 Task: Create a rule from the Routing list, Task moved to a section -> Set Priority in the project AutoFlow , set the section as Done clear the priority
Action: Mouse moved to (932, 398)
Screenshot: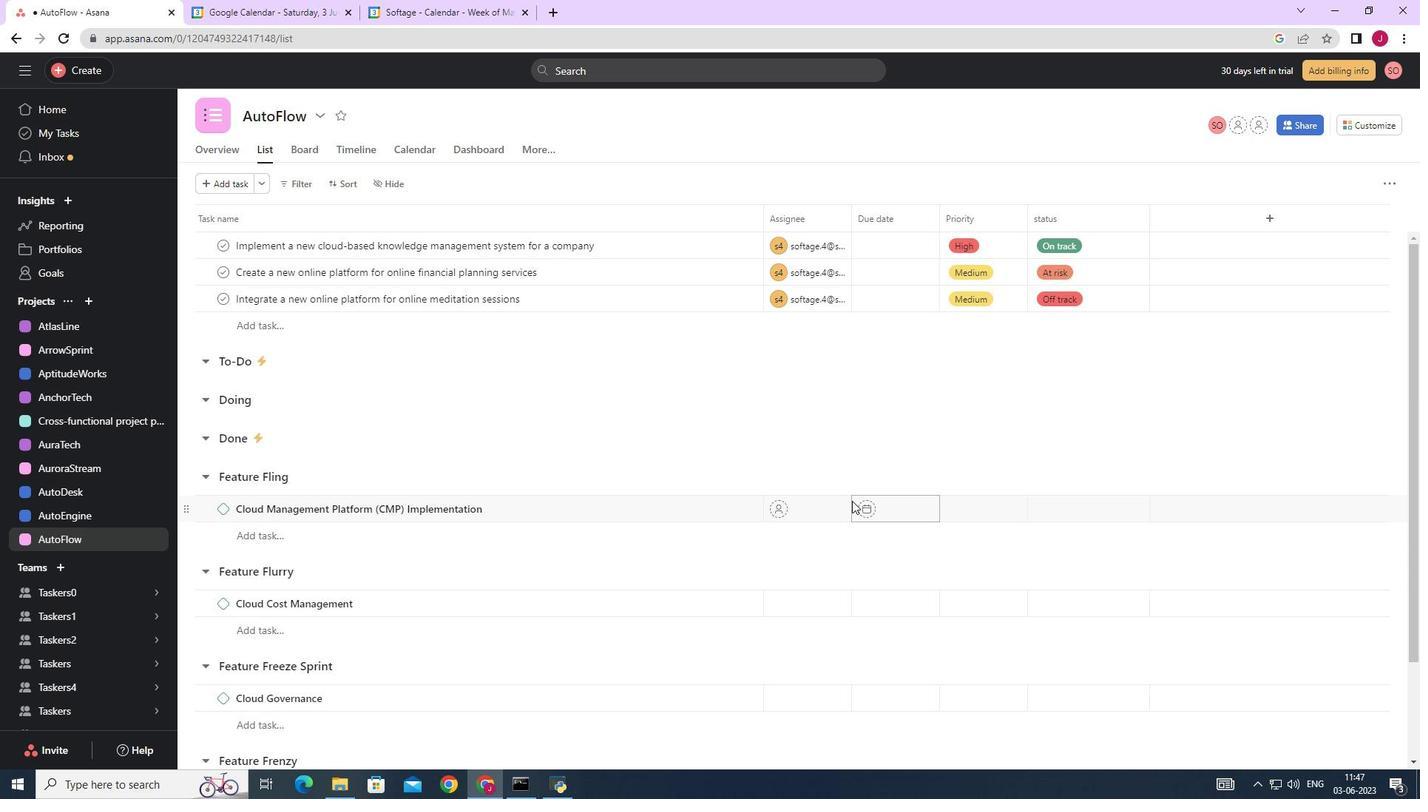 
Action: Mouse scrolled (932, 399) with delta (0, 0)
Screenshot: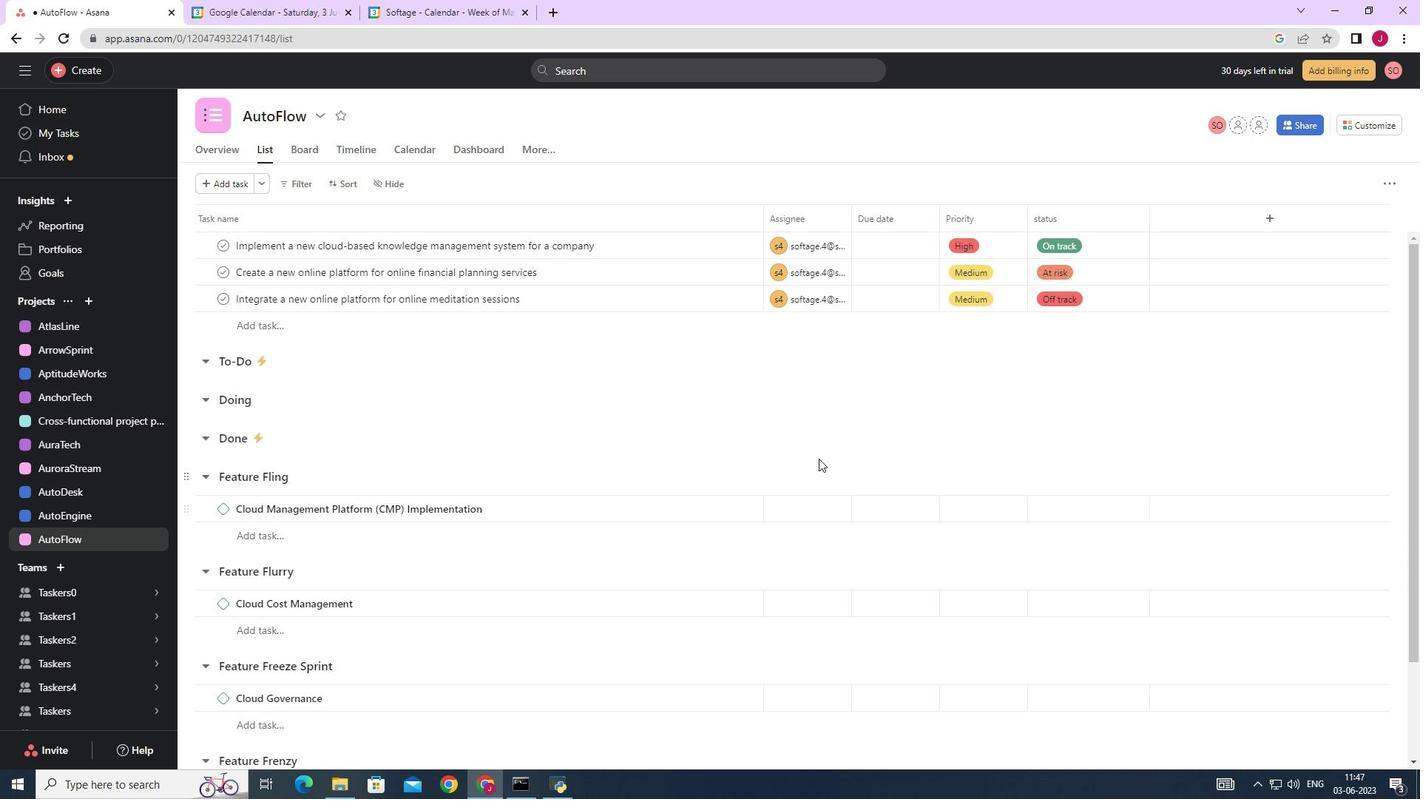 
Action: Mouse scrolled (932, 399) with delta (0, 0)
Screenshot: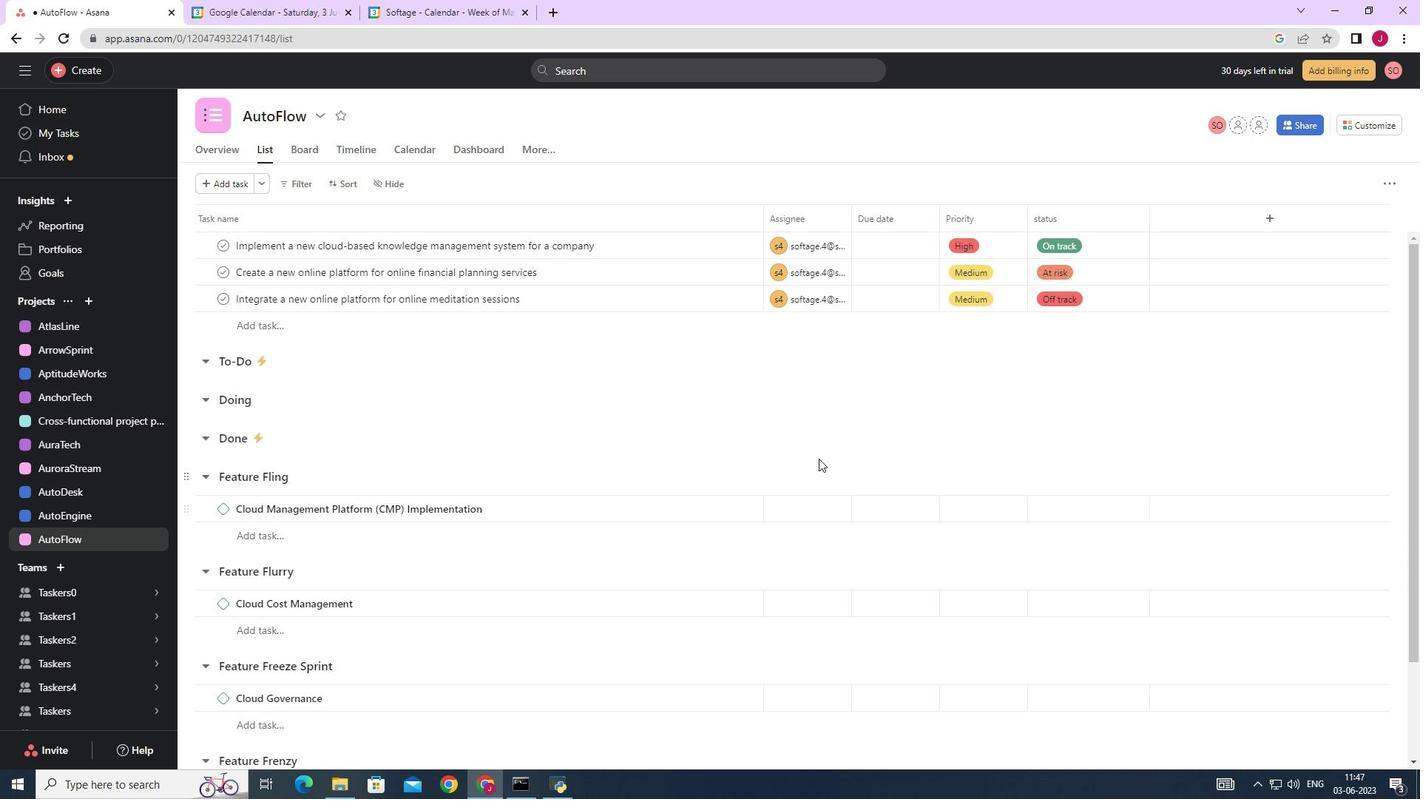 
Action: Mouse scrolled (932, 399) with delta (0, 0)
Screenshot: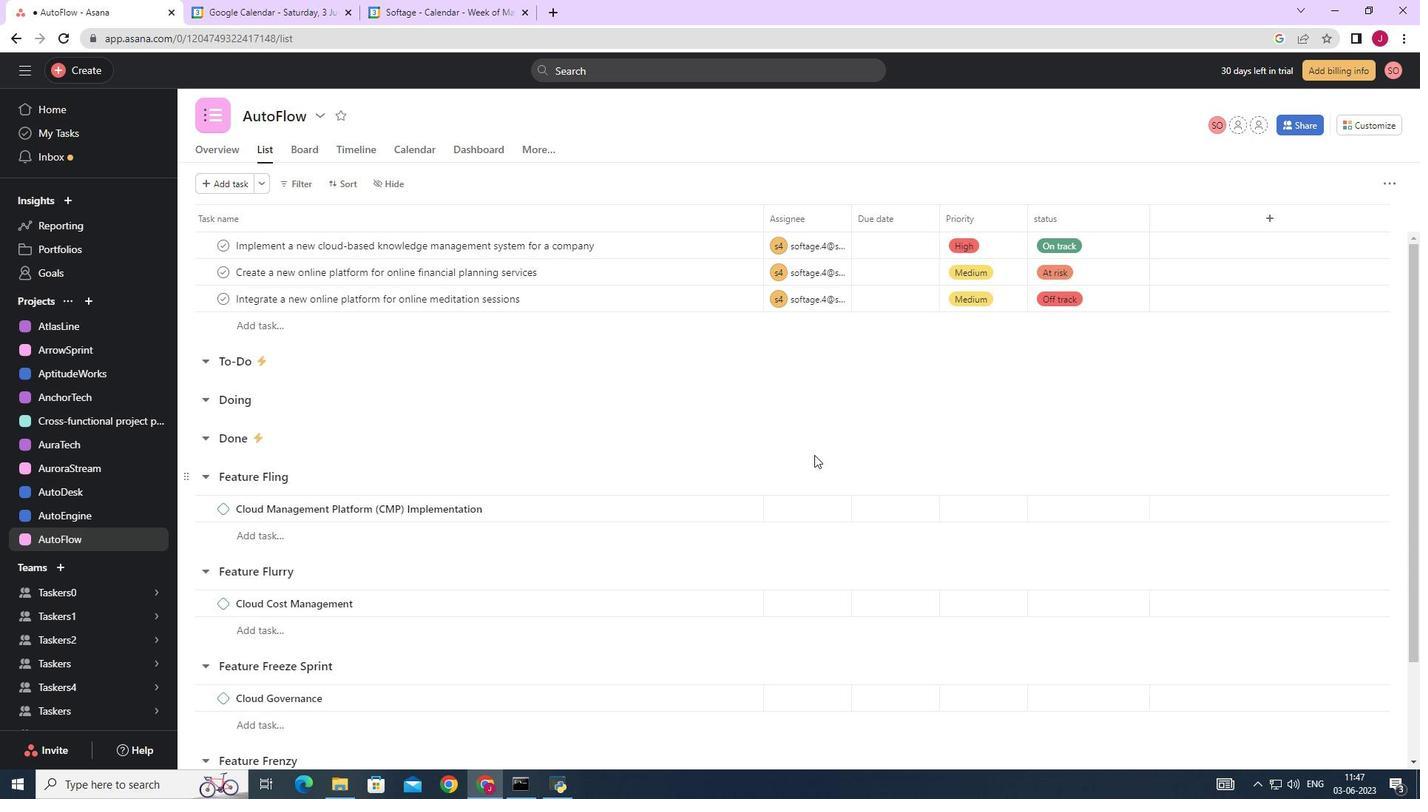 
Action: Mouse scrolled (932, 399) with delta (0, 0)
Screenshot: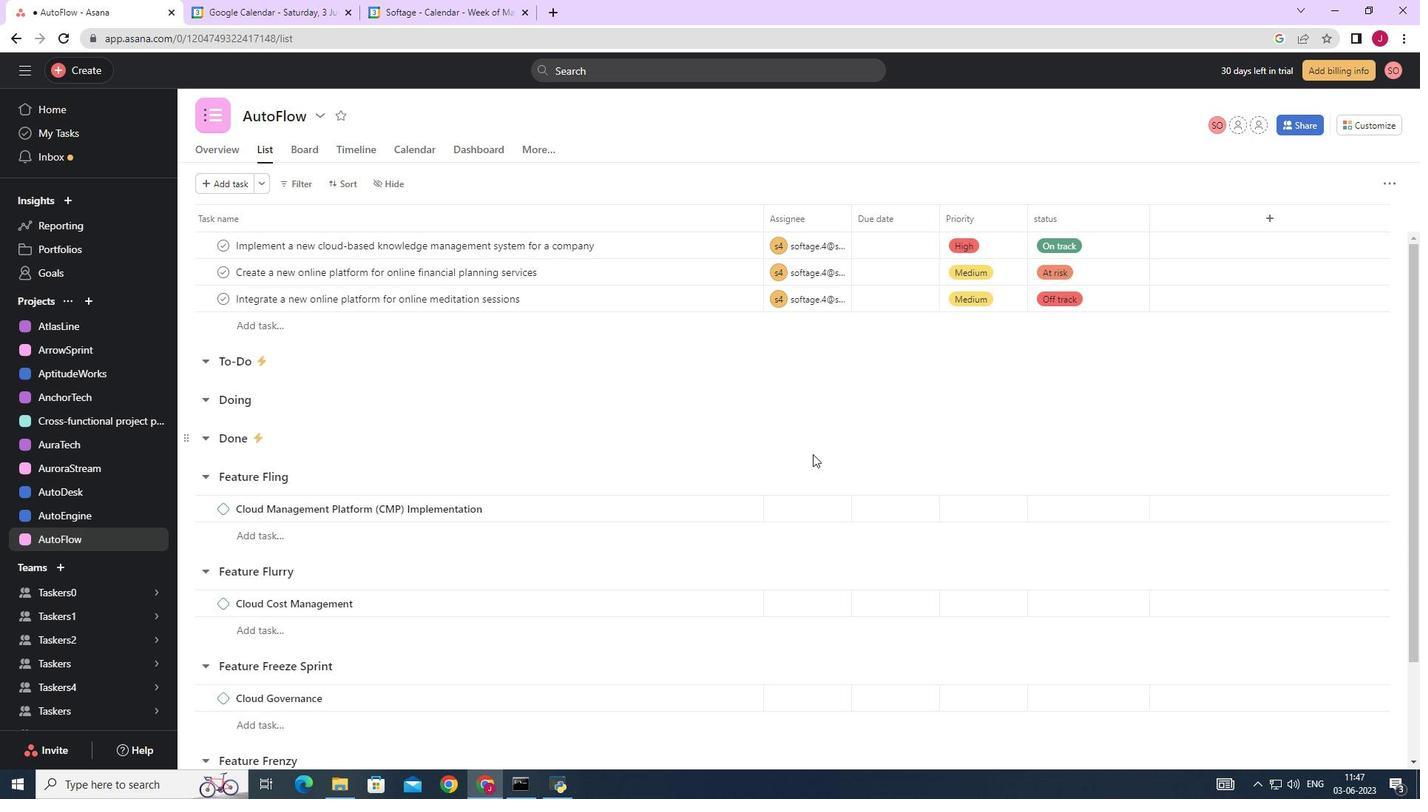 
Action: Mouse moved to (1363, 116)
Screenshot: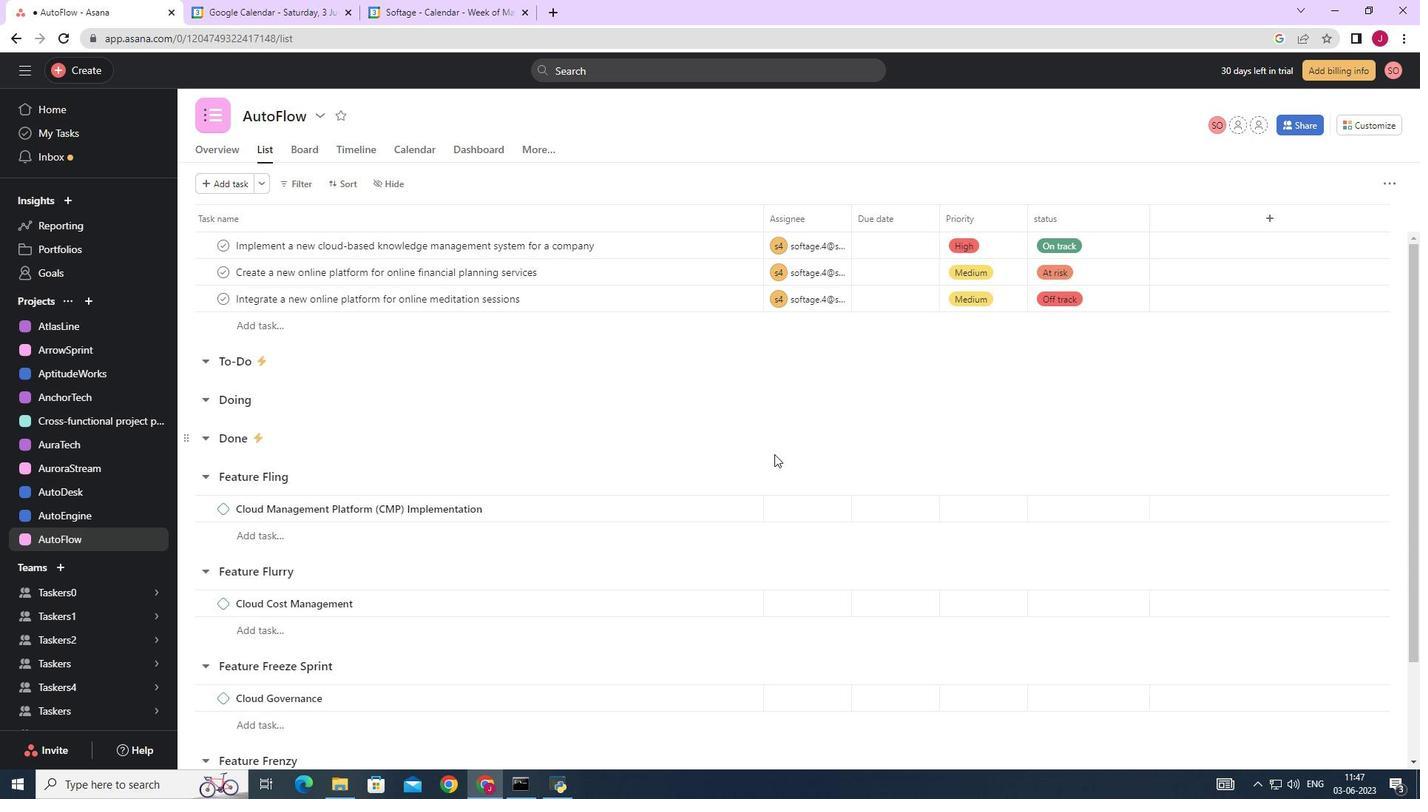 
Action: Mouse pressed left at (1363, 116)
Screenshot: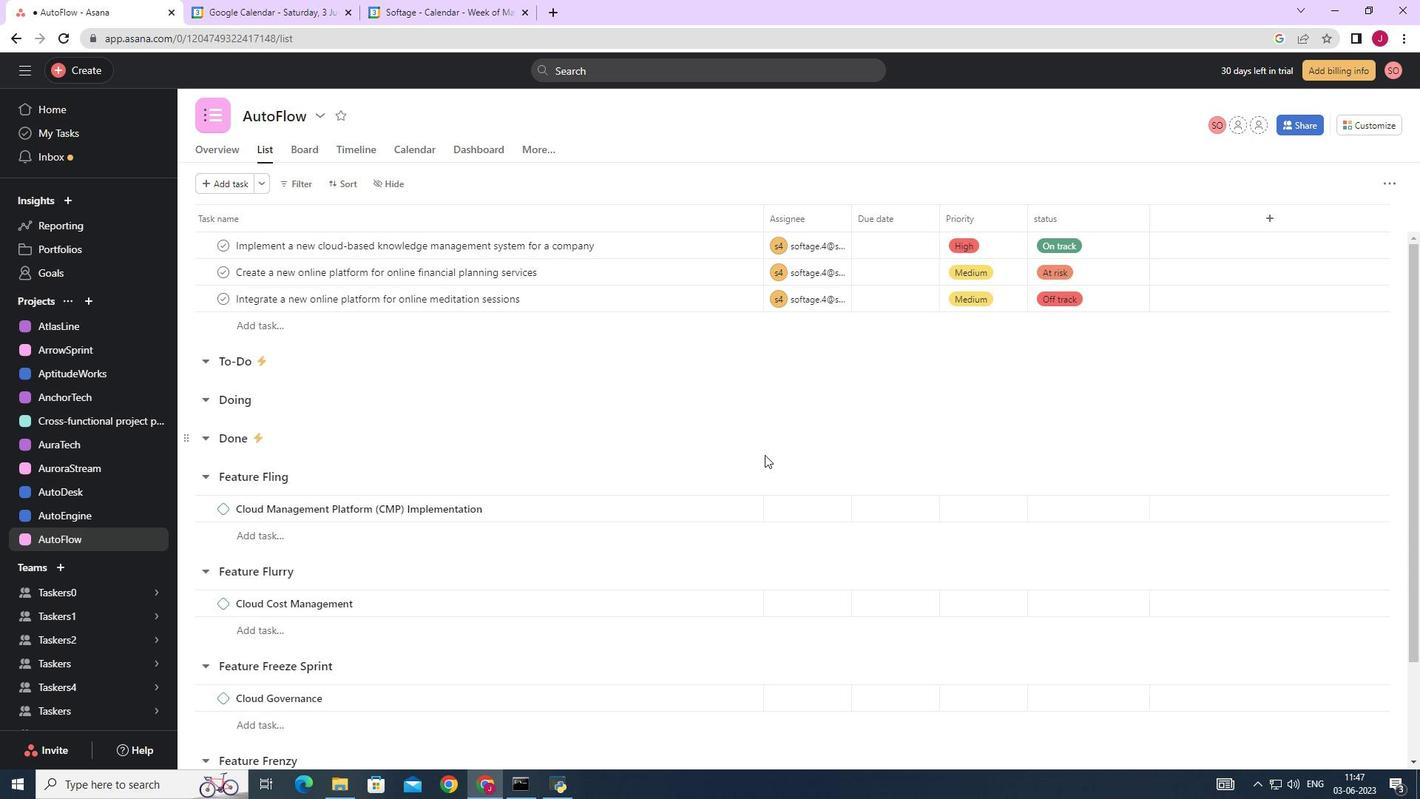 
Action: Mouse moved to (1098, 316)
Screenshot: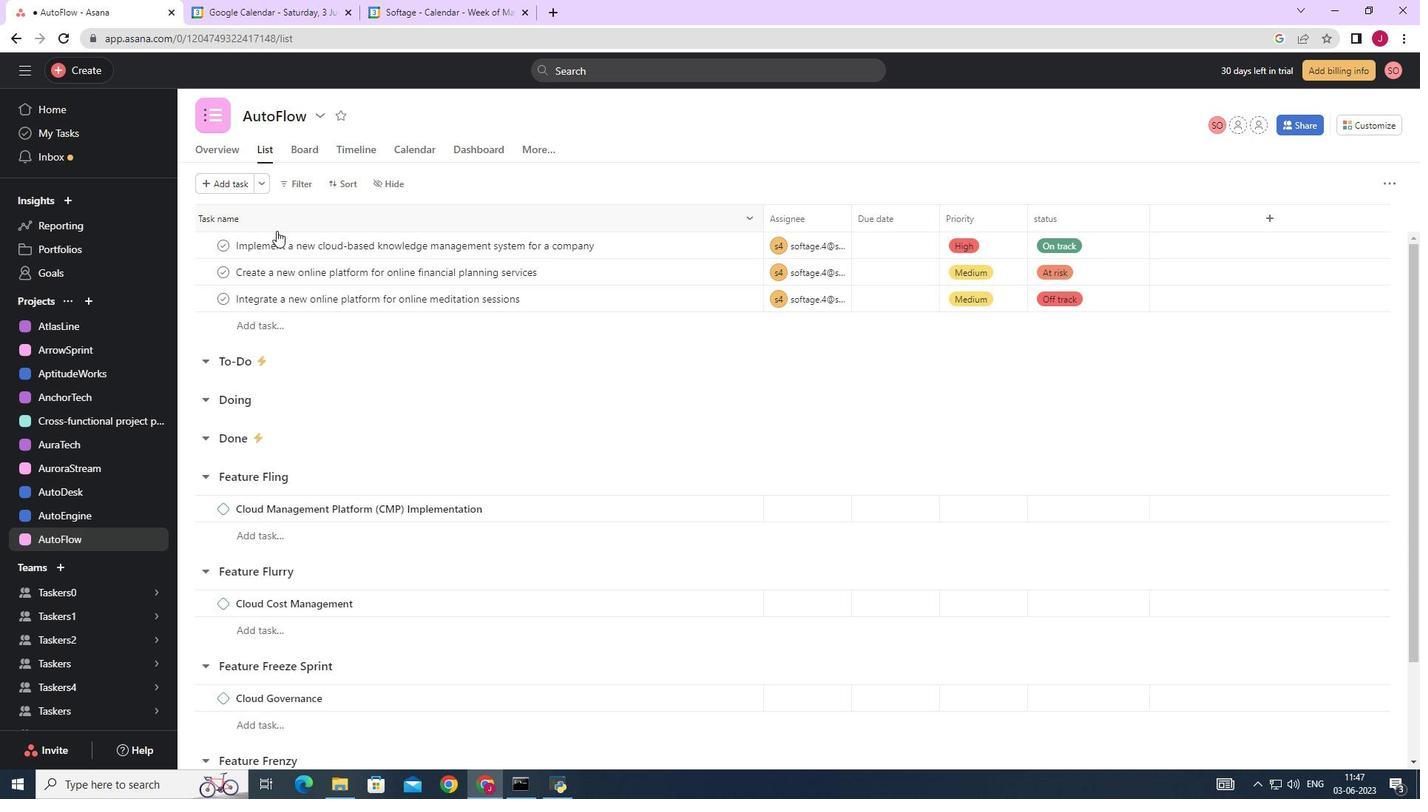 
Action: Mouse pressed left at (1098, 316)
Screenshot: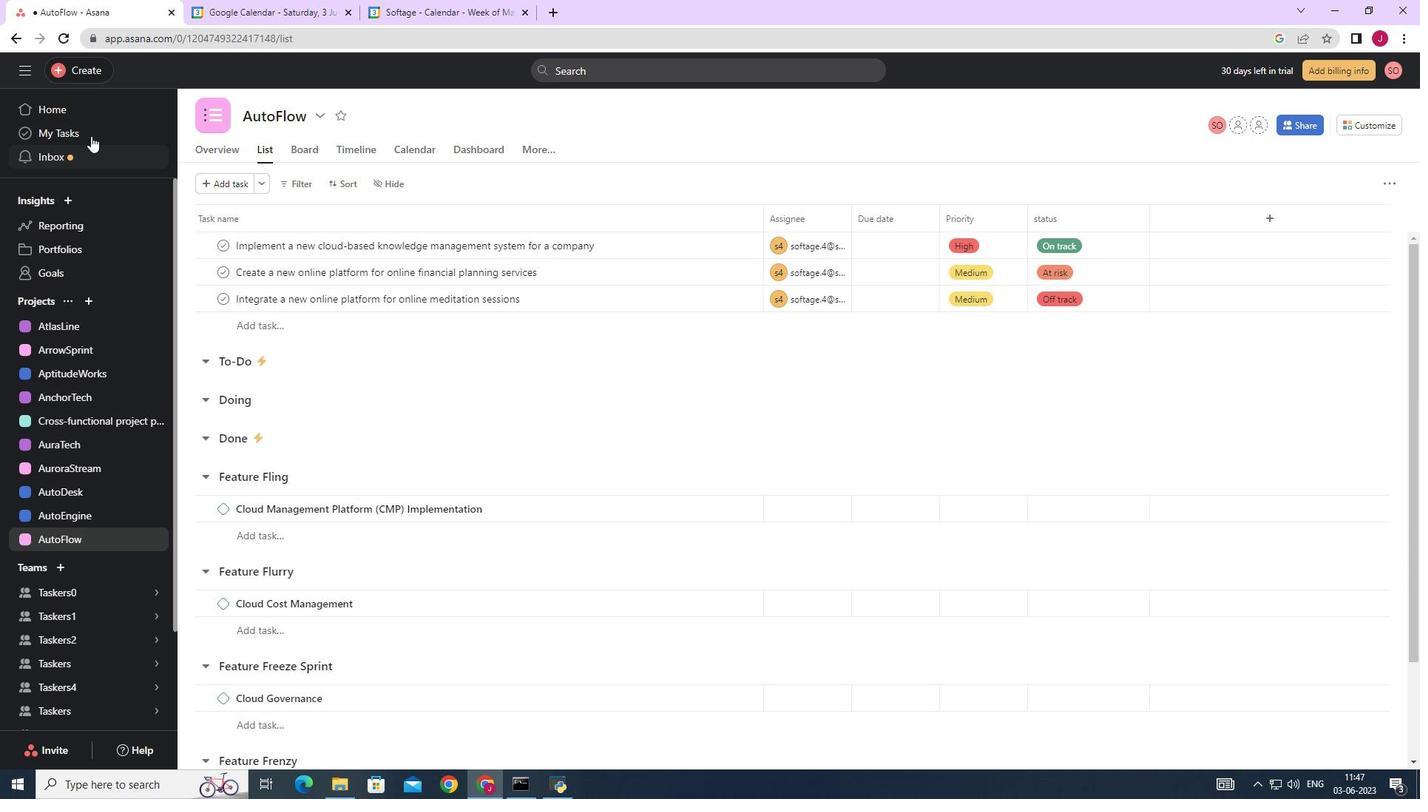 
Action: Mouse moved to (1252, 287)
Screenshot: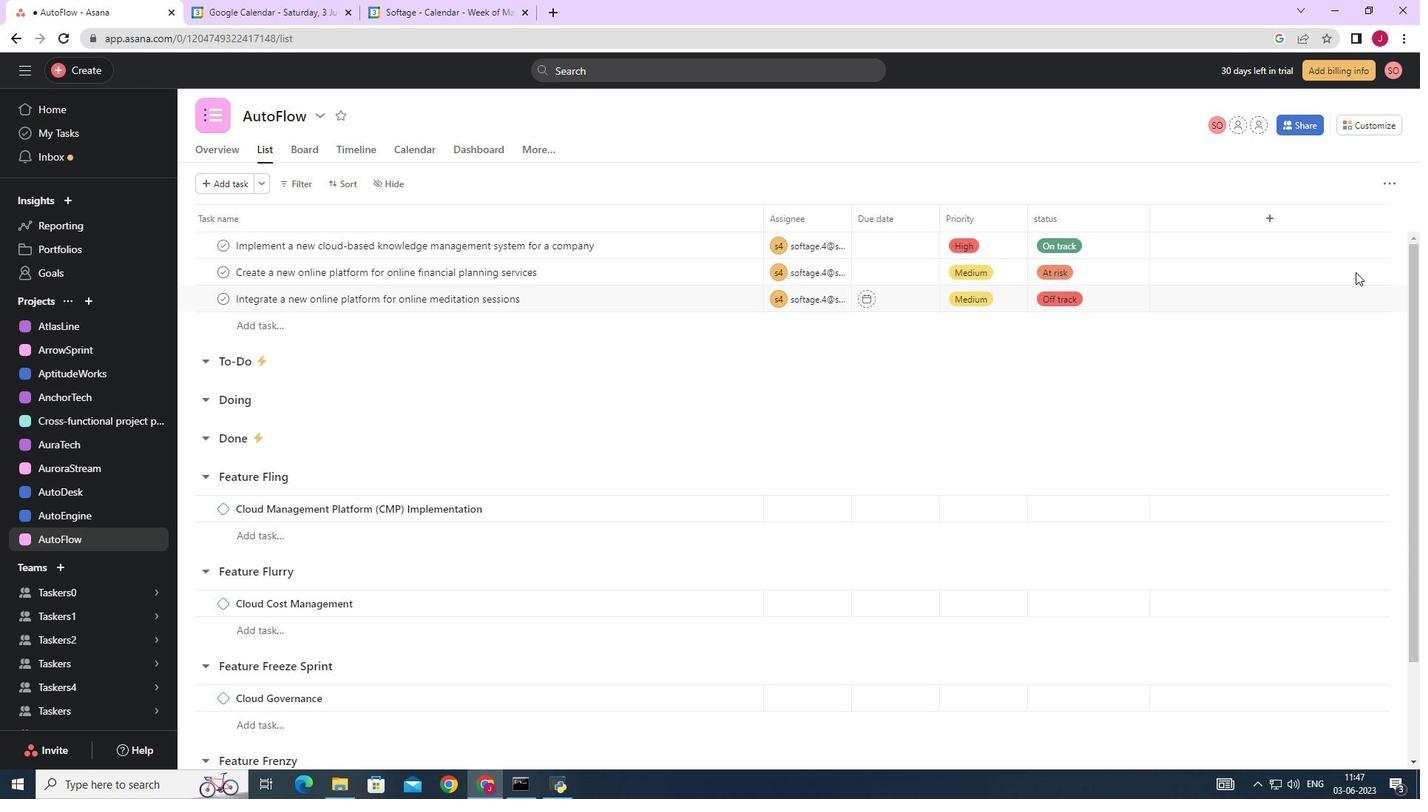 
Action: Mouse pressed left at (1252, 287)
Screenshot: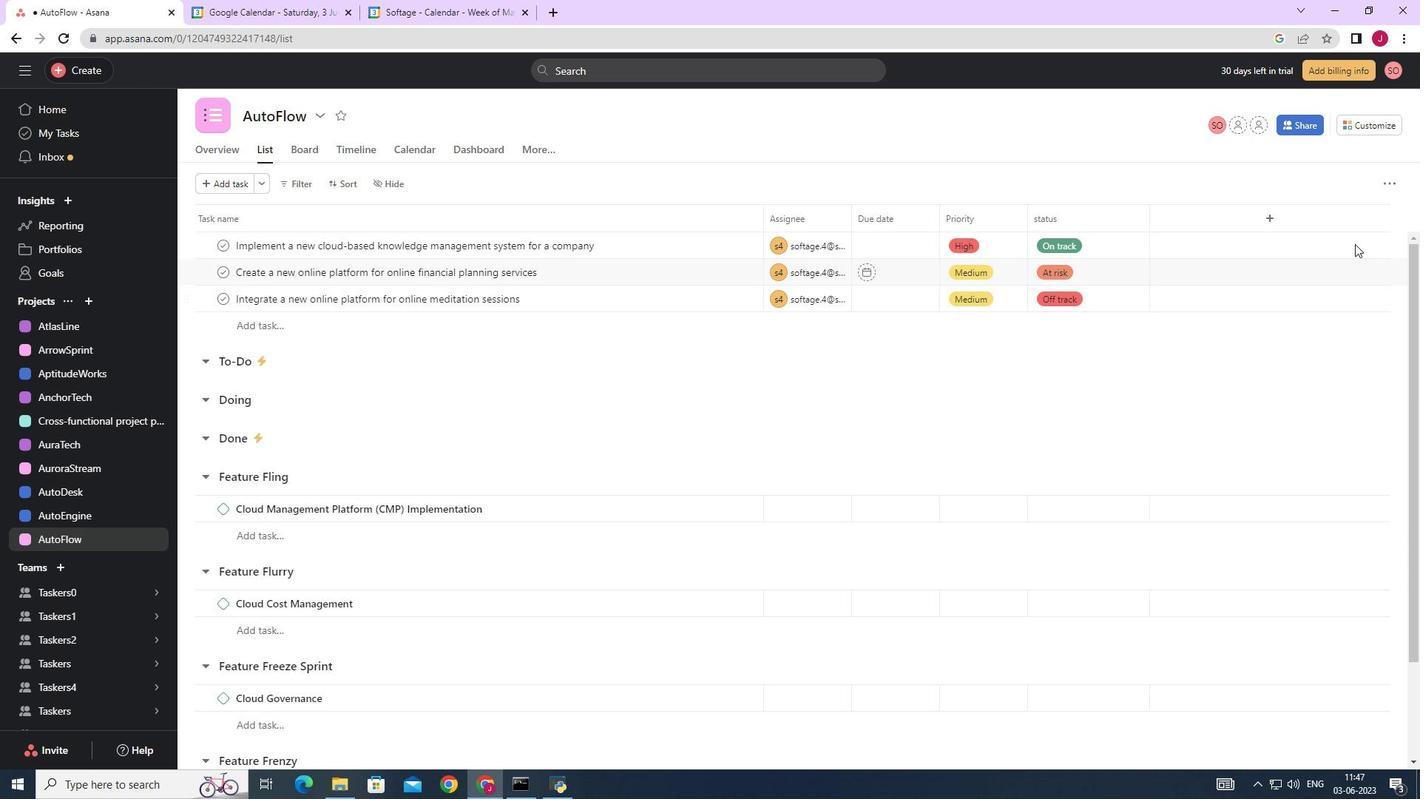 
Action: Mouse moved to (290, 181)
Screenshot: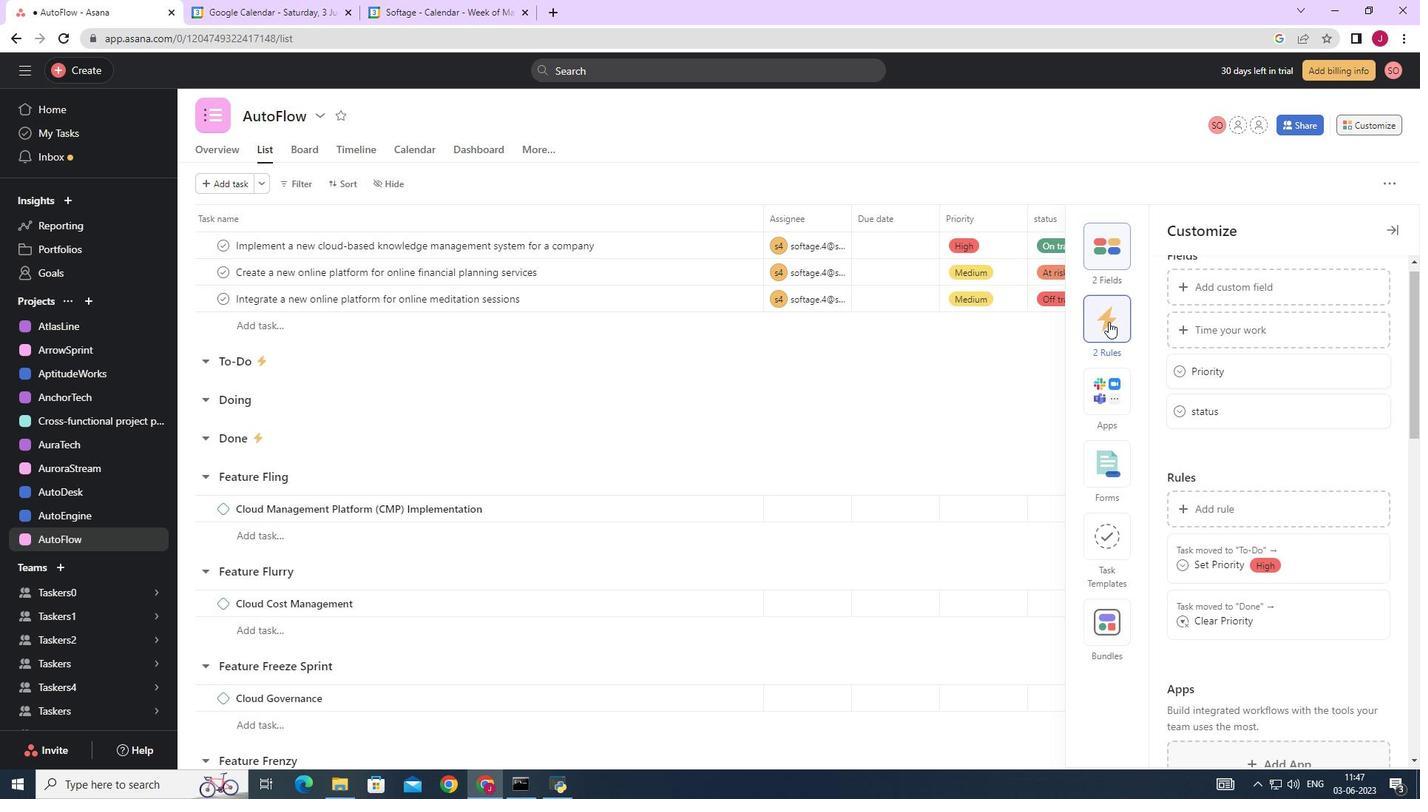 
Action: Mouse pressed left at (290, 181)
Screenshot: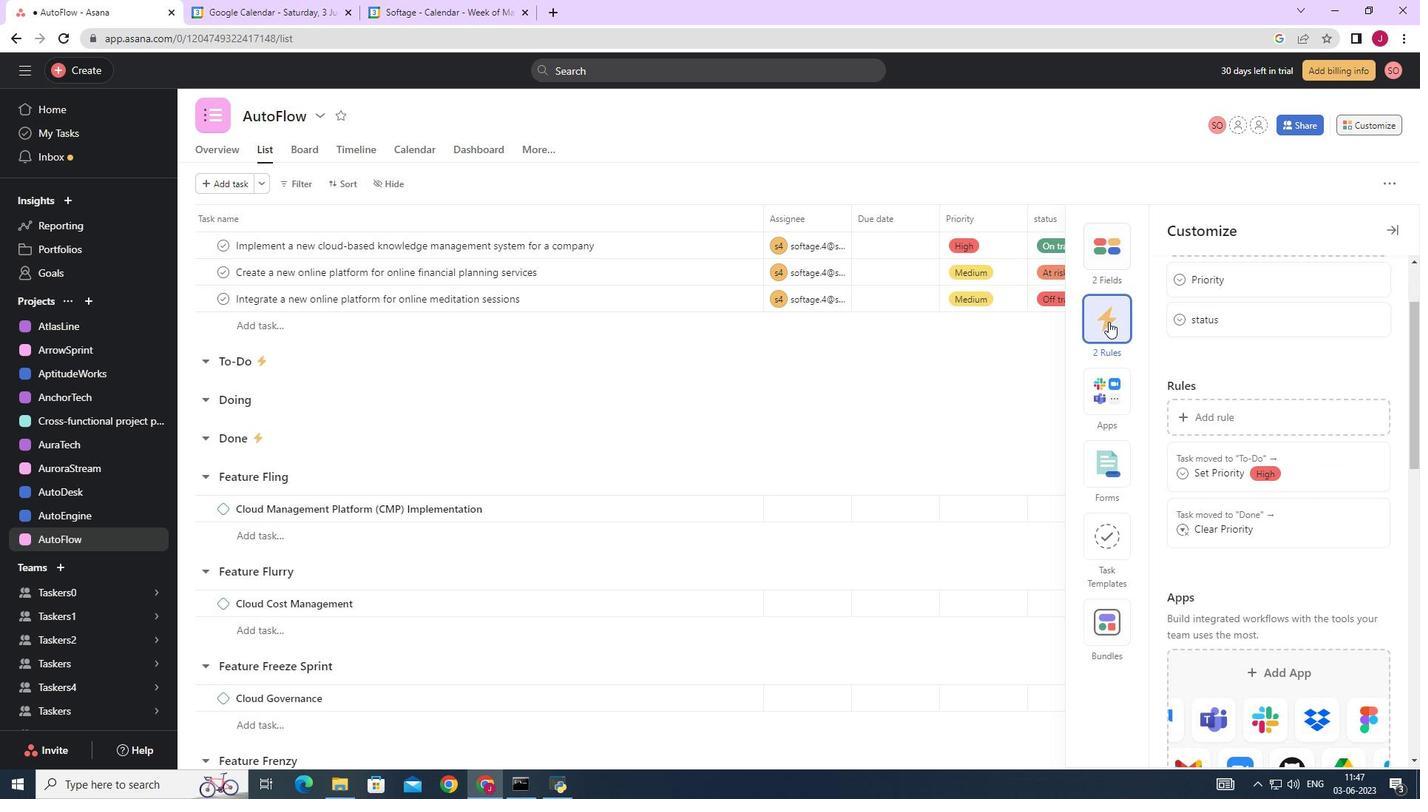 
Action: Mouse moved to (800, 213)
Screenshot: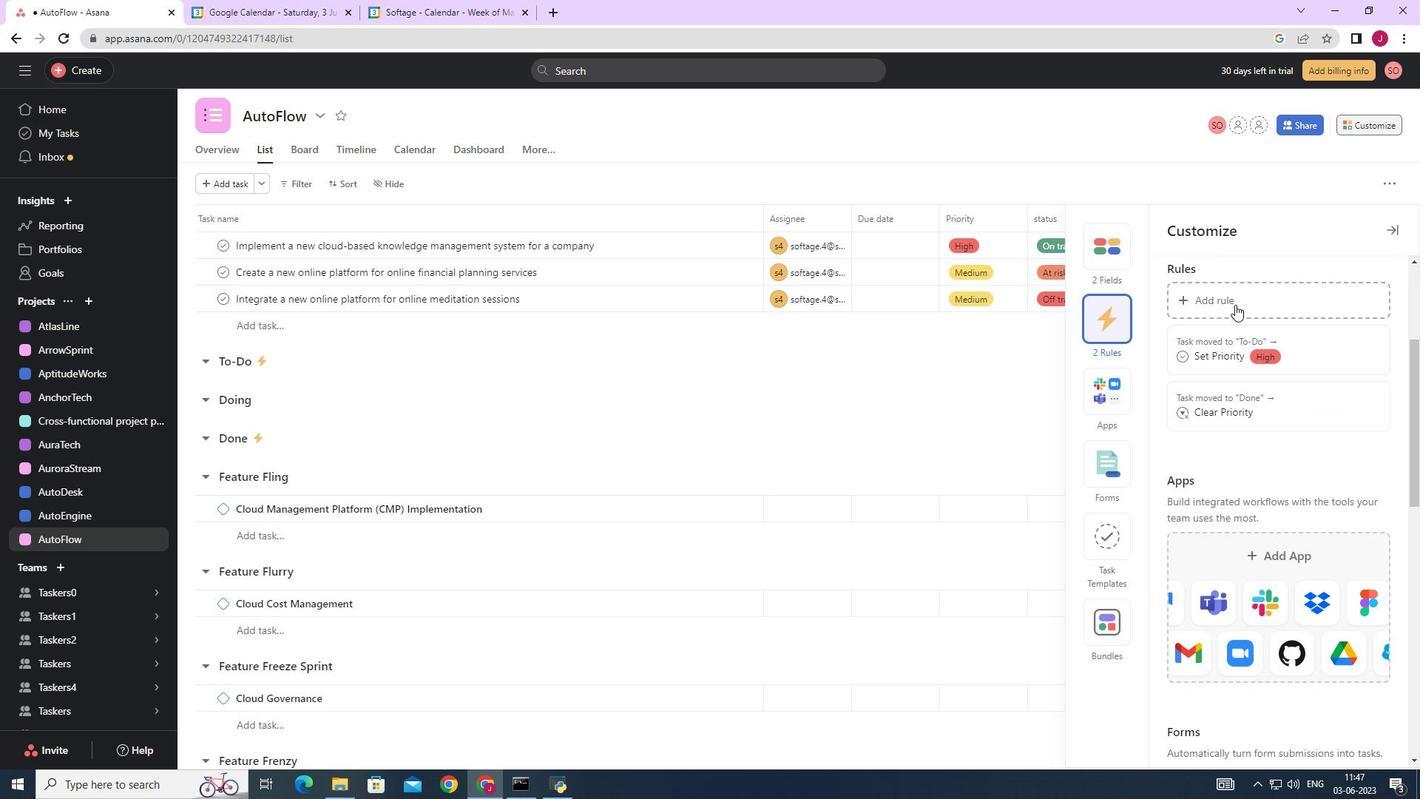 
Action: Mouse pressed left at (800, 213)
Screenshot: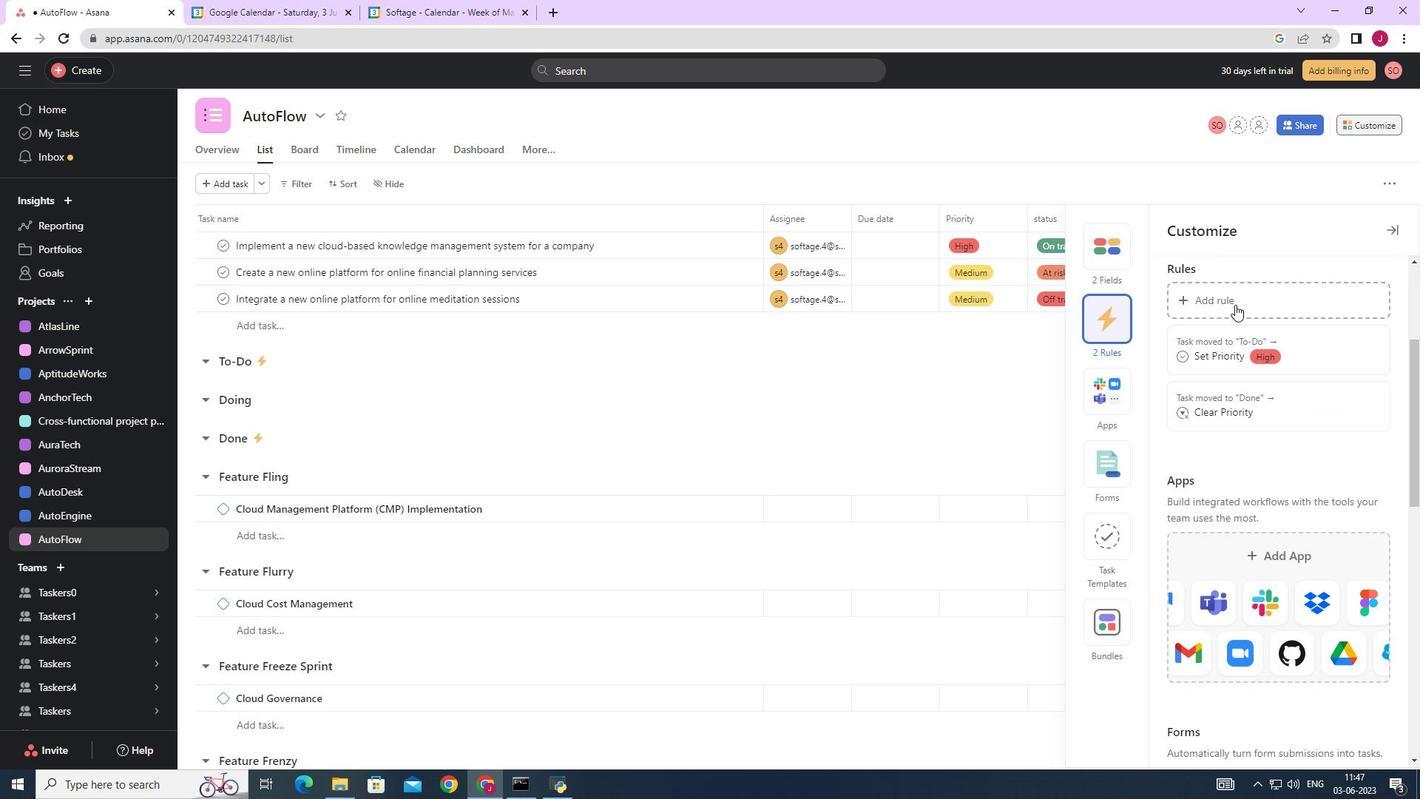 
Action: Mouse moved to (632, 375)
Screenshot: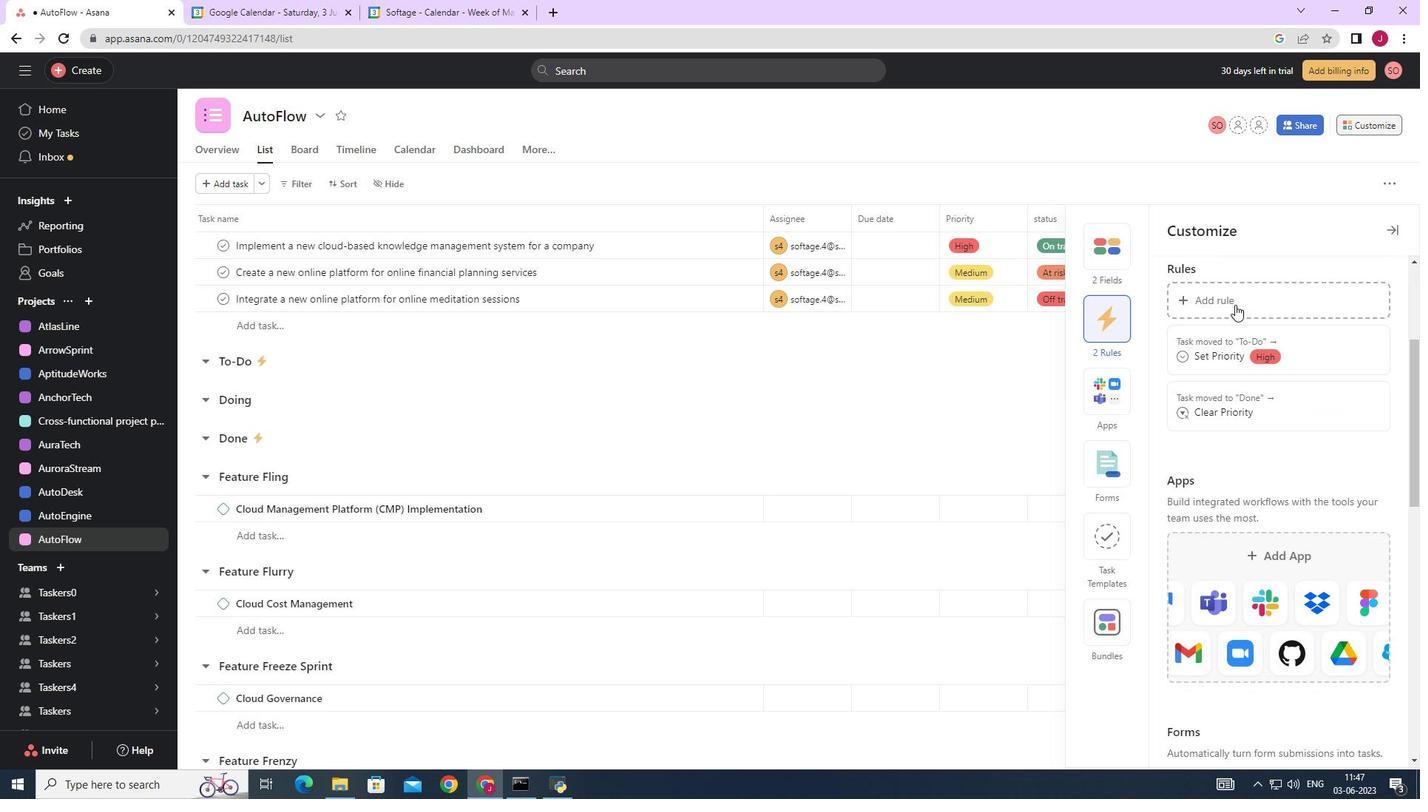 
Action: Mouse pressed left at (632, 375)
Screenshot: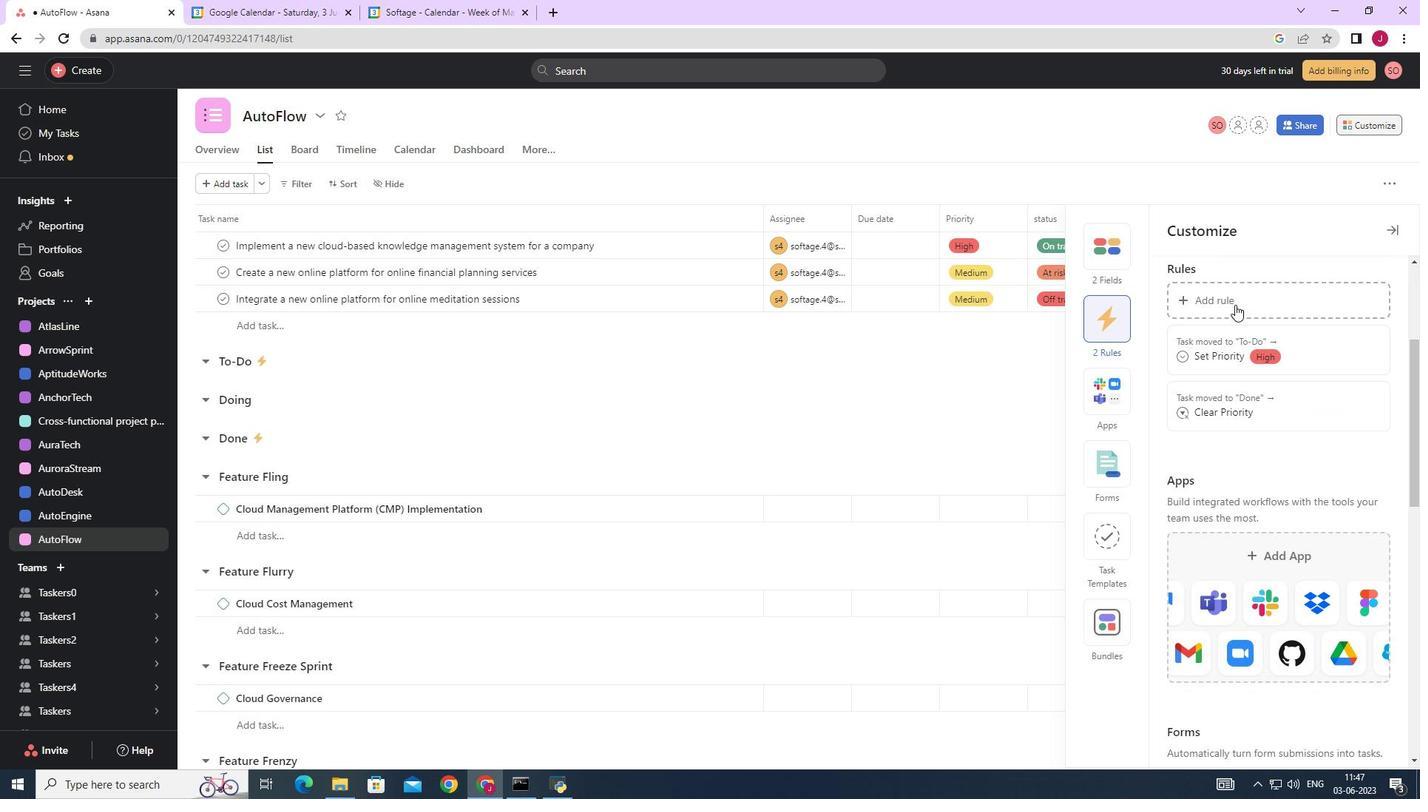 
Action: Mouse moved to (919, 236)
Screenshot: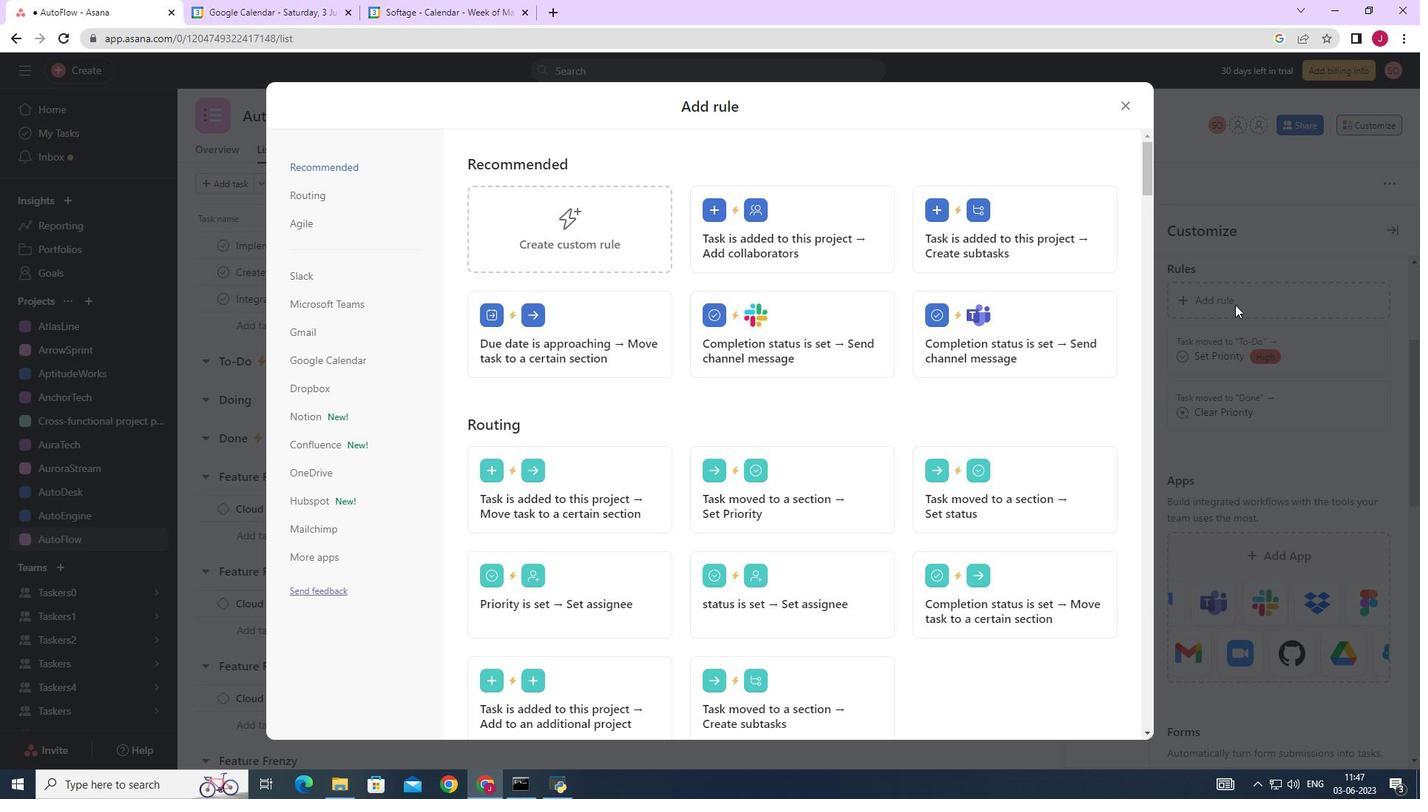 
Action: Mouse pressed left at (919, 236)
Screenshot: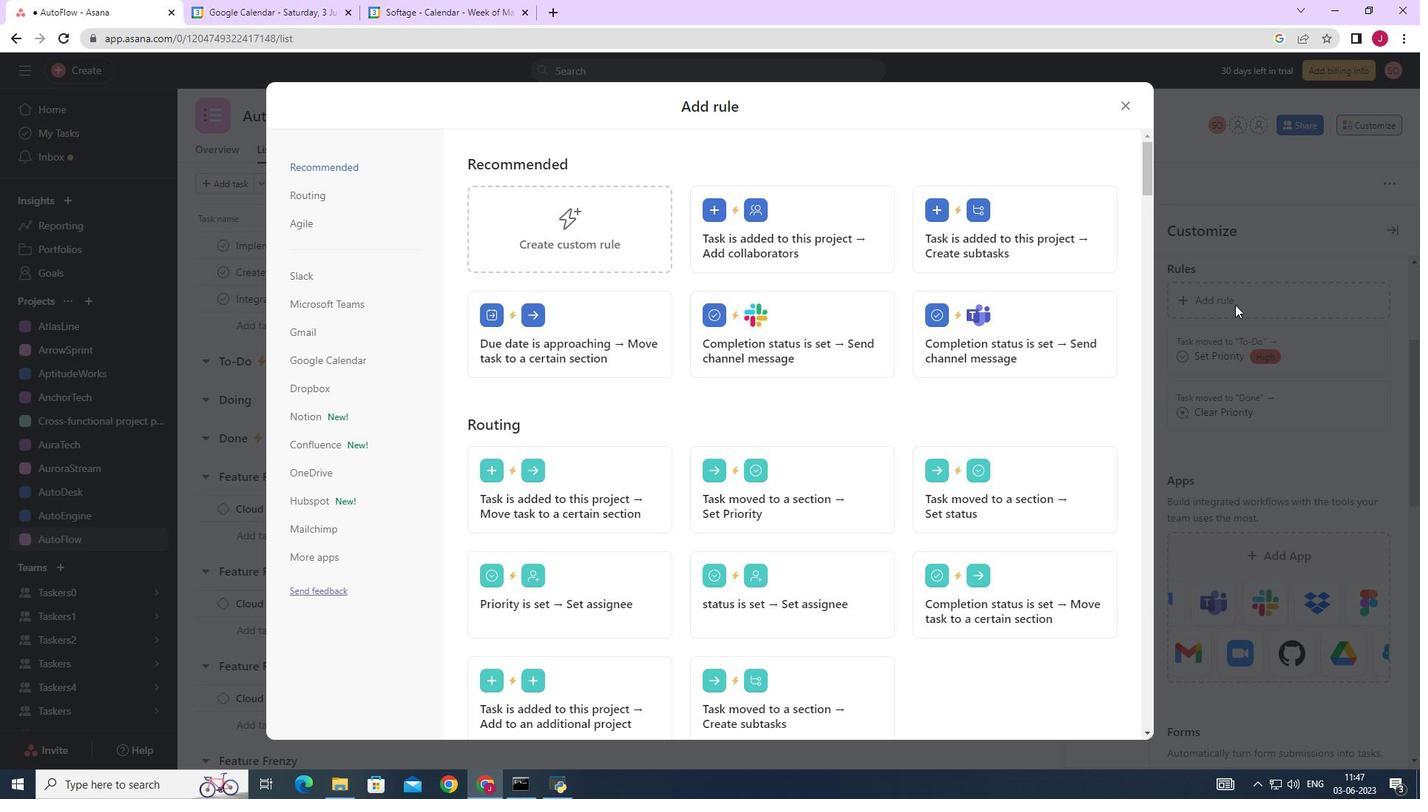 
Action: Mouse moved to (904, 355)
Screenshot: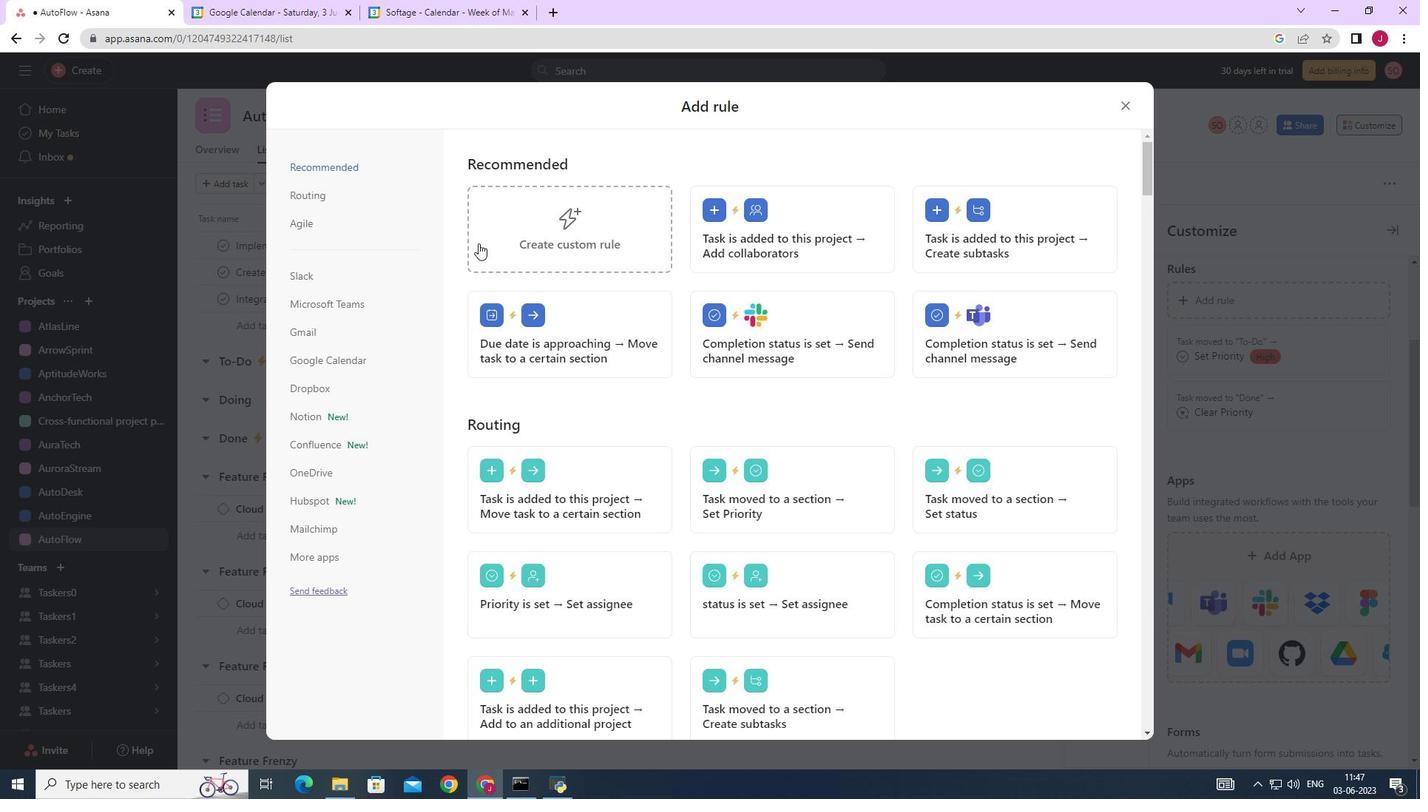 
Action: Mouse pressed left at (904, 355)
Screenshot: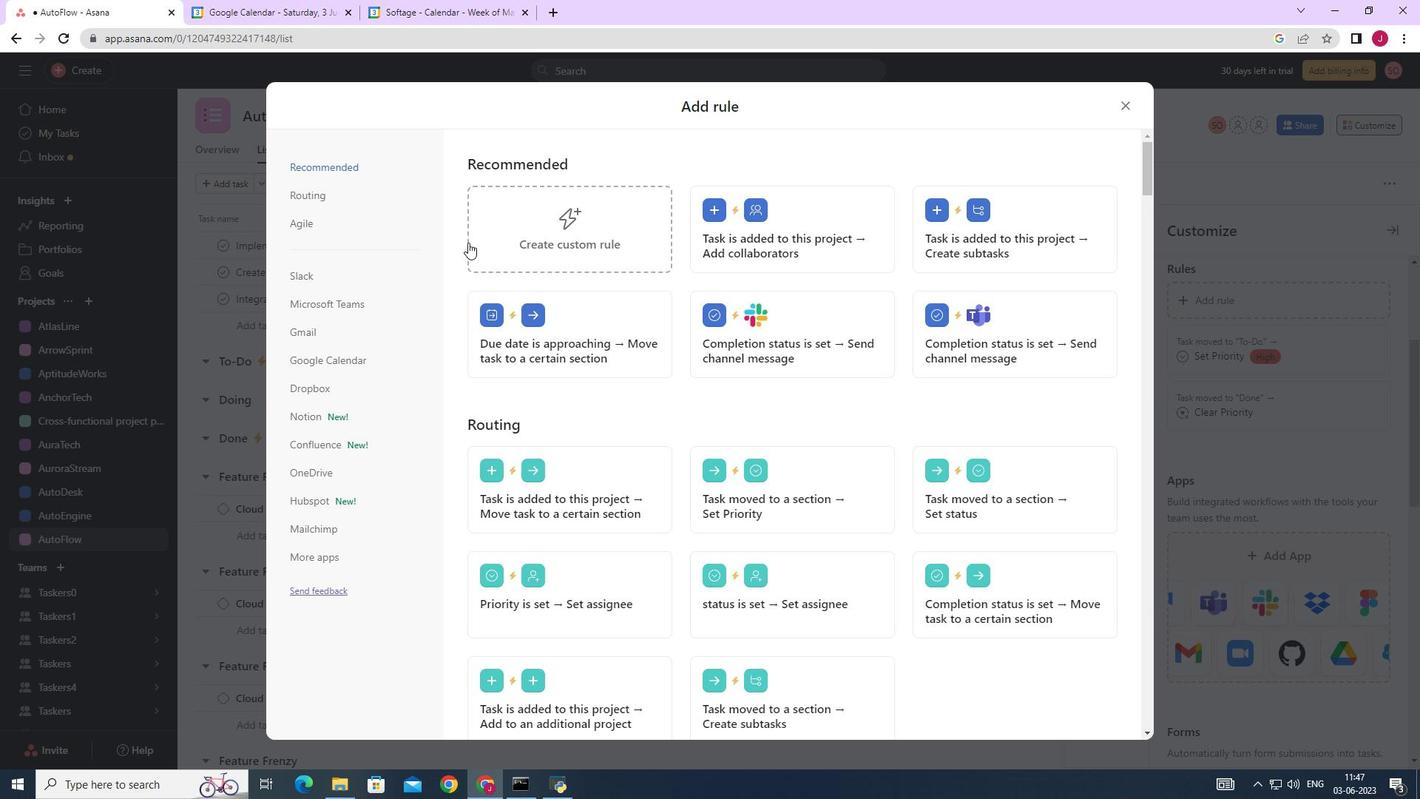 
Action: Mouse moved to (598, 490)
Screenshot: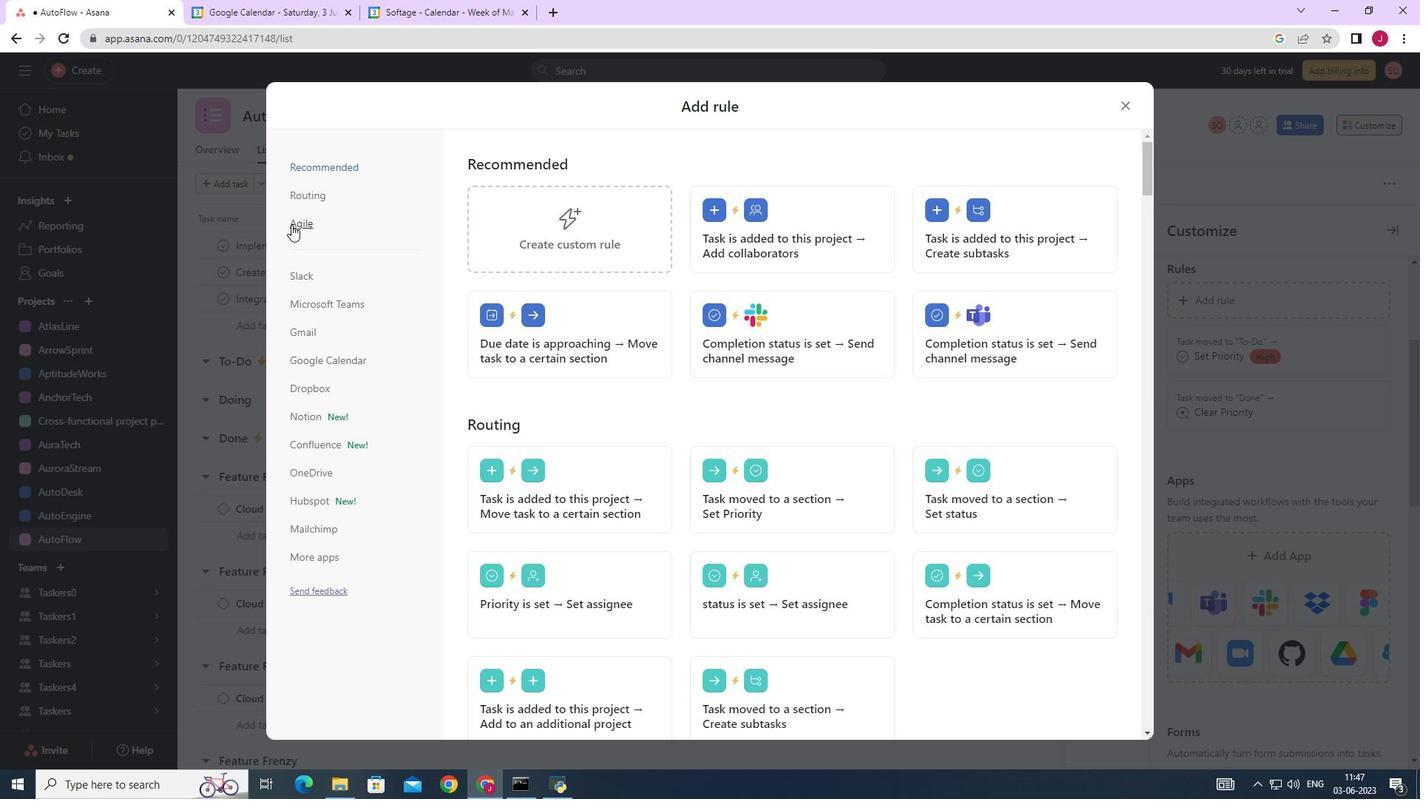 
Action: Mouse pressed left at (598, 490)
Screenshot: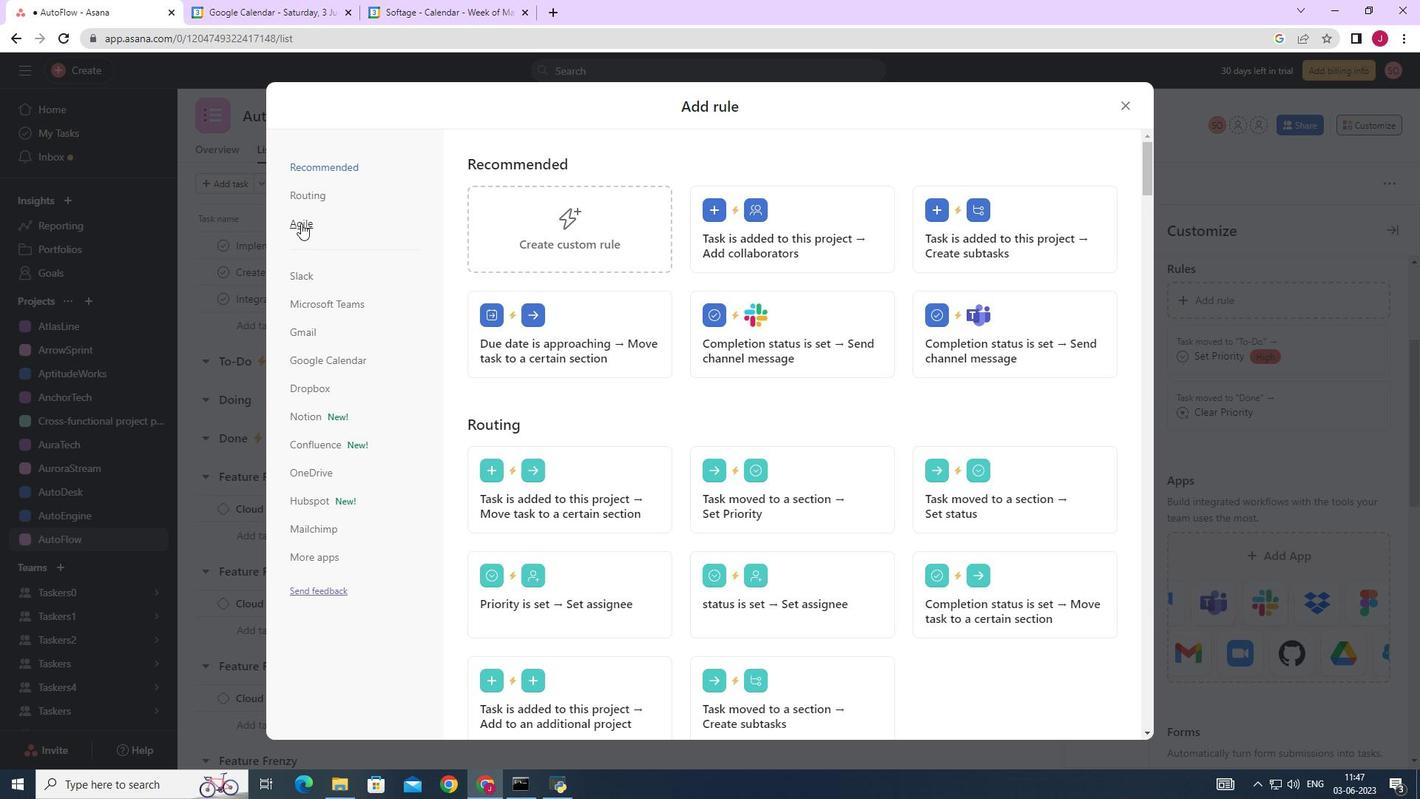 
Action: Mouse moved to (921, 240)
Screenshot: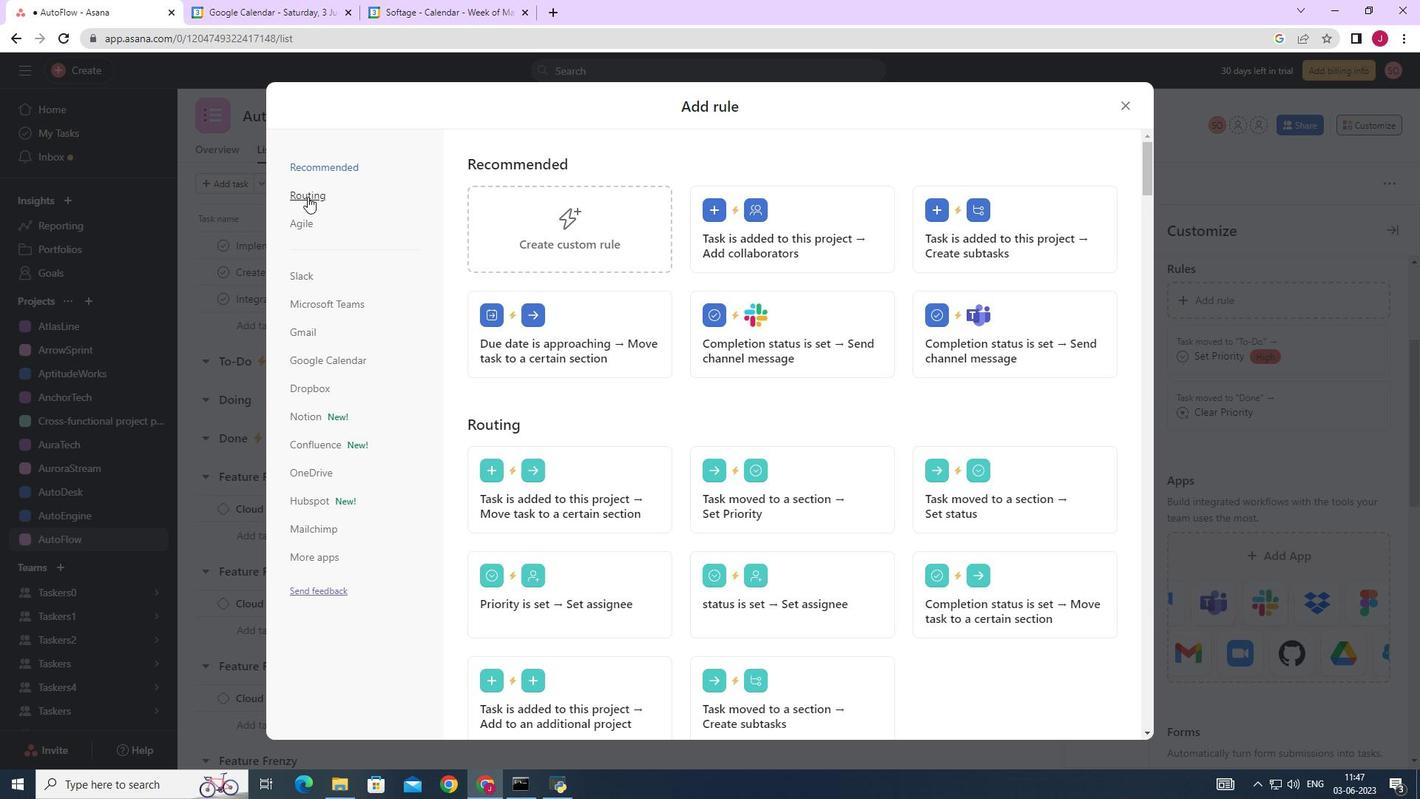 
Action: Mouse pressed left at (921, 240)
Screenshot: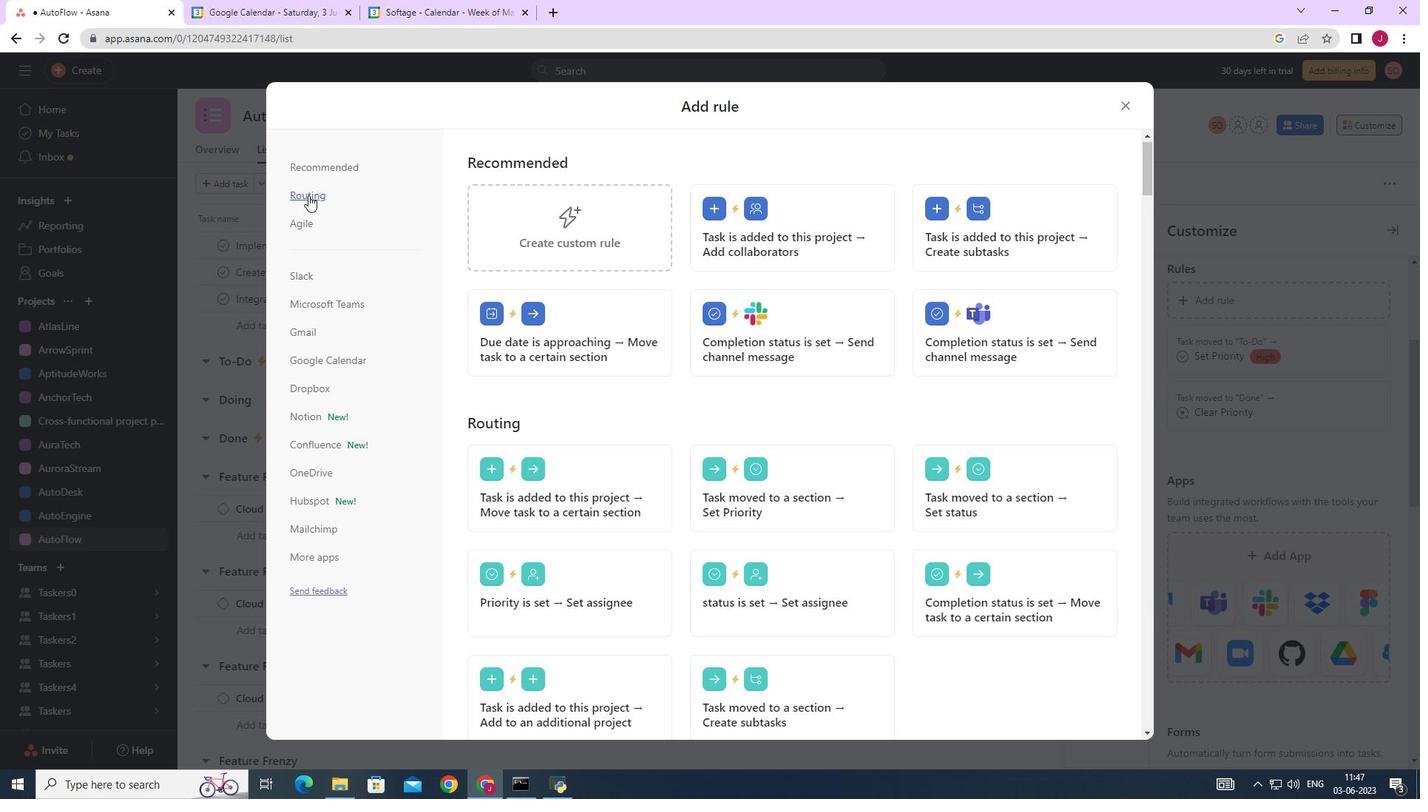 
Action: Mouse moved to (918, 299)
Screenshot: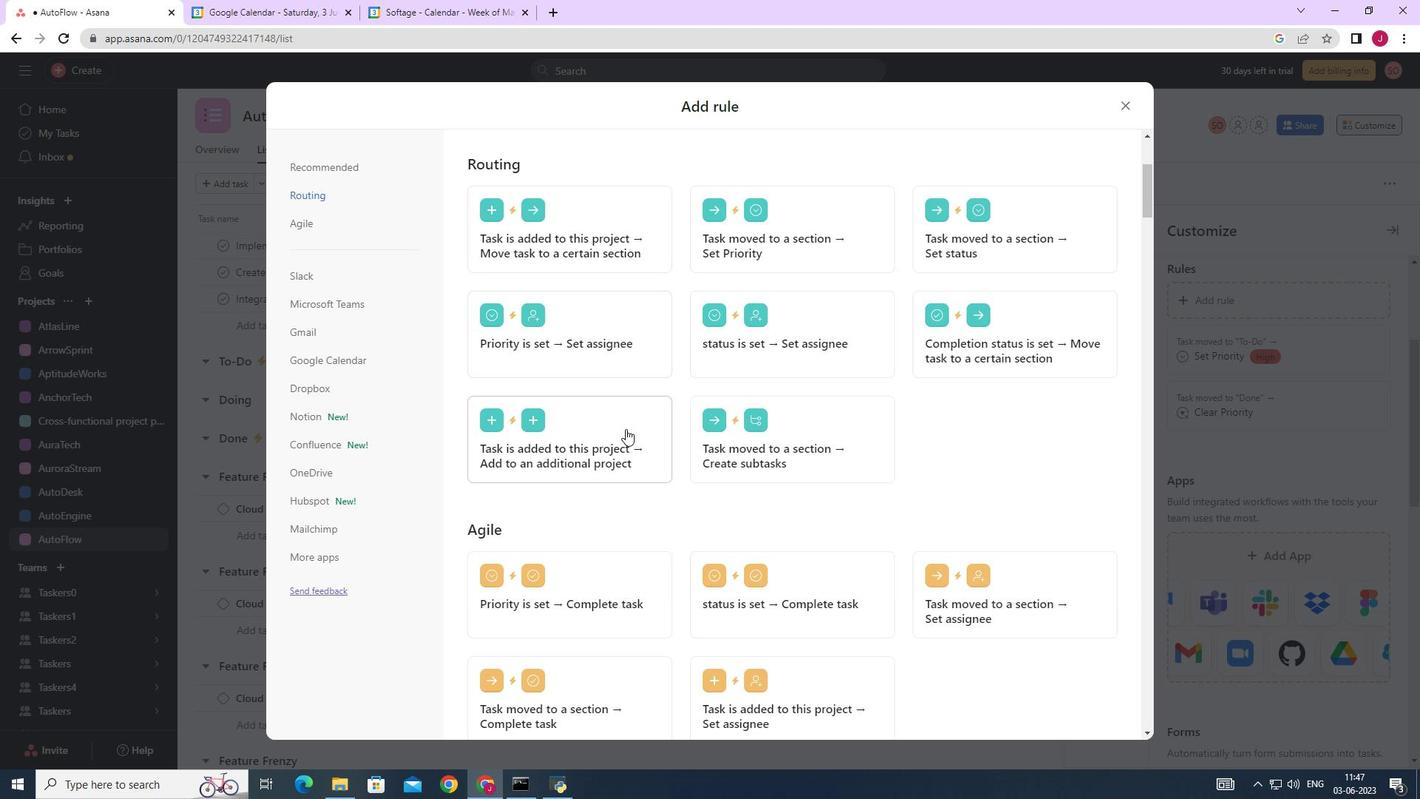 
Action: Mouse pressed left at (918, 299)
Screenshot: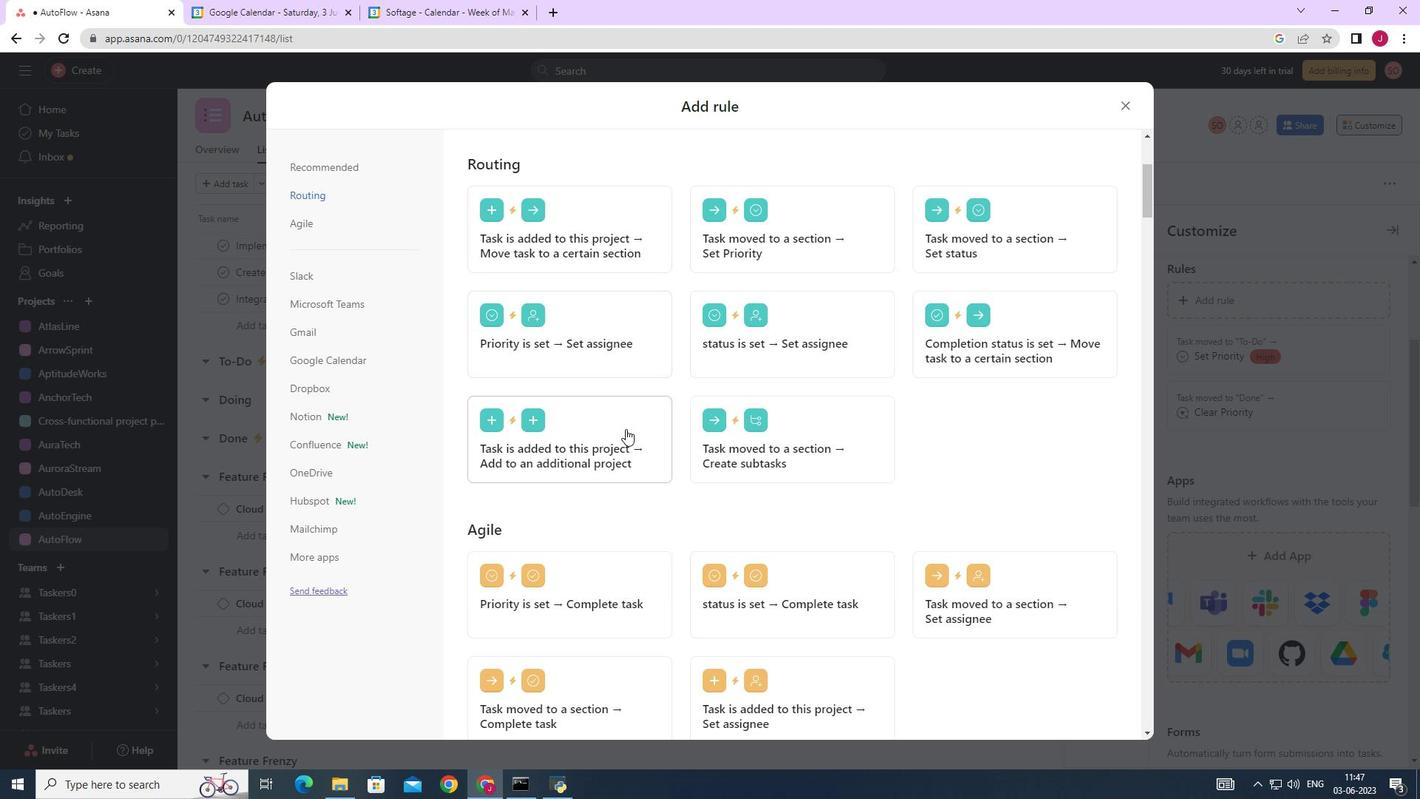 
Action: Mouse moved to (644, 494)
Screenshot: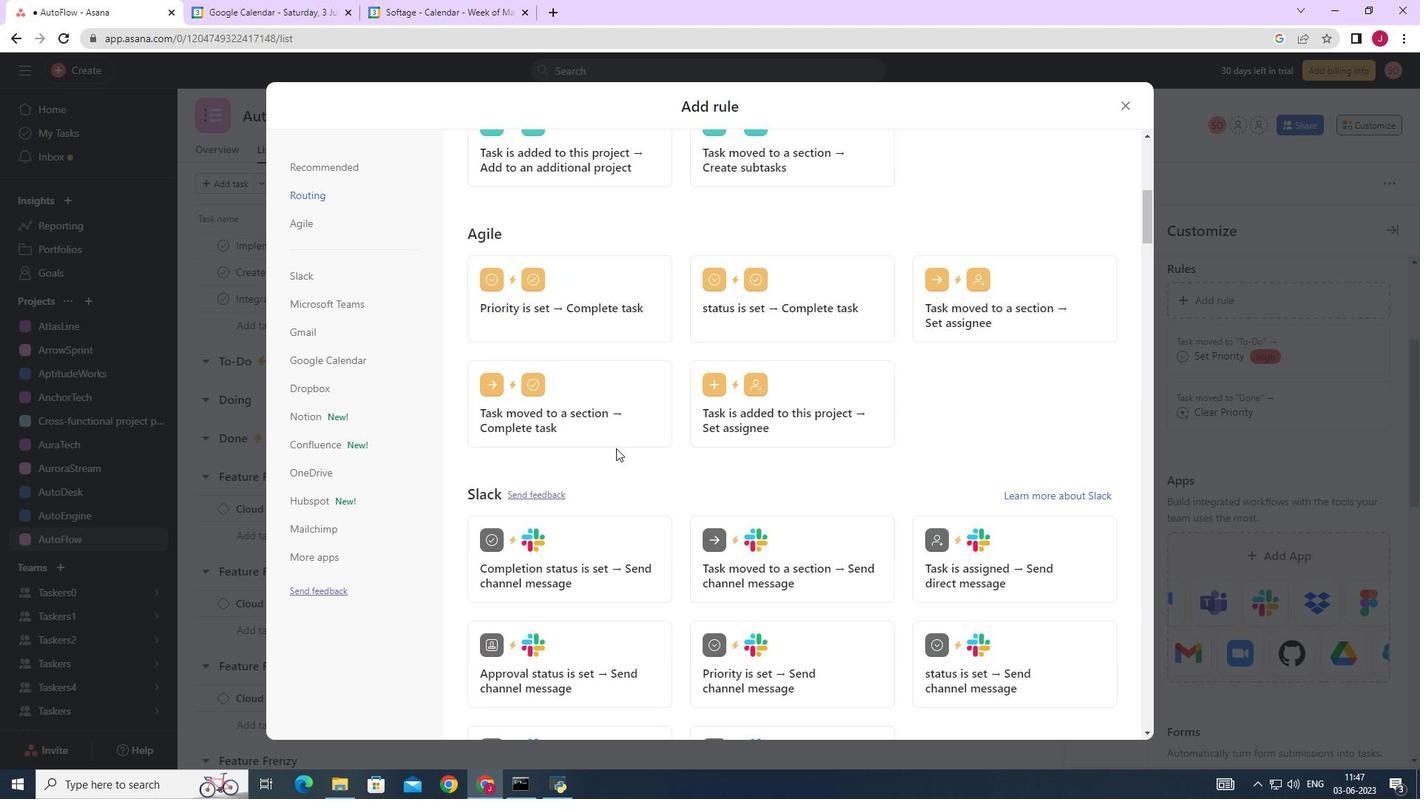 
Action: Mouse pressed left at (644, 494)
Screenshot: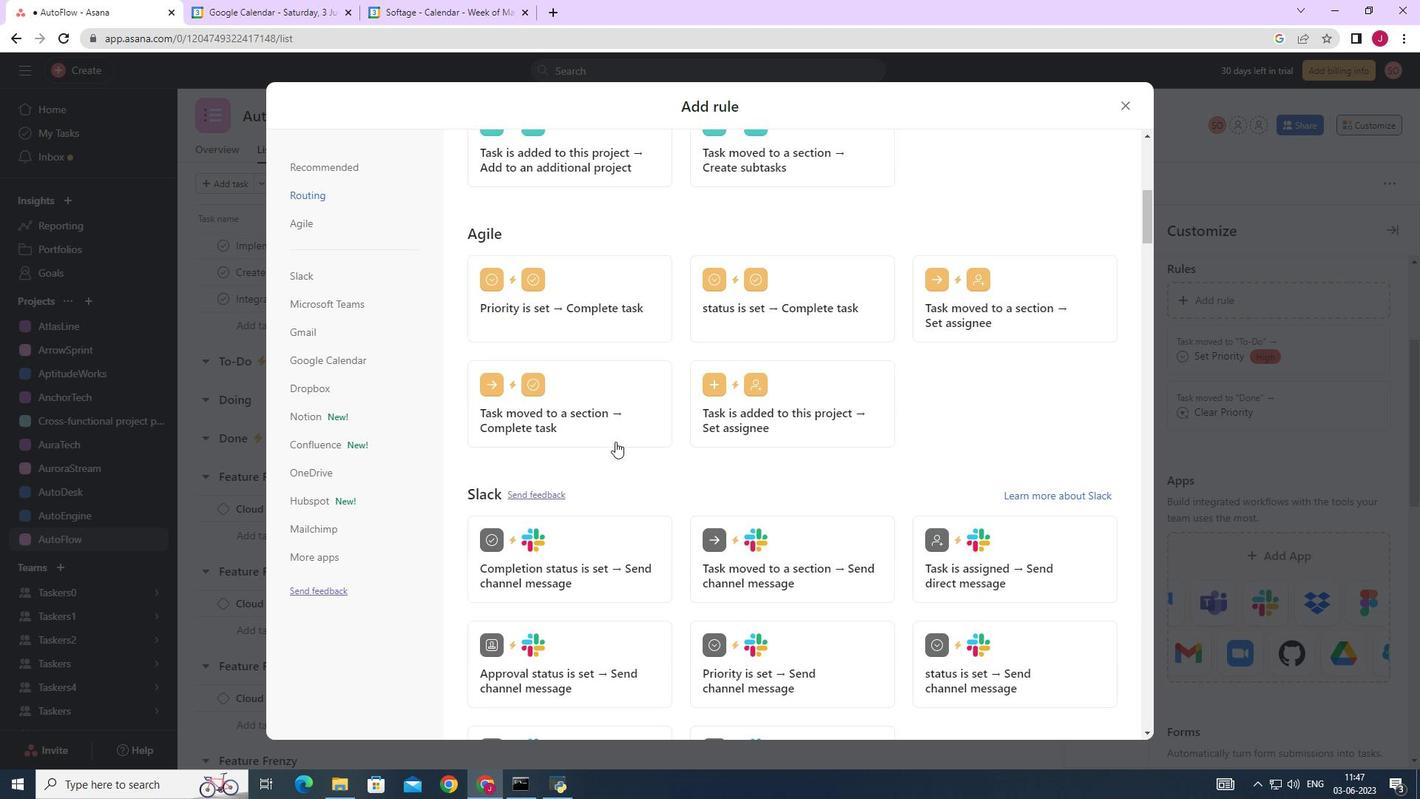 
Action: Mouse moved to (1092, 703)
Screenshot: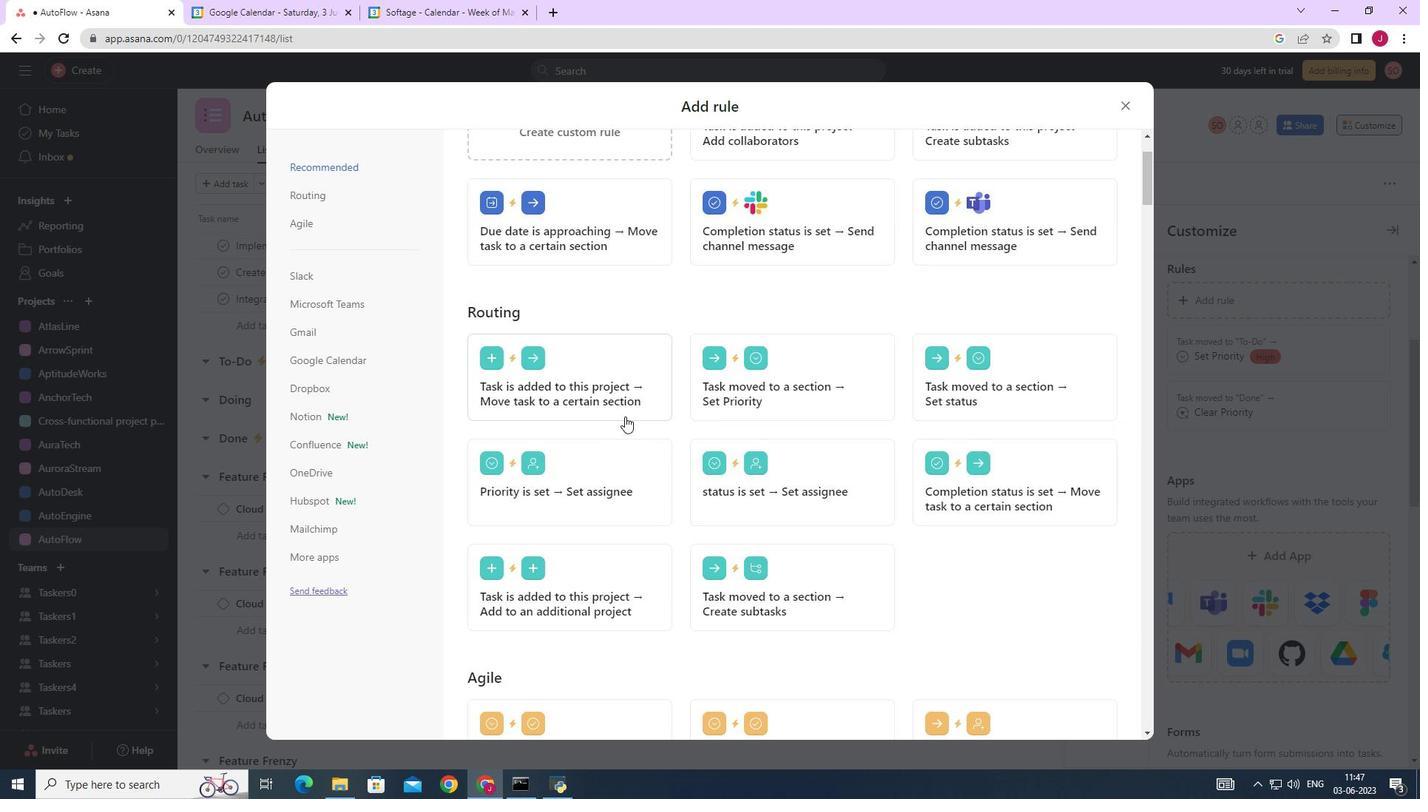 
Action: Mouse pressed left at (1092, 703)
Screenshot: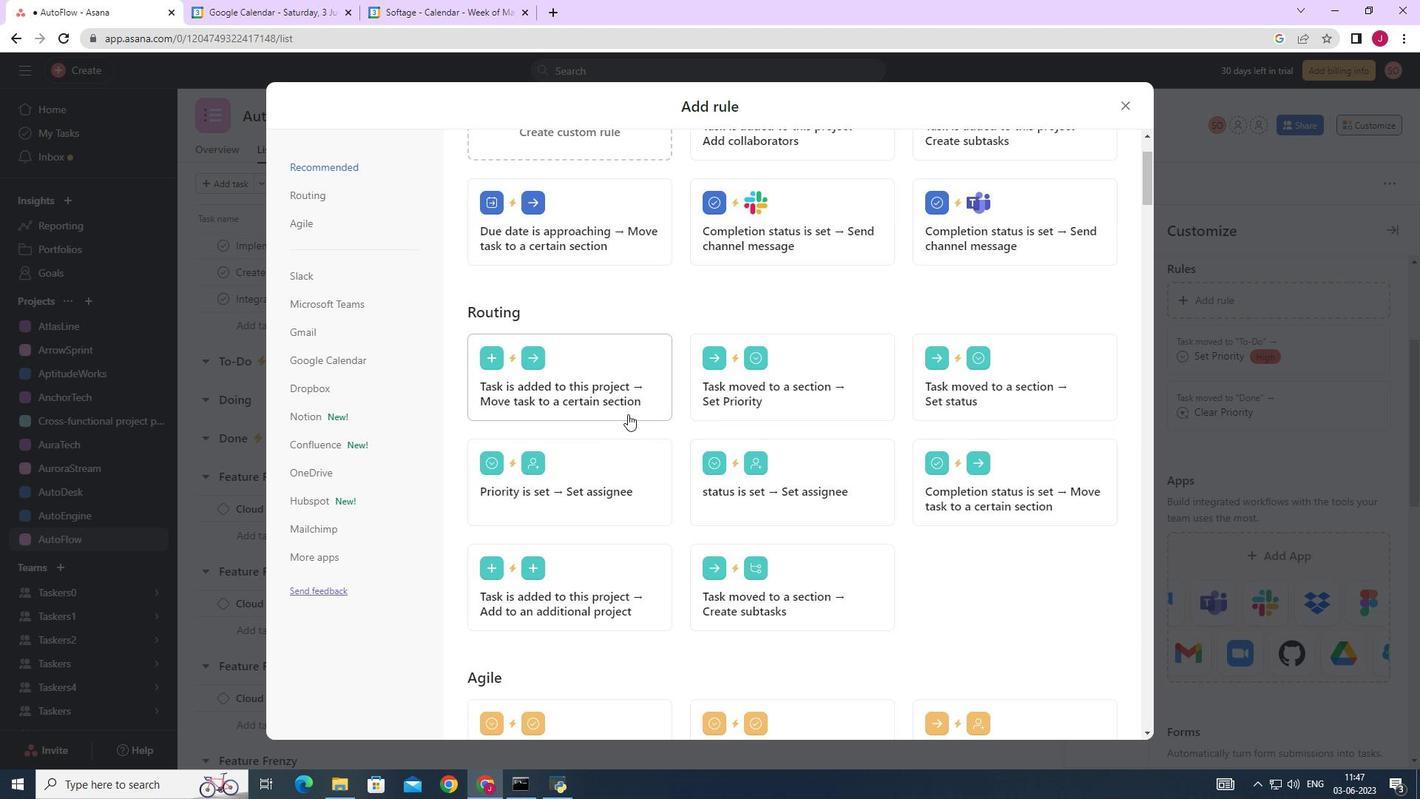 
Action: Mouse moved to (842, 493)
Screenshot: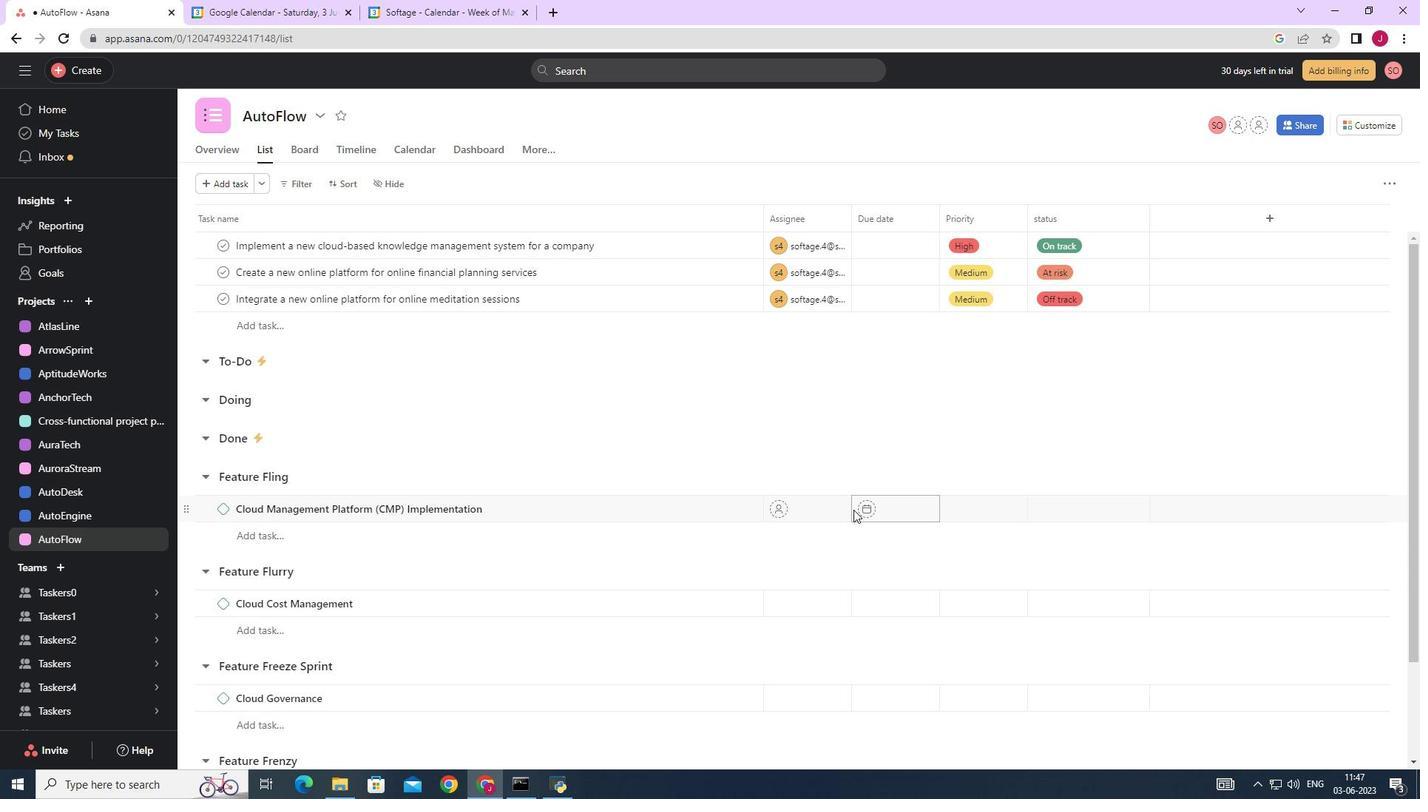 
Action: Mouse scrolled (842, 494) with delta (0, 0)
Screenshot: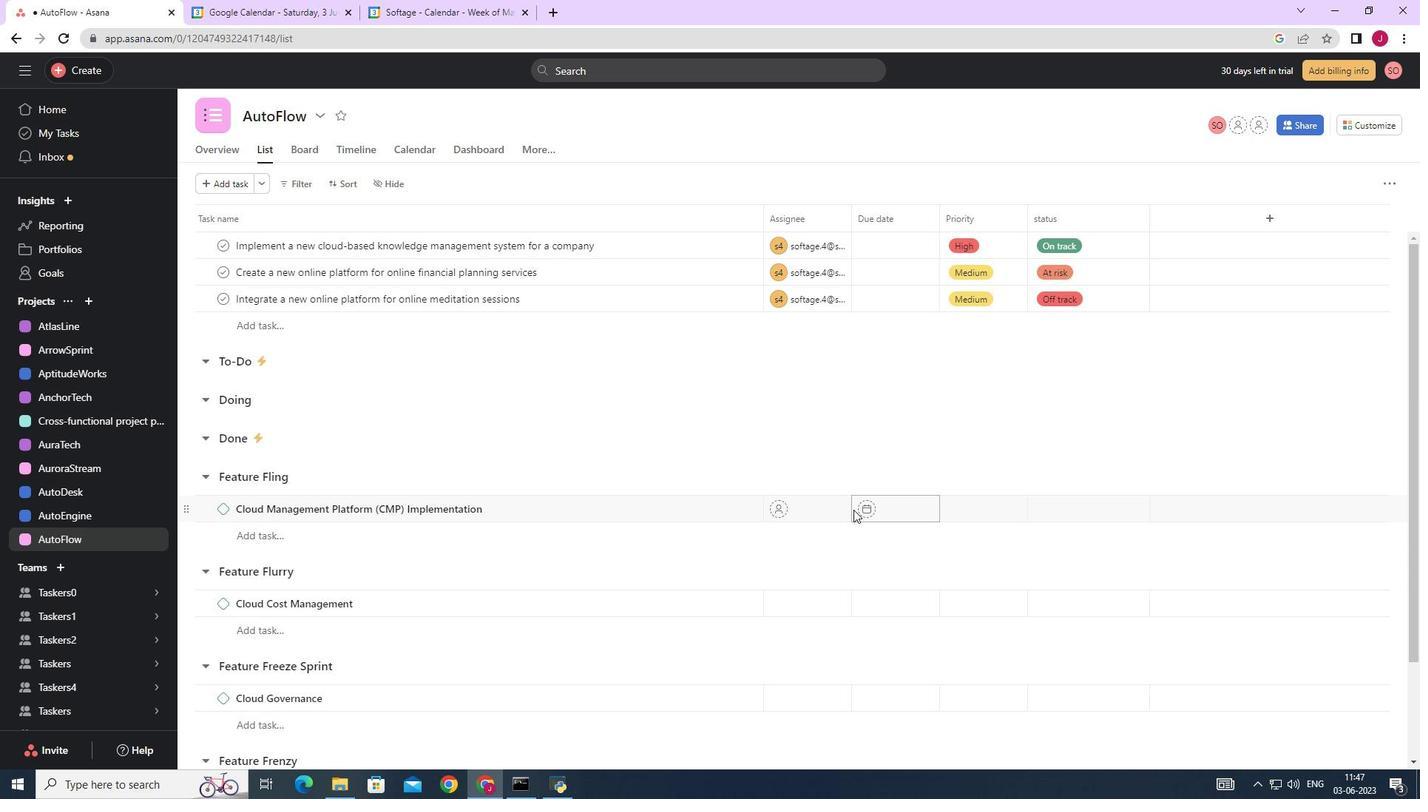 
Action: Mouse scrolled (842, 494) with delta (0, 0)
Screenshot: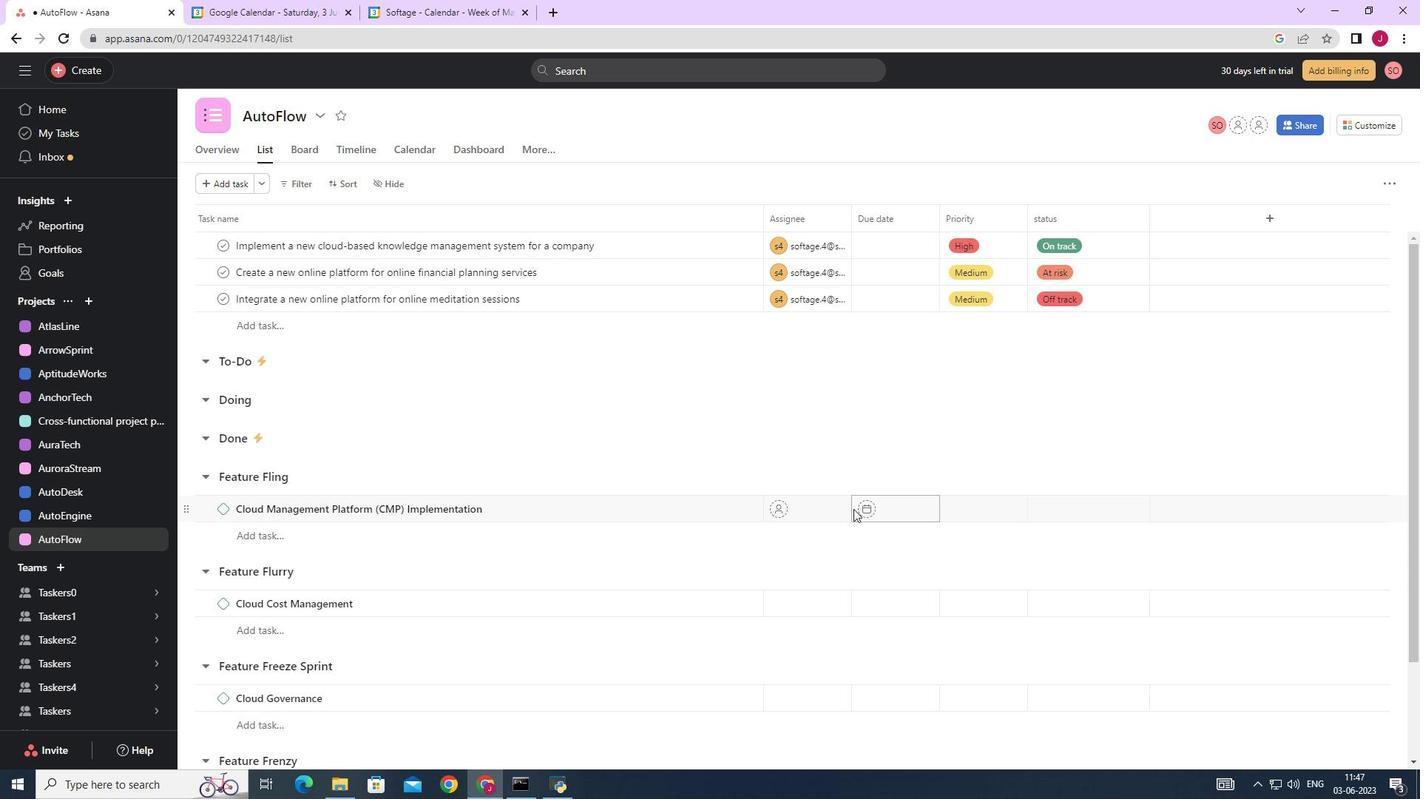 
Action: Mouse scrolled (842, 494) with delta (0, 0)
Screenshot: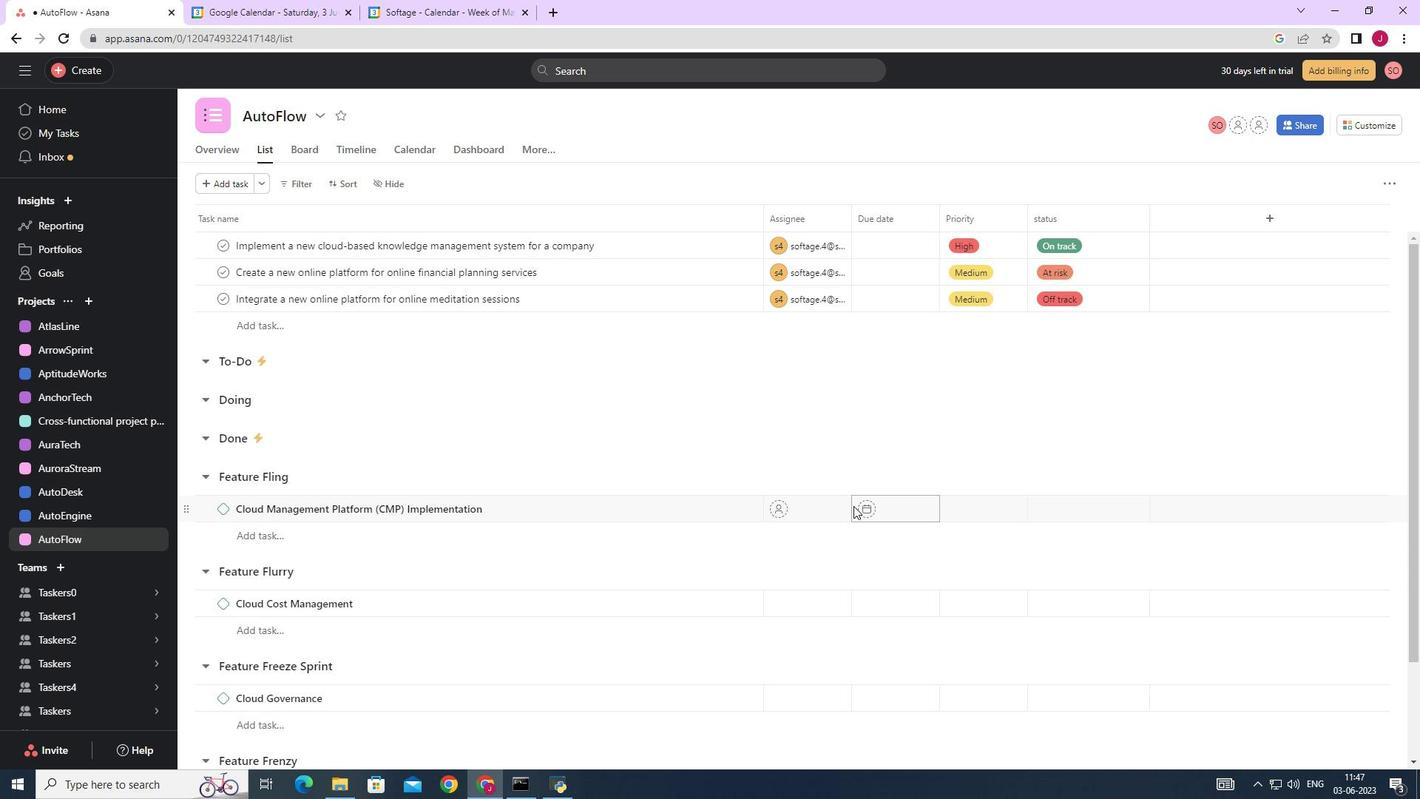 
Action: Mouse moved to (1368, 115)
Screenshot: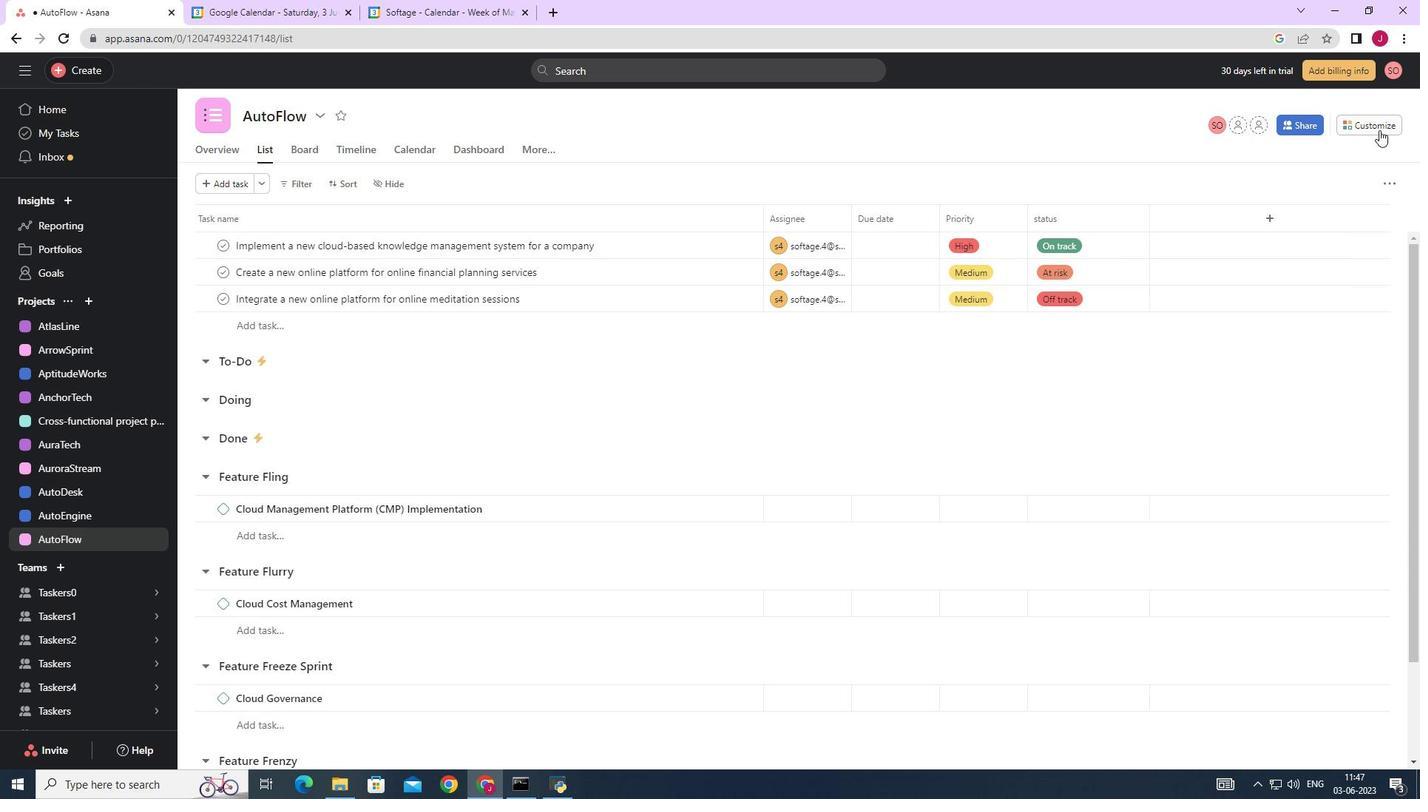 
Action: Mouse pressed left at (1368, 115)
Screenshot: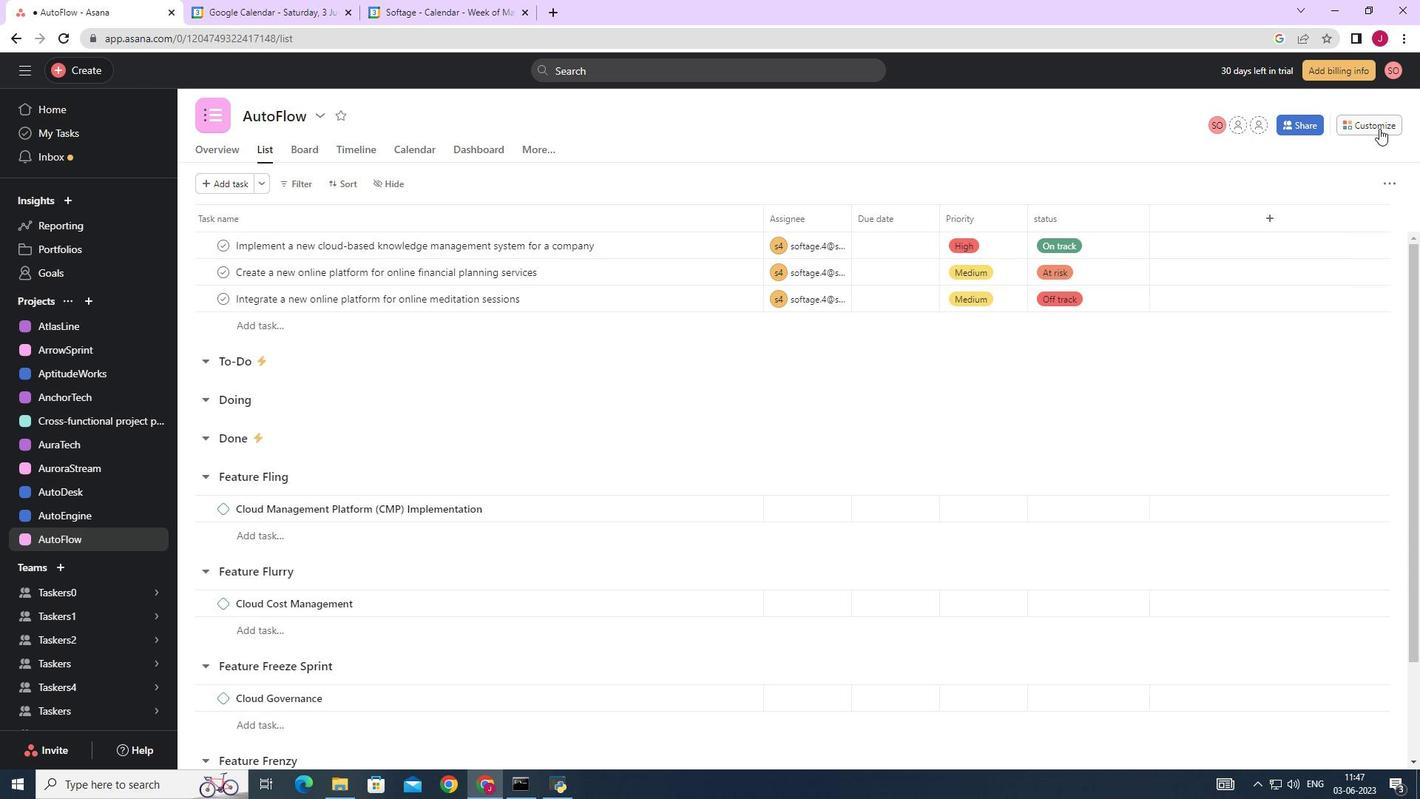 
Action: Mouse moved to (1097, 310)
Screenshot: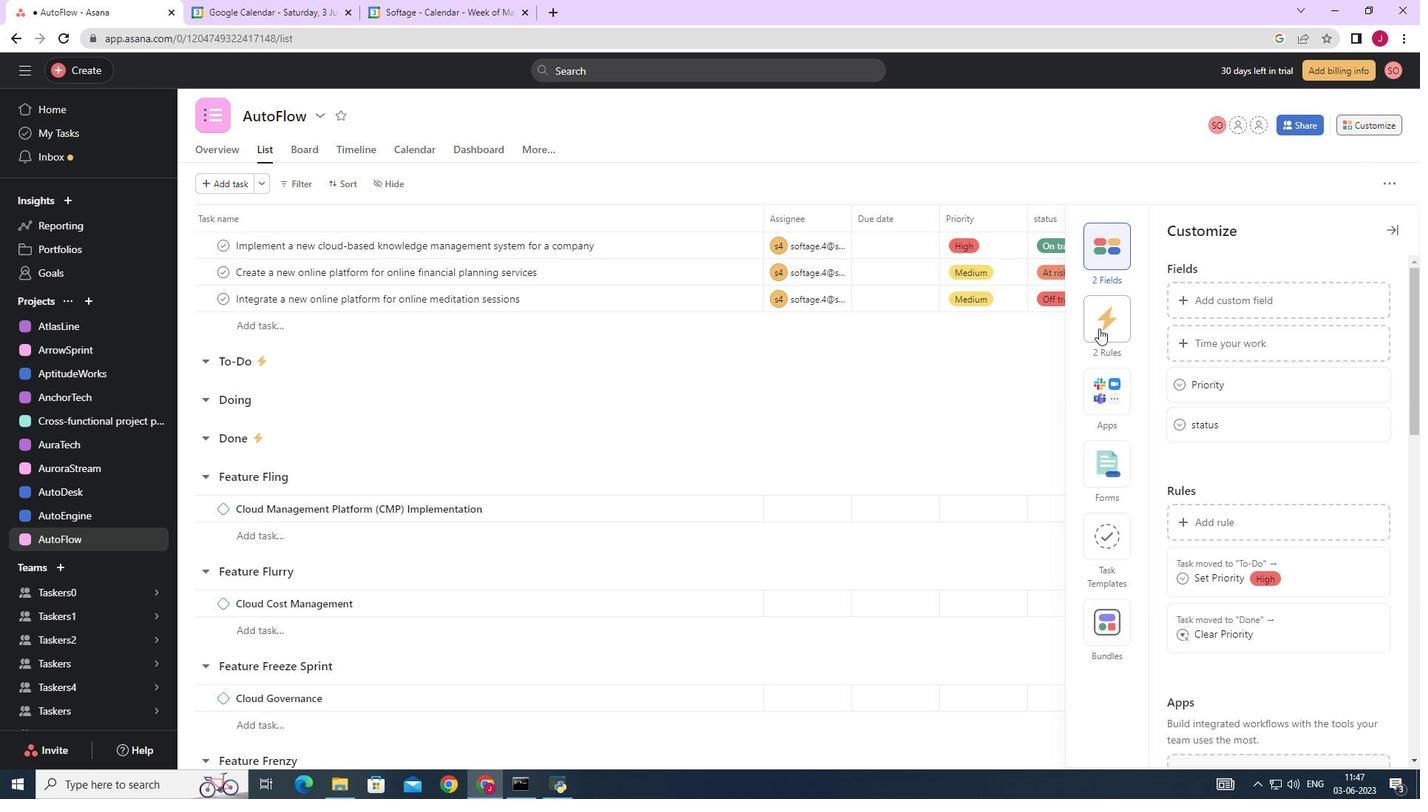 
Action: Mouse pressed left at (1097, 310)
Screenshot: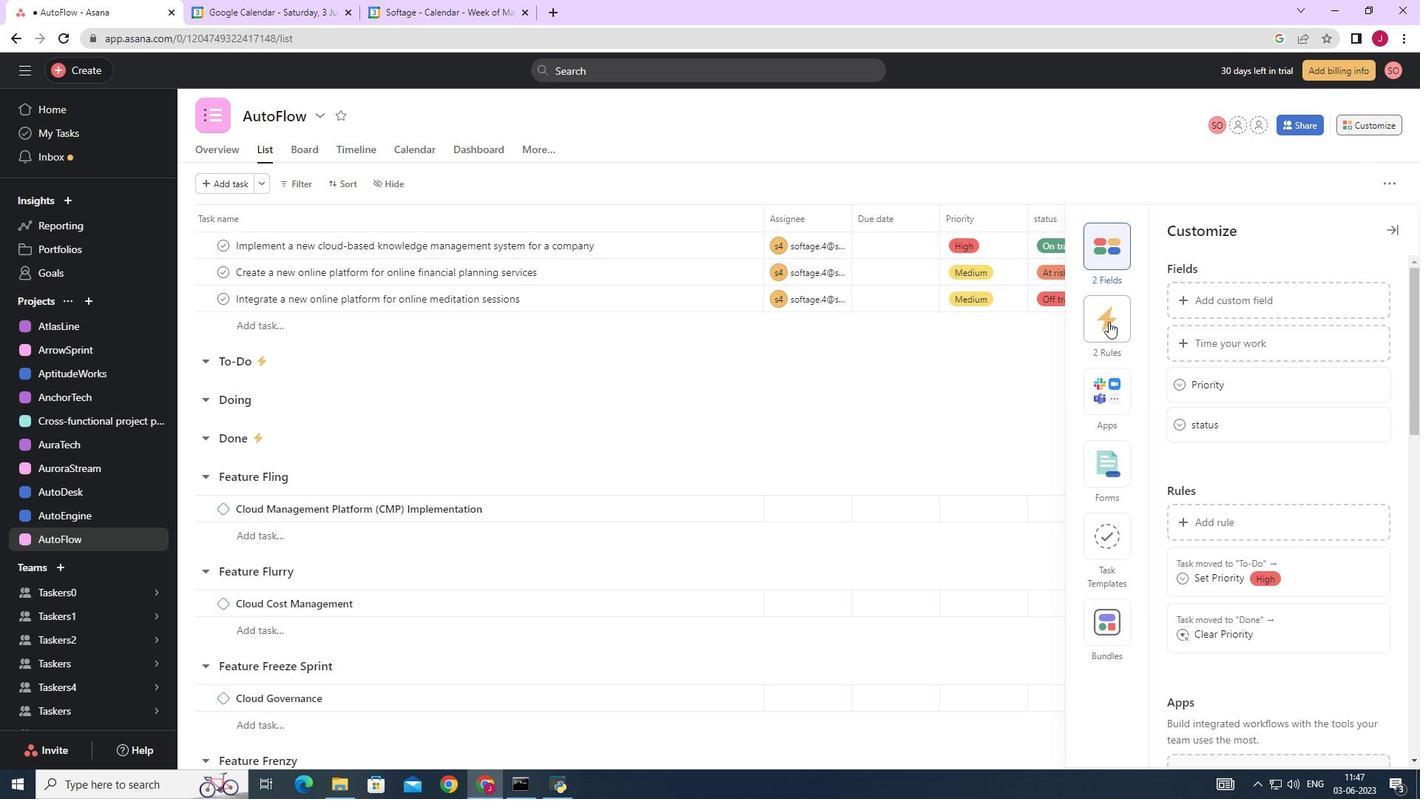 
Action: Mouse moved to (1224, 293)
Screenshot: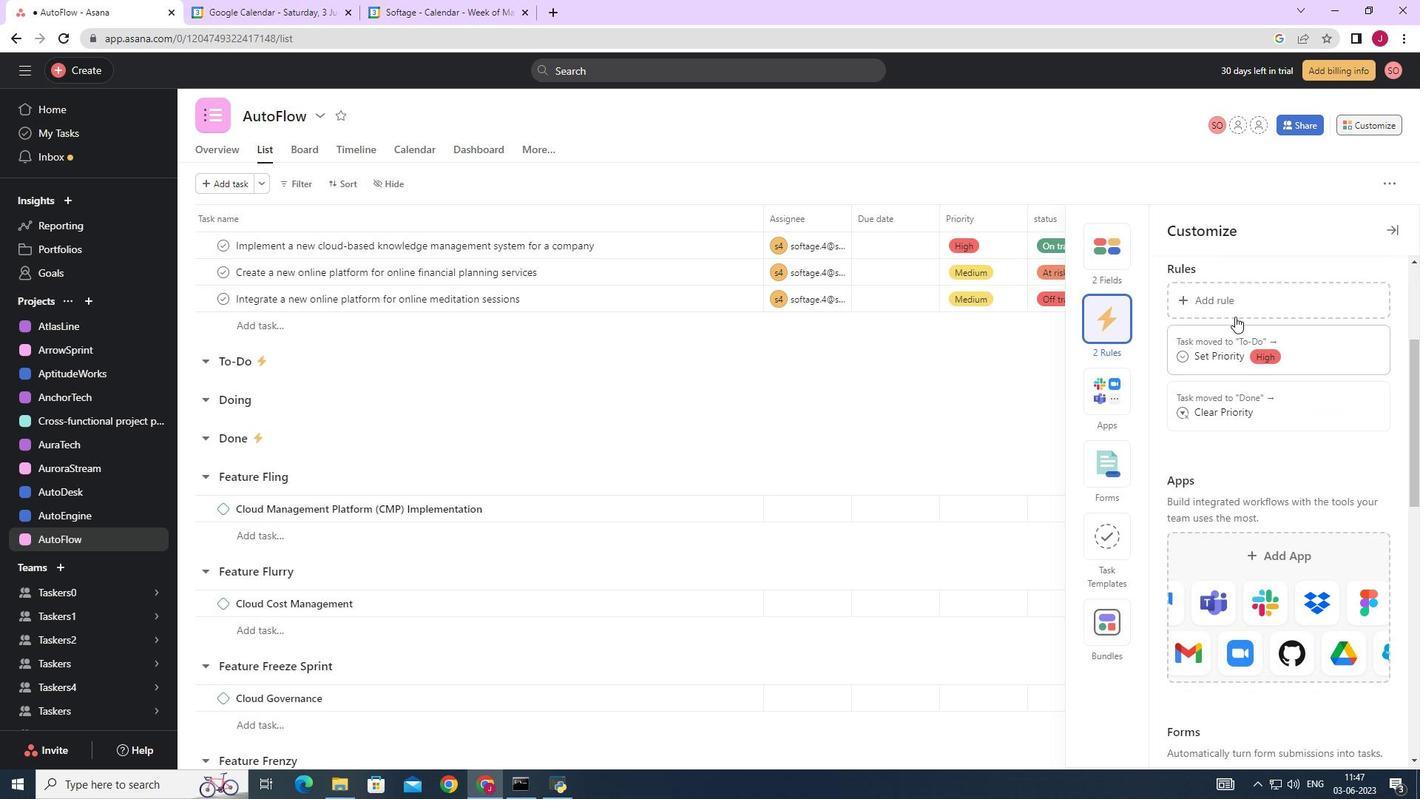 
Action: Mouse pressed left at (1224, 293)
Screenshot: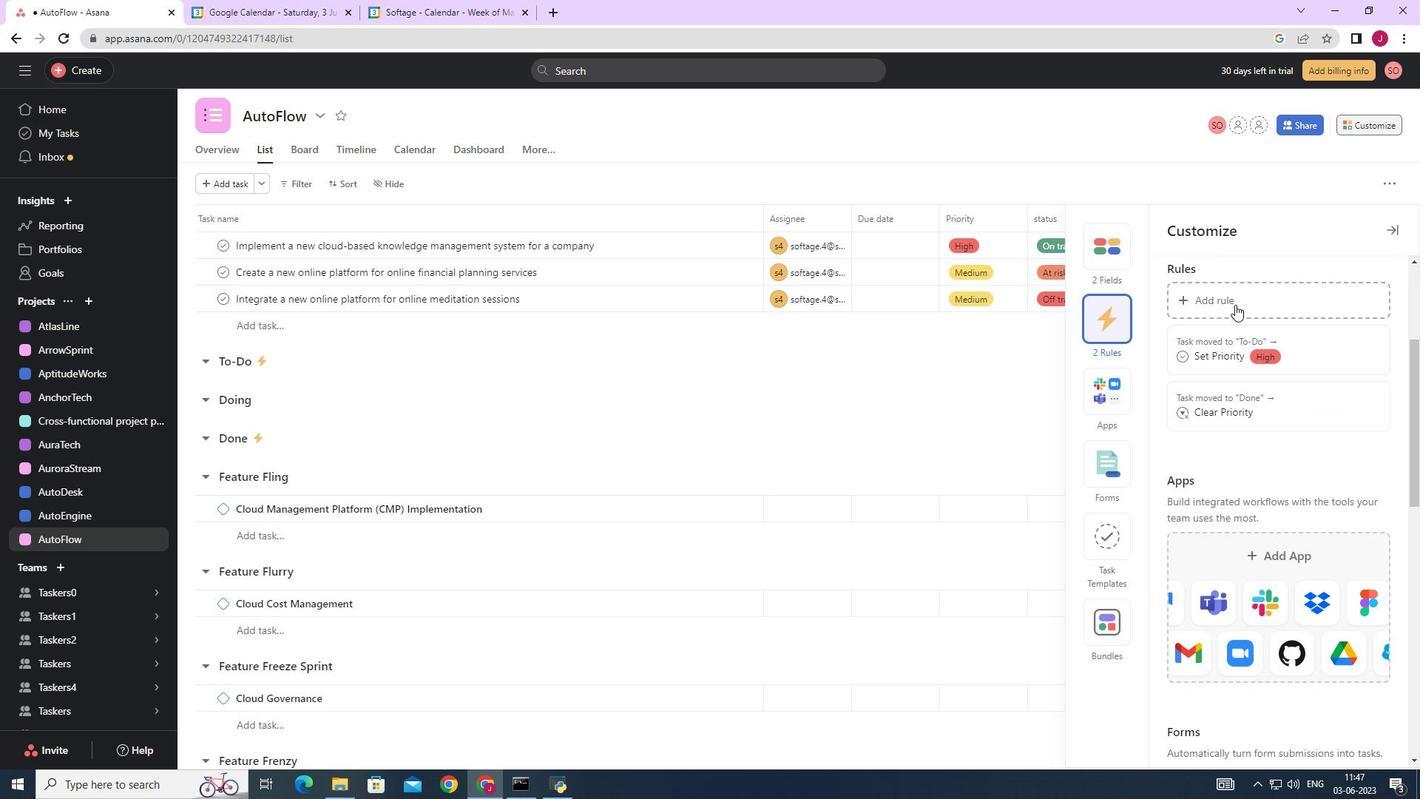 
Action: Mouse moved to (296, 183)
Screenshot: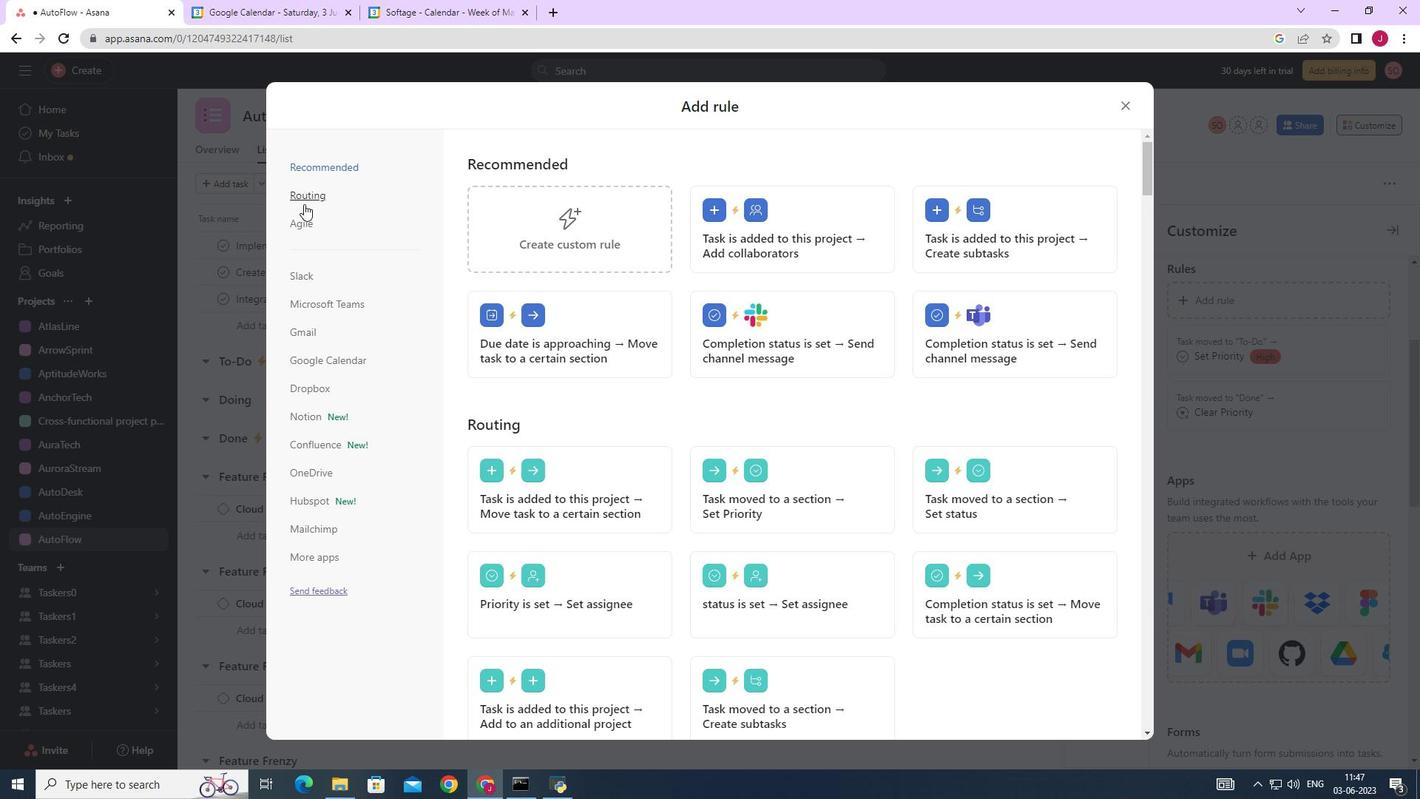 
Action: Mouse pressed left at (296, 183)
Screenshot: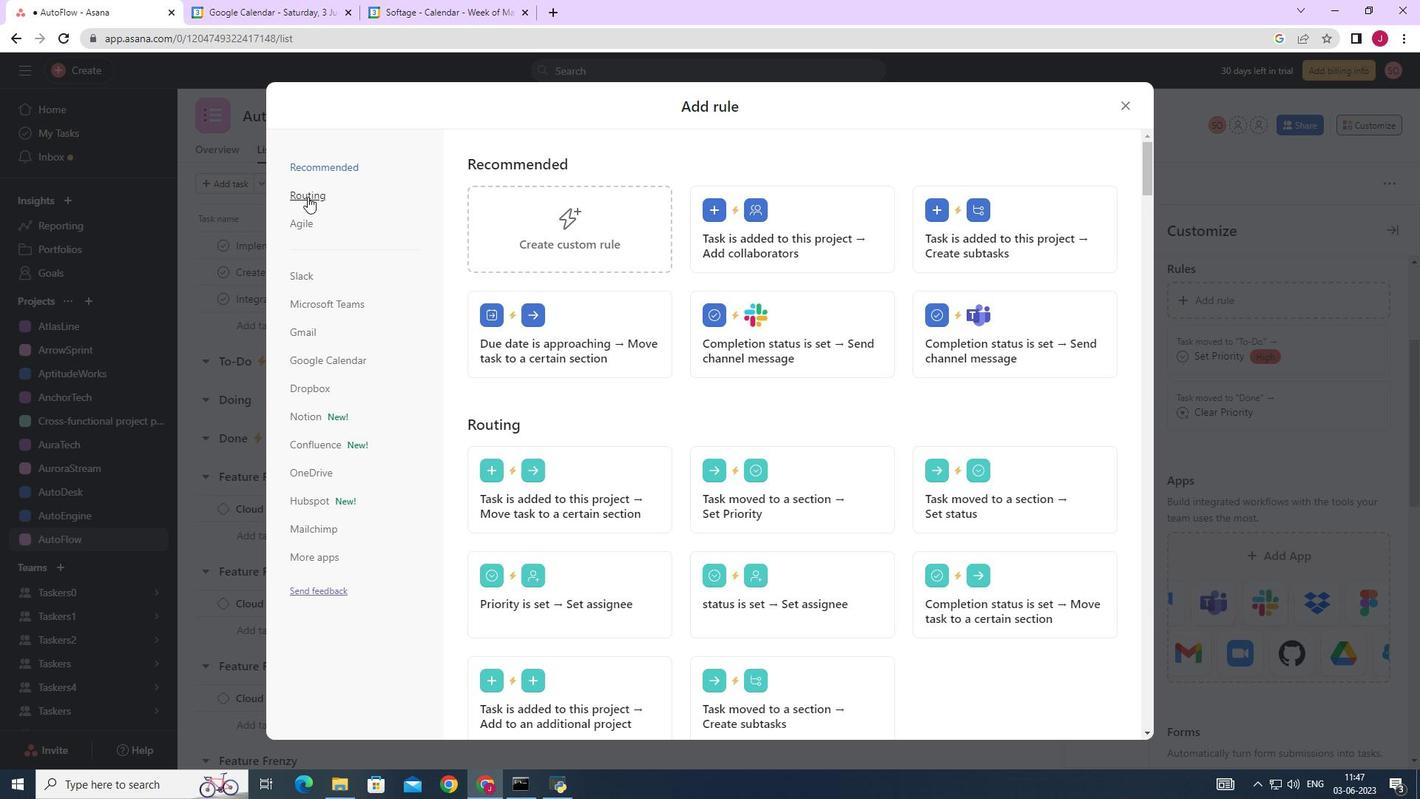 
Action: Mouse moved to (608, 443)
Screenshot: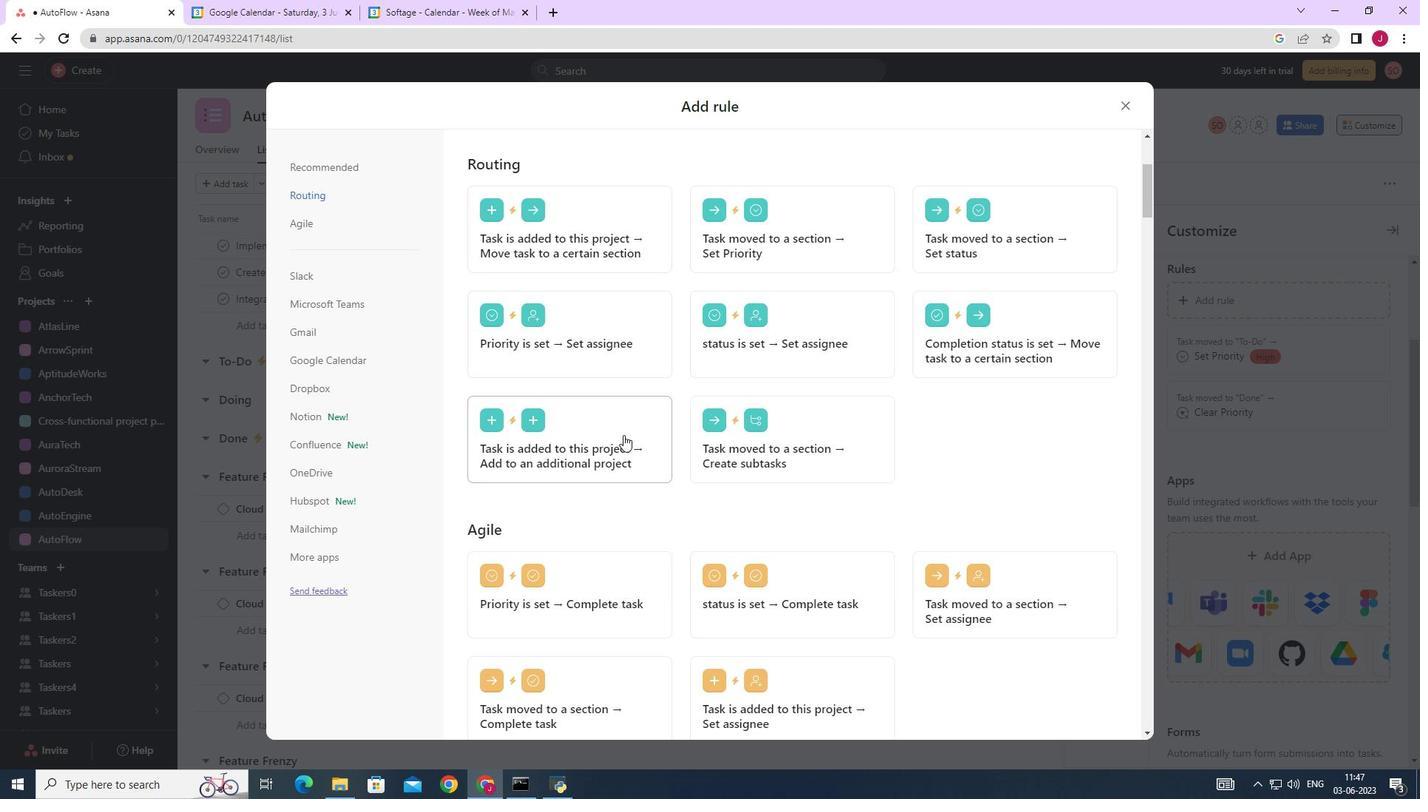 
Action: Mouse scrolled (608, 442) with delta (0, 0)
Screenshot: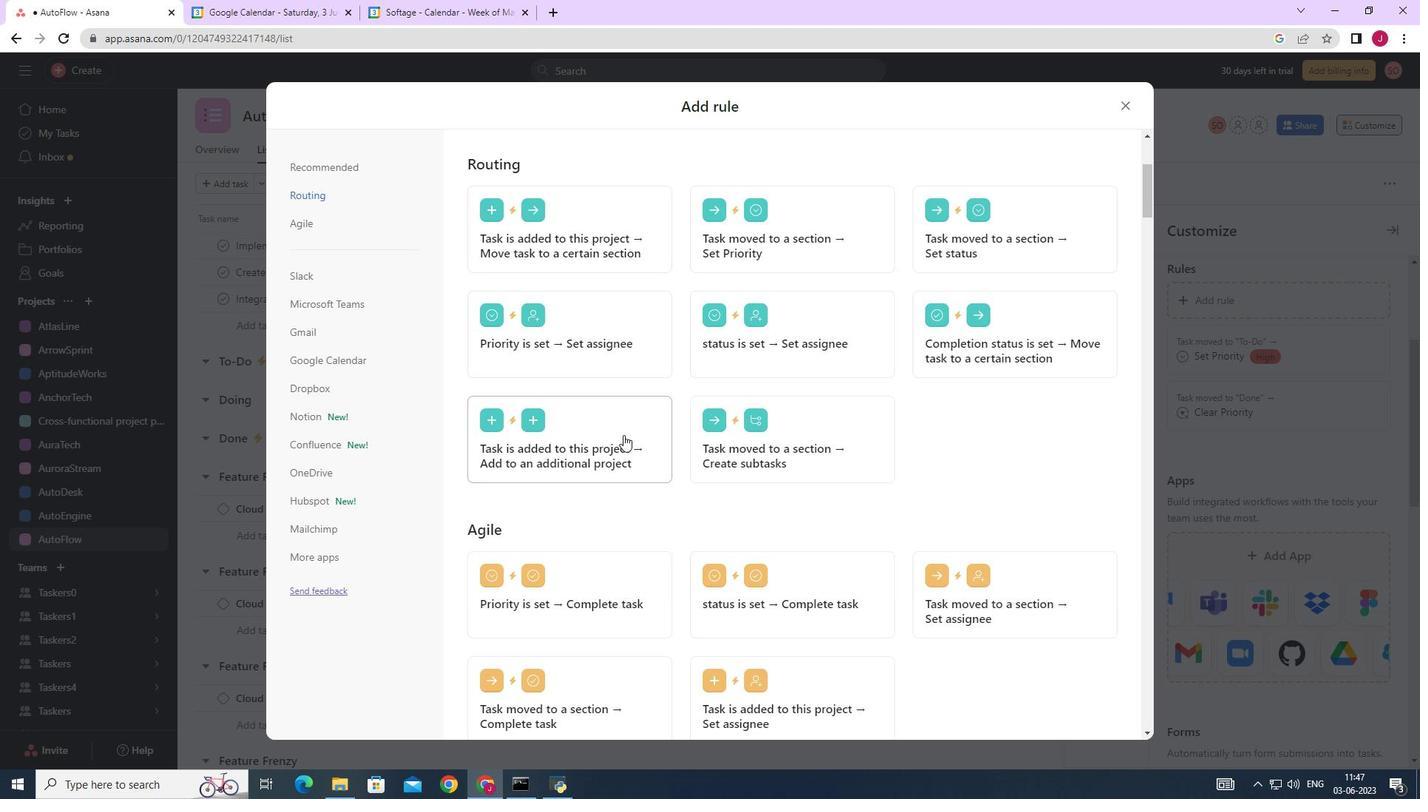 
Action: Mouse scrolled (608, 442) with delta (0, 0)
Screenshot: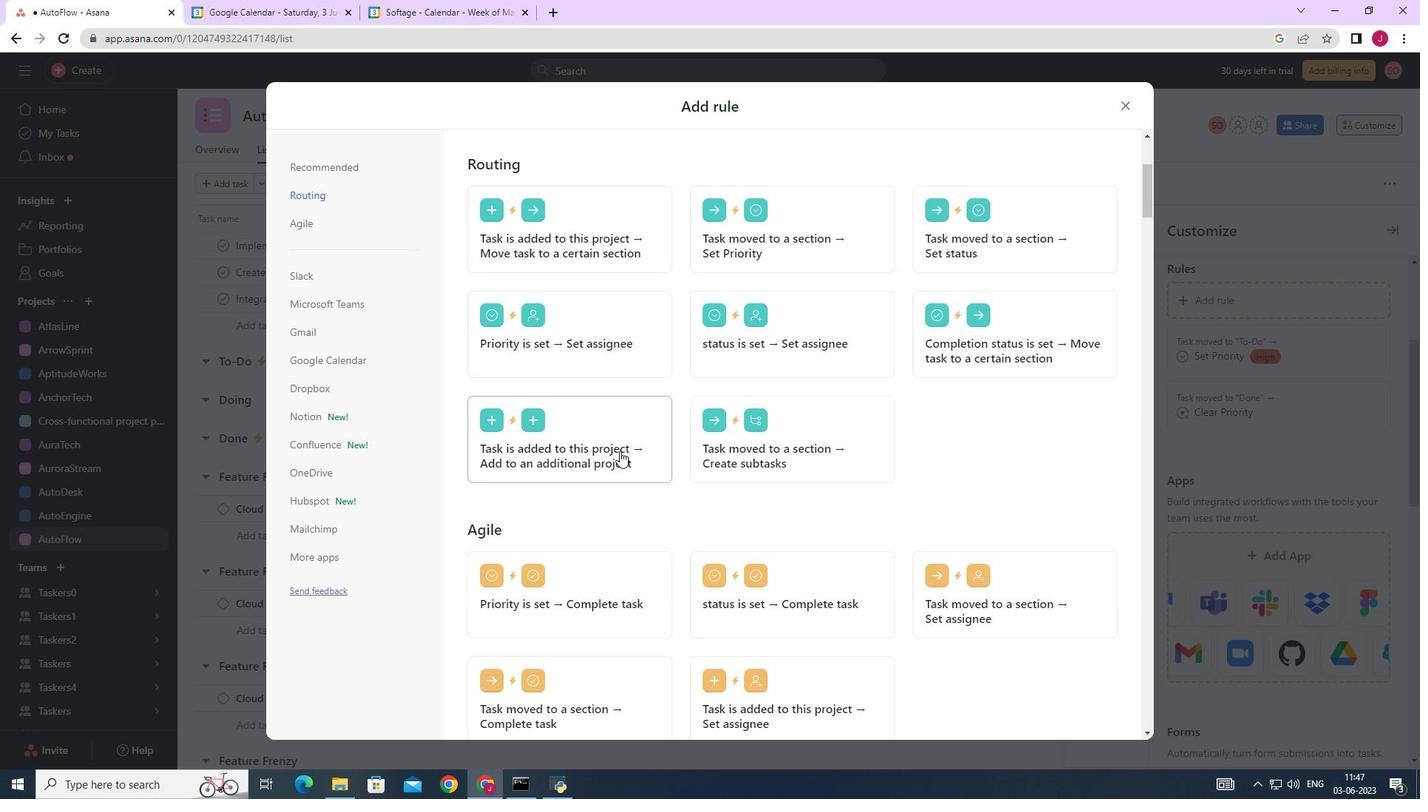 
Action: Mouse scrolled (608, 442) with delta (0, 0)
Screenshot: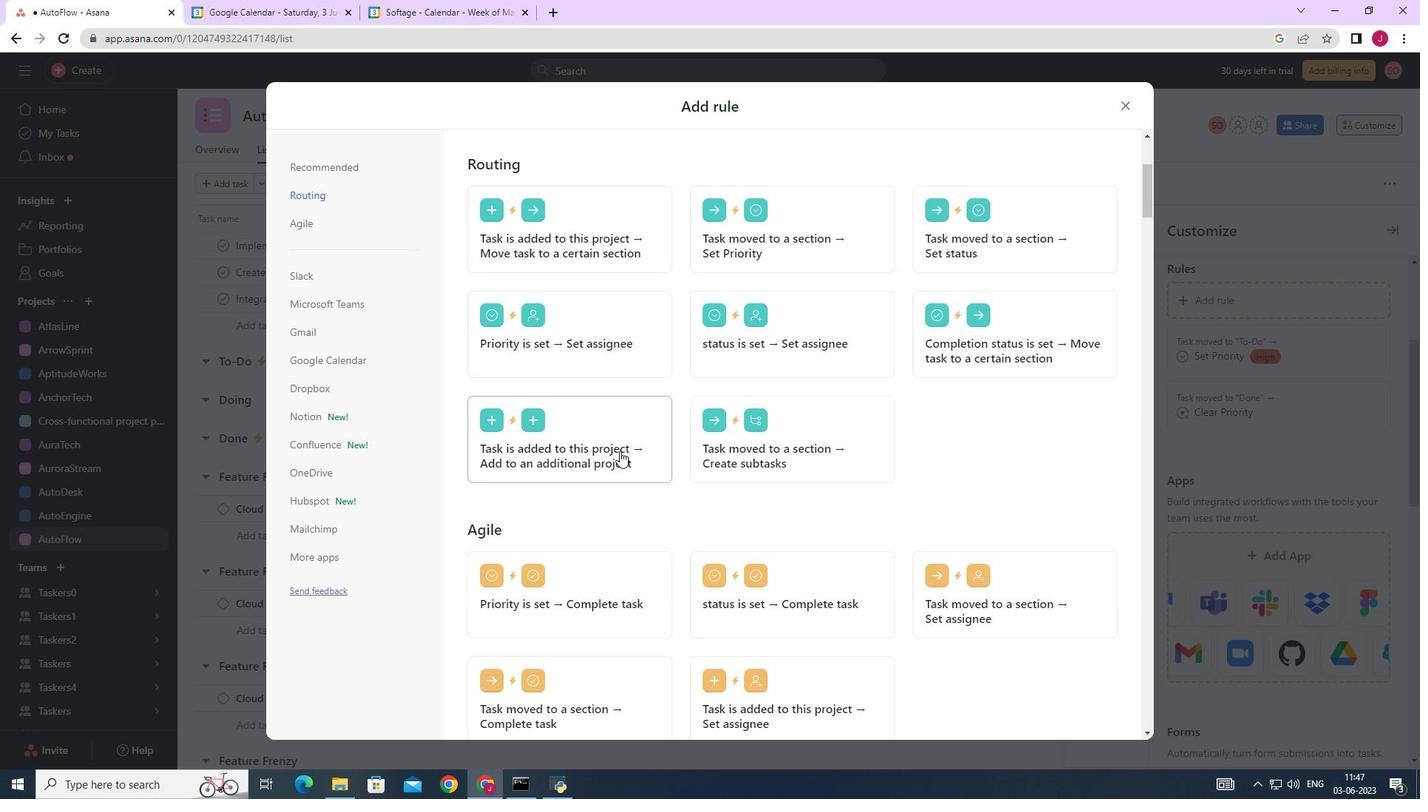 
Action: Mouse scrolled (608, 442) with delta (0, 0)
Screenshot: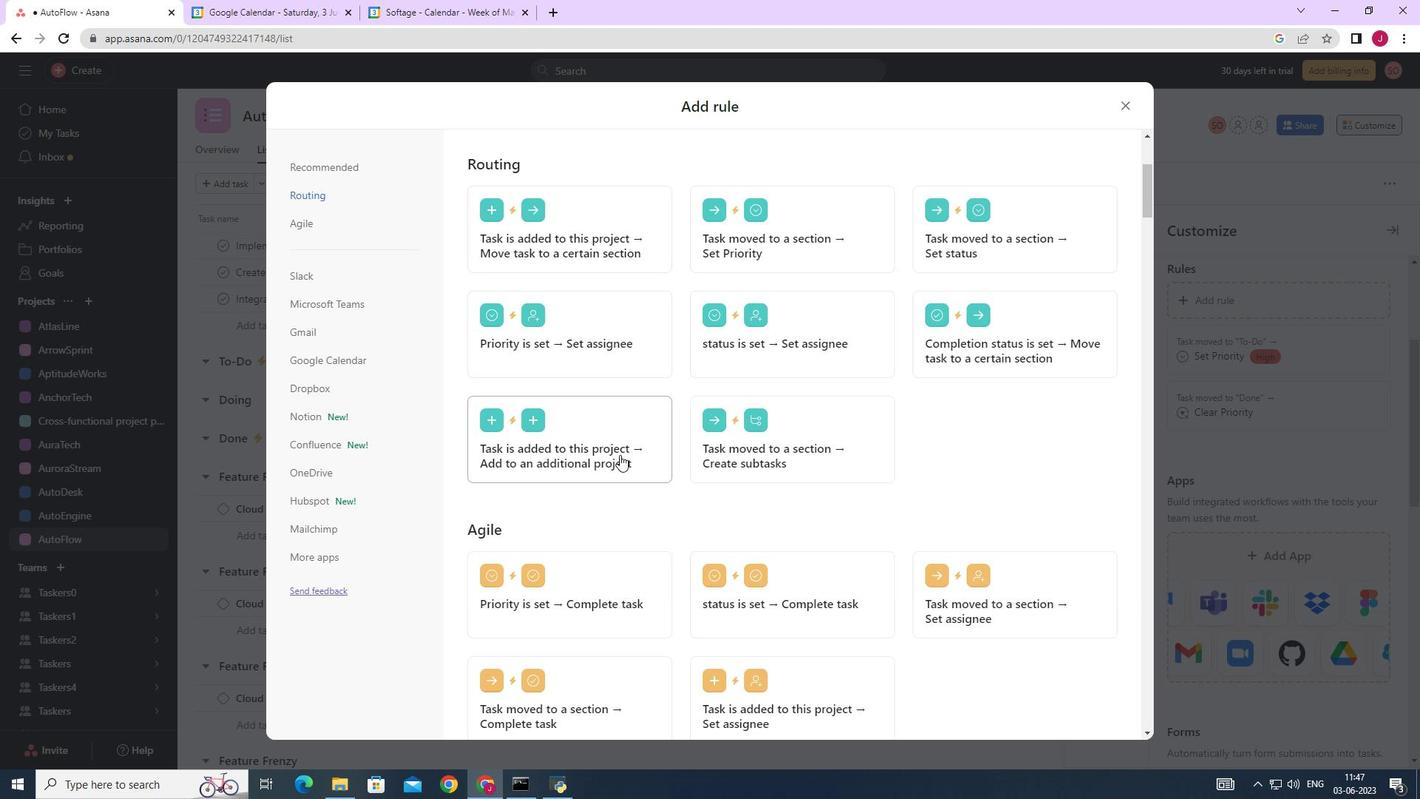 
Action: Mouse moved to (603, 418)
Screenshot: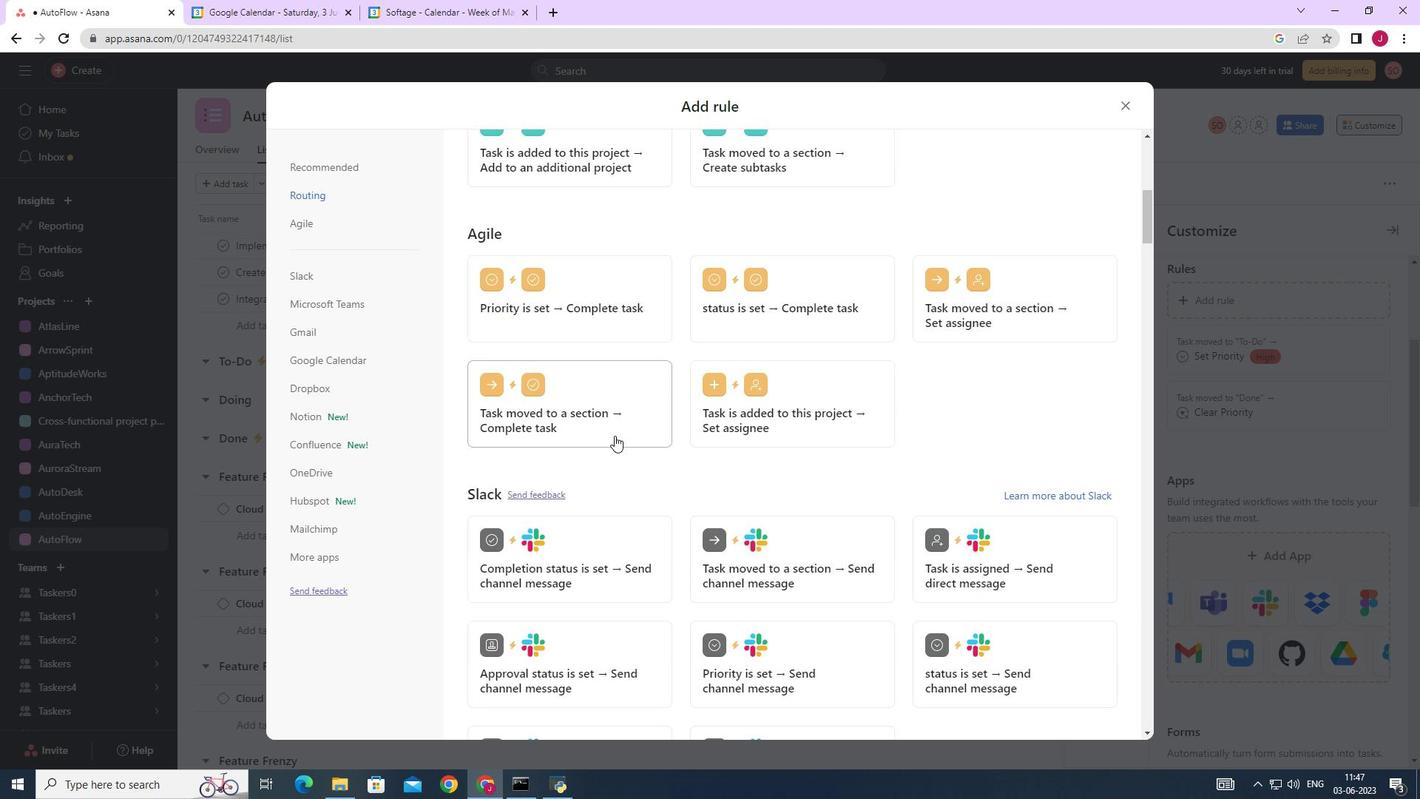 
Action: Mouse scrolled (603, 419) with delta (0, 0)
Screenshot: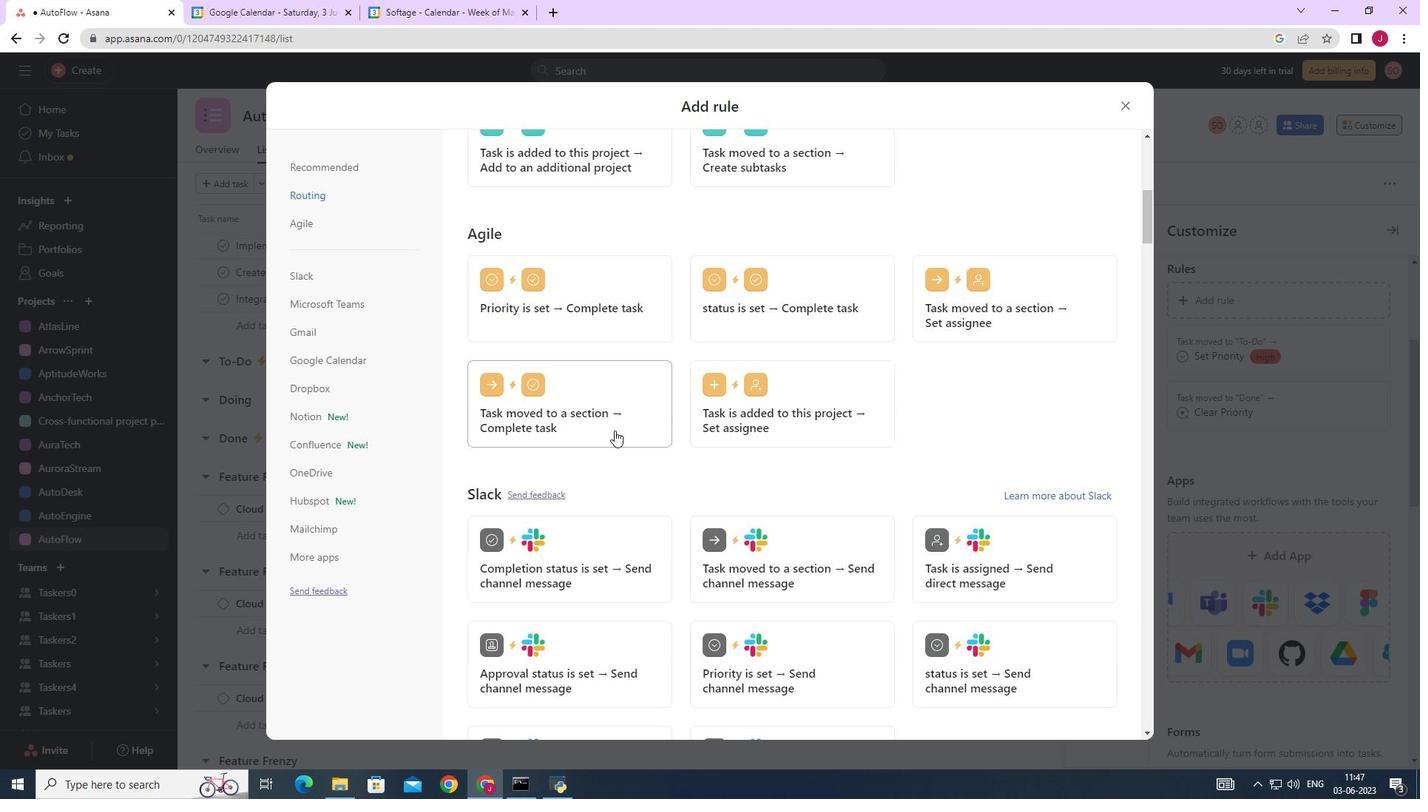 
Action: Mouse scrolled (603, 419) with delta (0, 0)
Screenshot: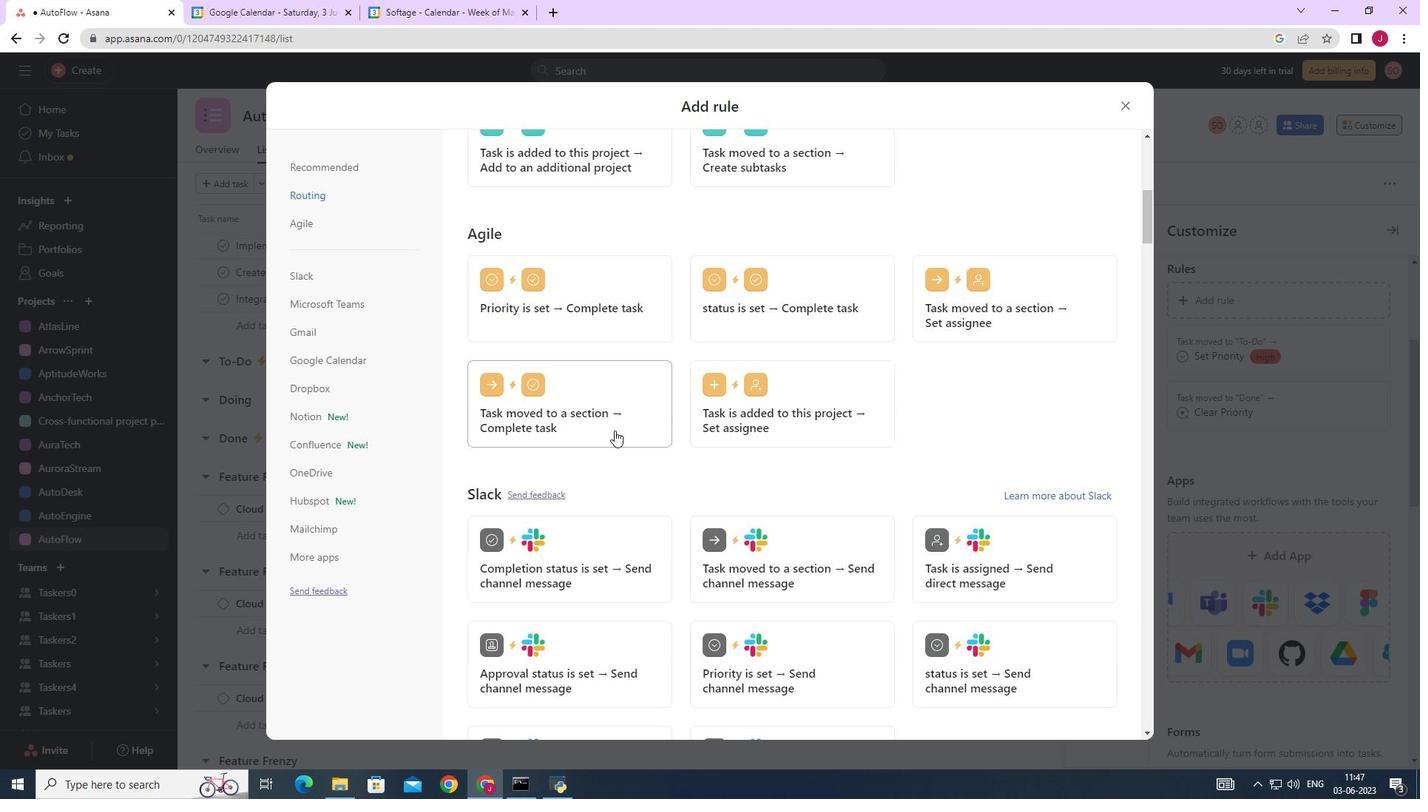 
Action: Mouse scrolled (603, 419) with delta (0, 0)
Screenshot: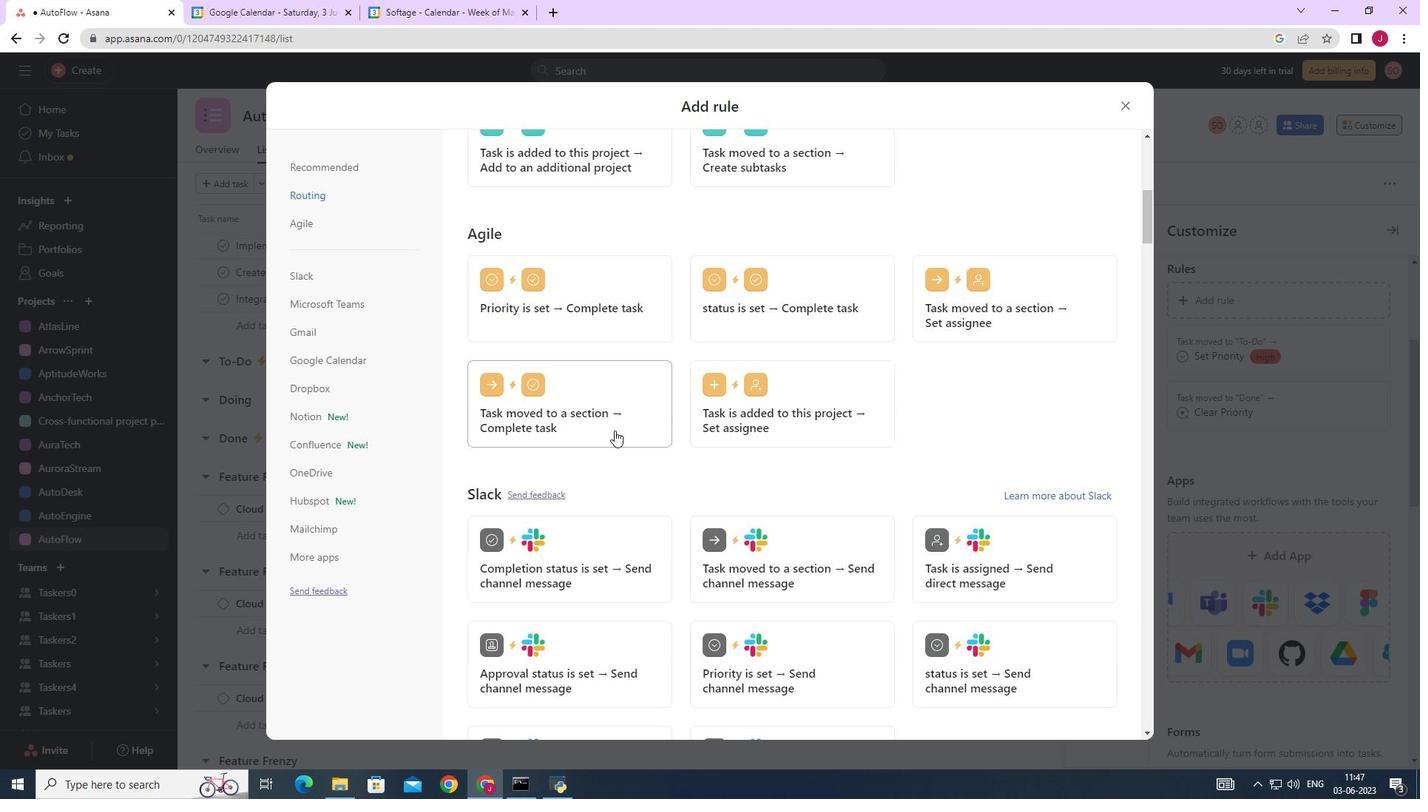 
Action: Mouse scrolled (603, 419) with delta (0, 0)
Screenshot: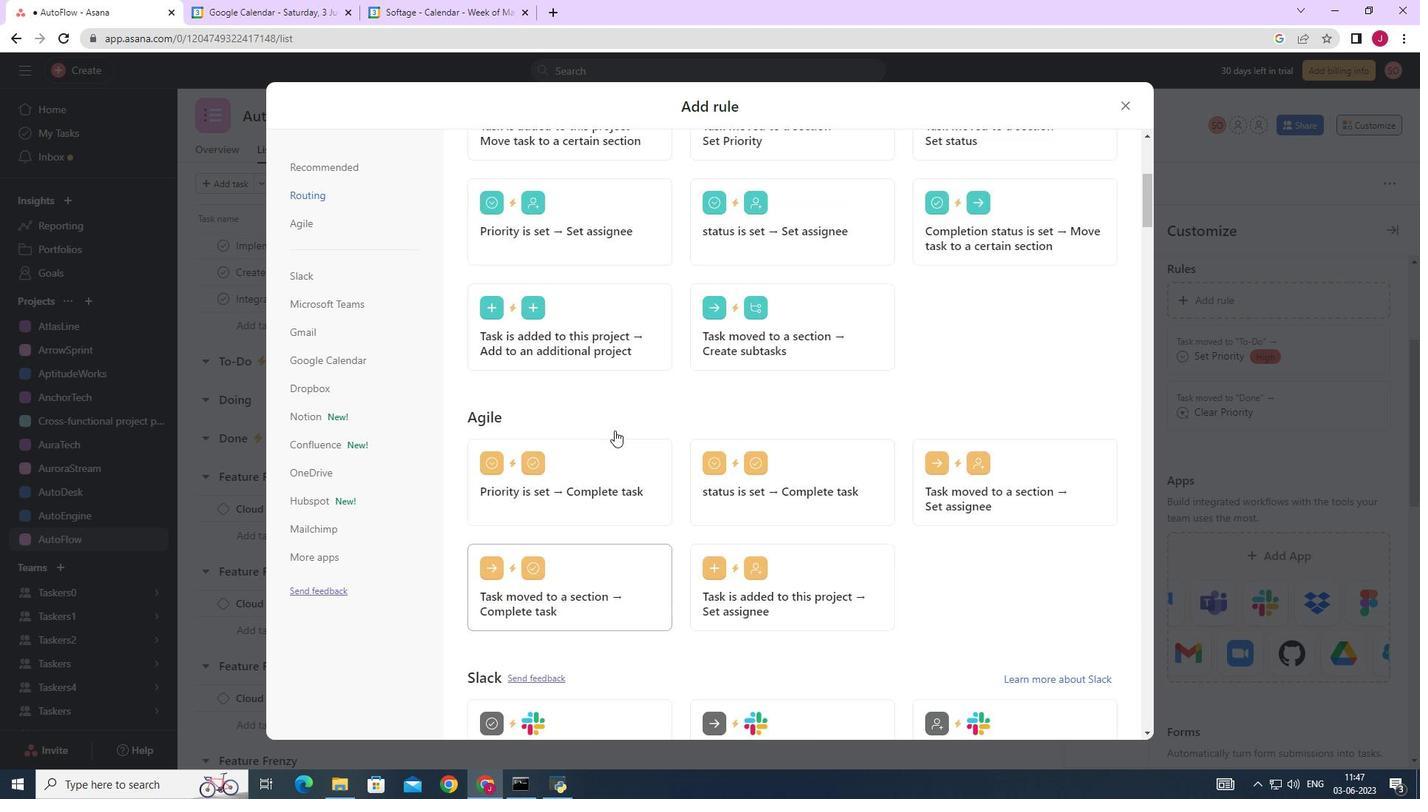 
Action: Mouse scrolled (603, 419) with delta (0, 0)
Screenshot: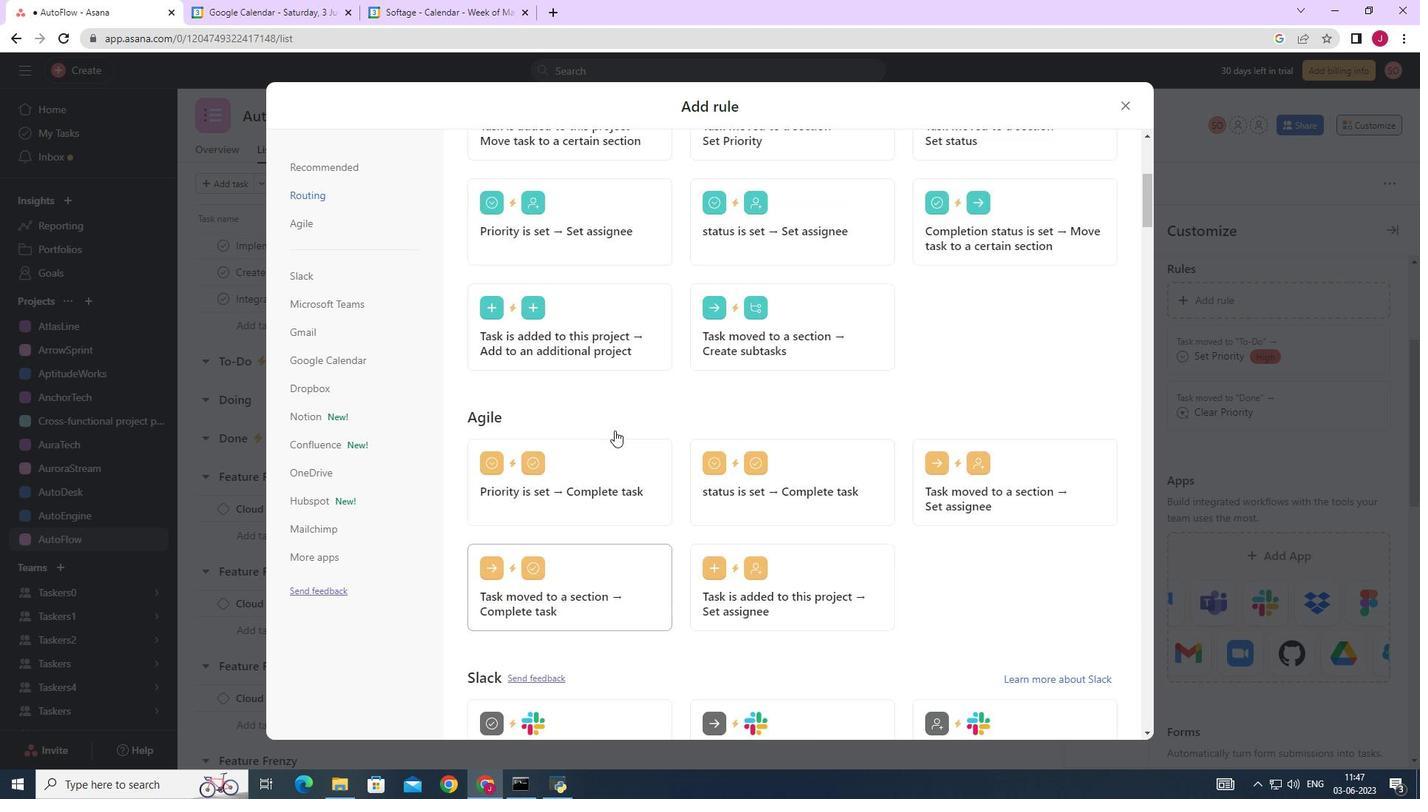 
Action: Mouse scrolled (603, 419) with delta (0, 0)
Screenshot: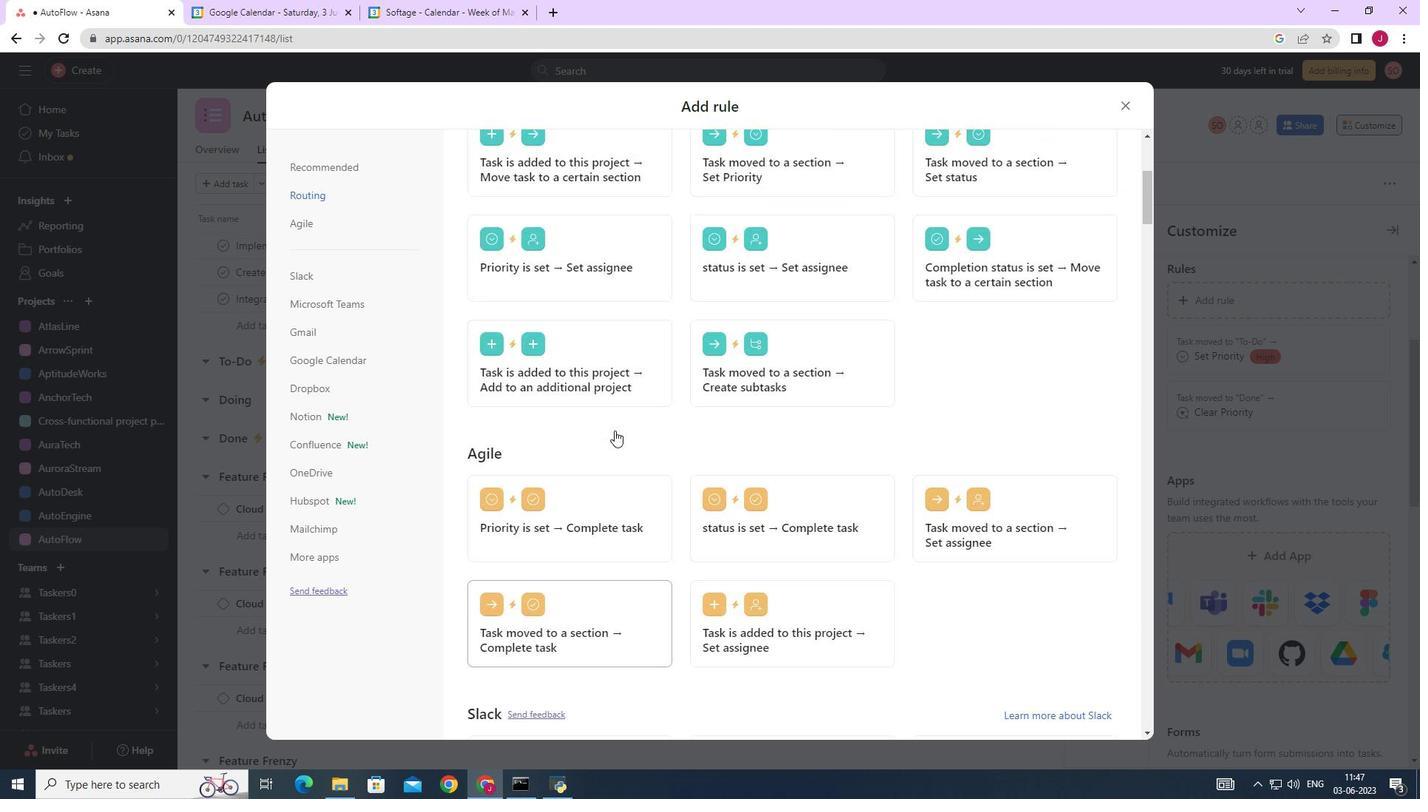 
Action: Mouse moved to (620, 401)
Screenshot: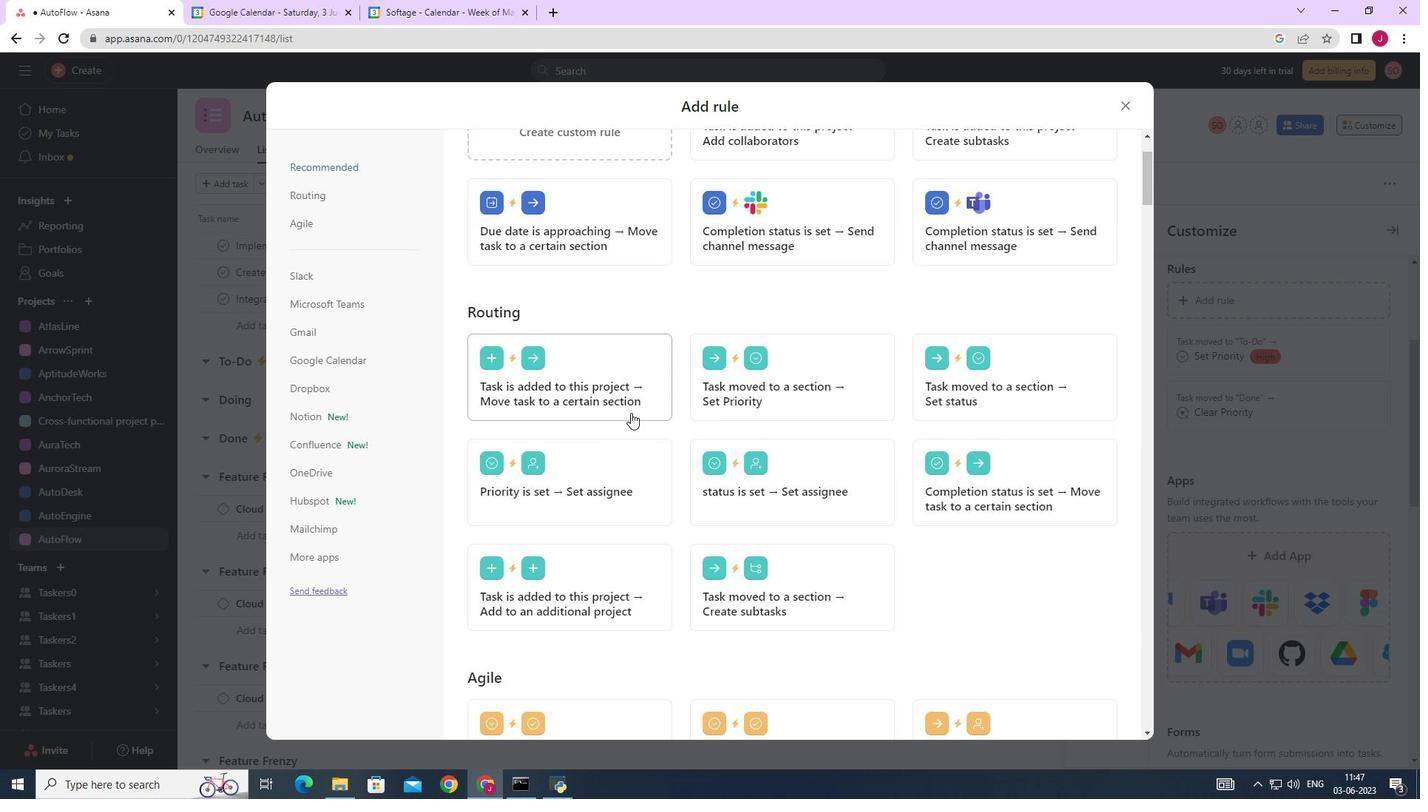 
Action: Mouse scrolled (620, 401) with delta (0, 0)
Screenshot: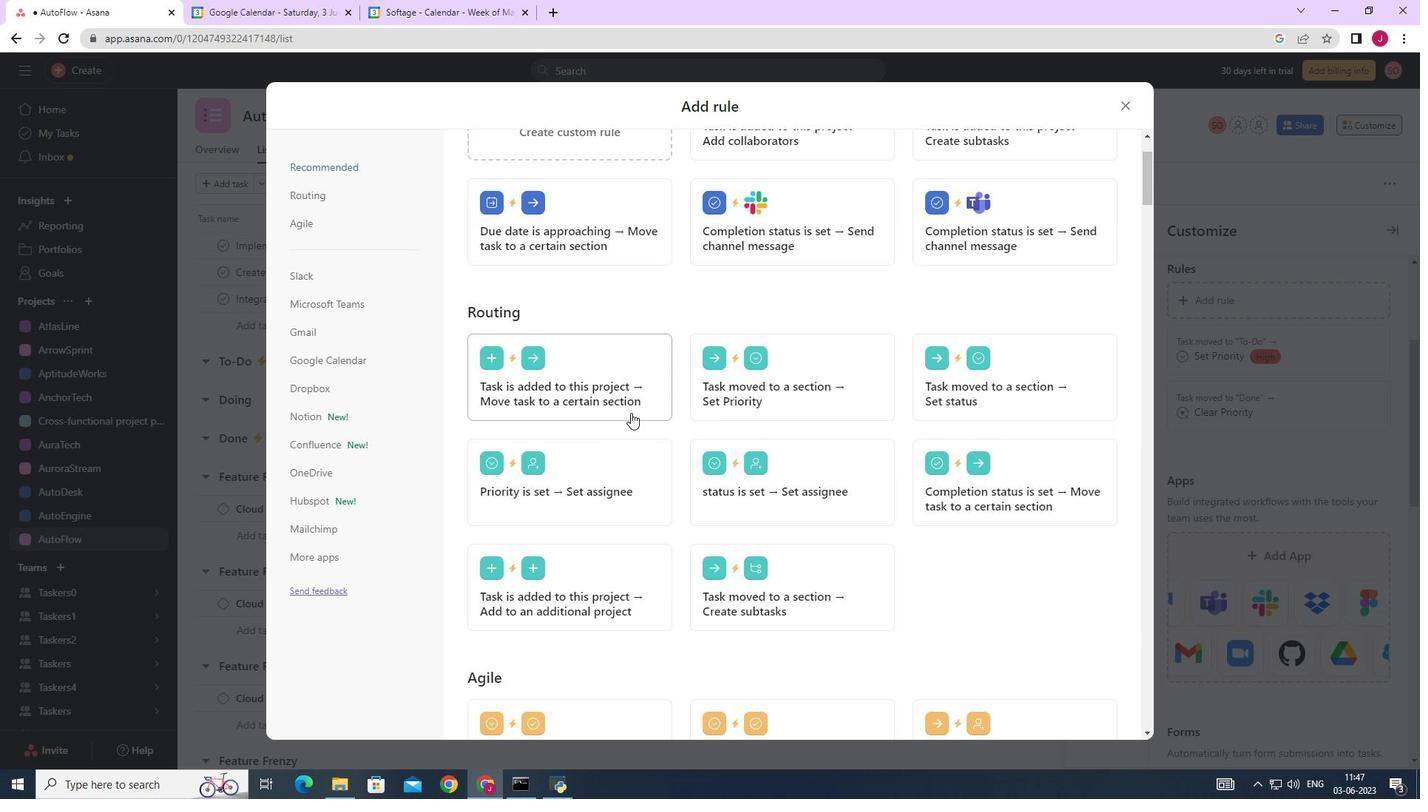 
Action: Mouse scrolled (620, 401) with delta (0, 0)
Screenshot: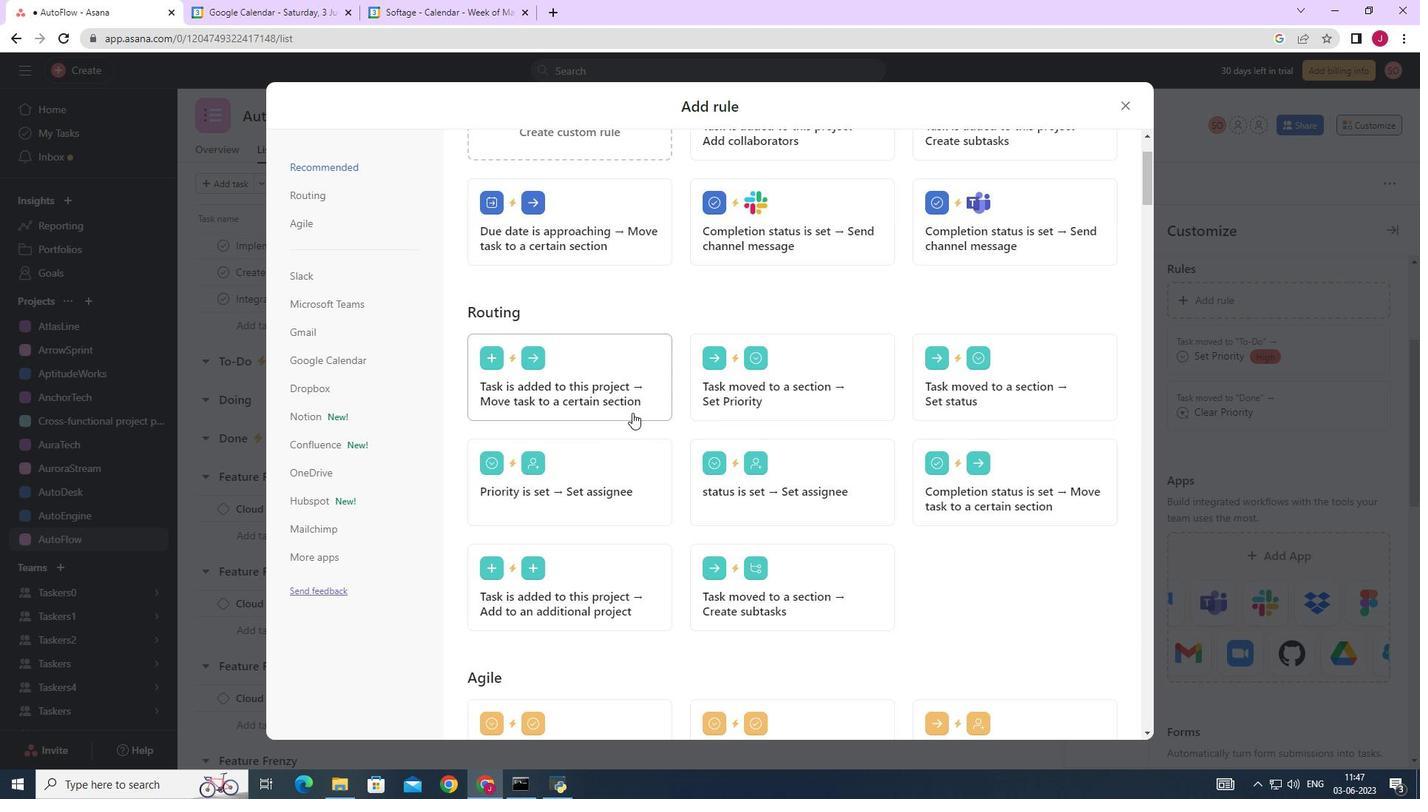 
Action: Mouse moved to (788, 231)
Screenshot: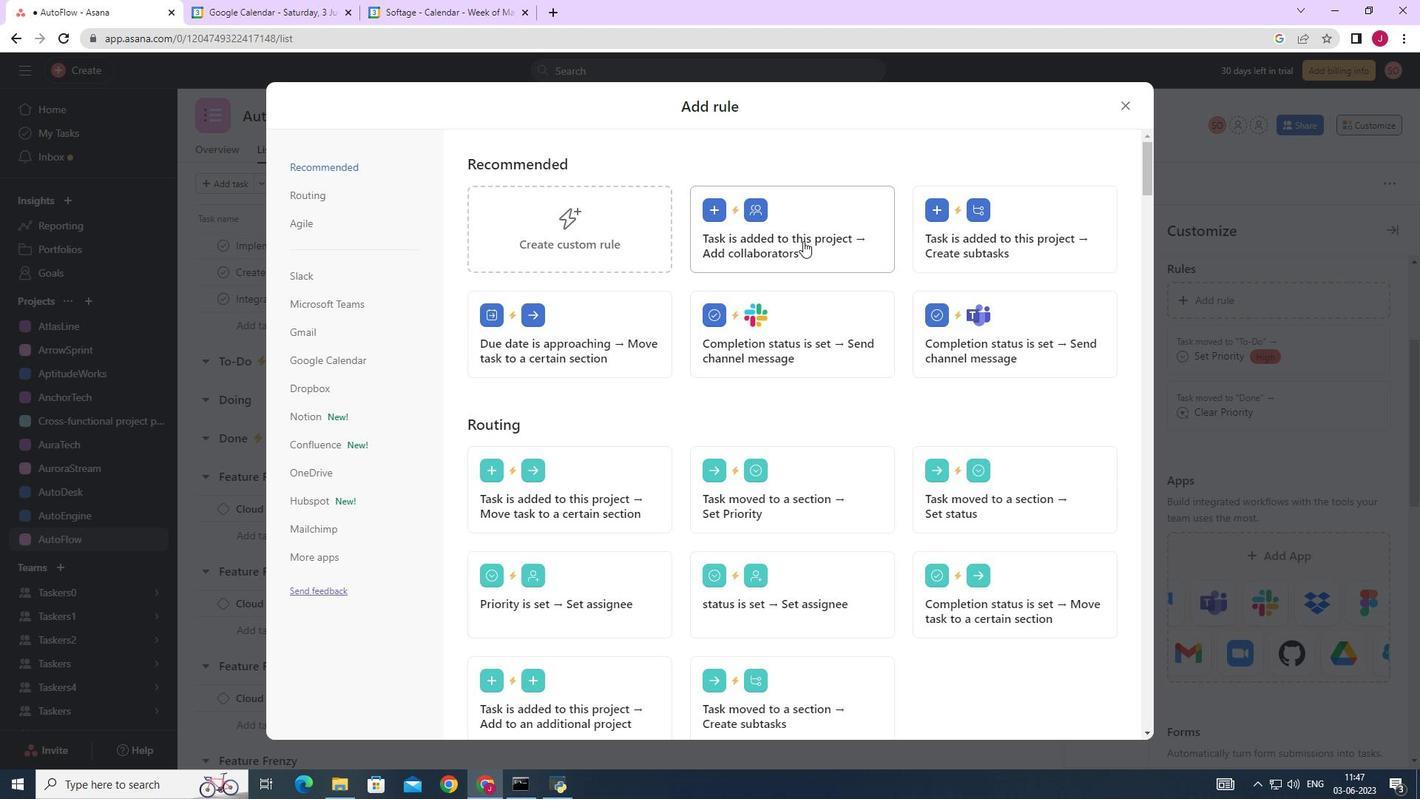 
Action: Mouse scrolled (788, 232) with delta (0, 0)
Screenshot: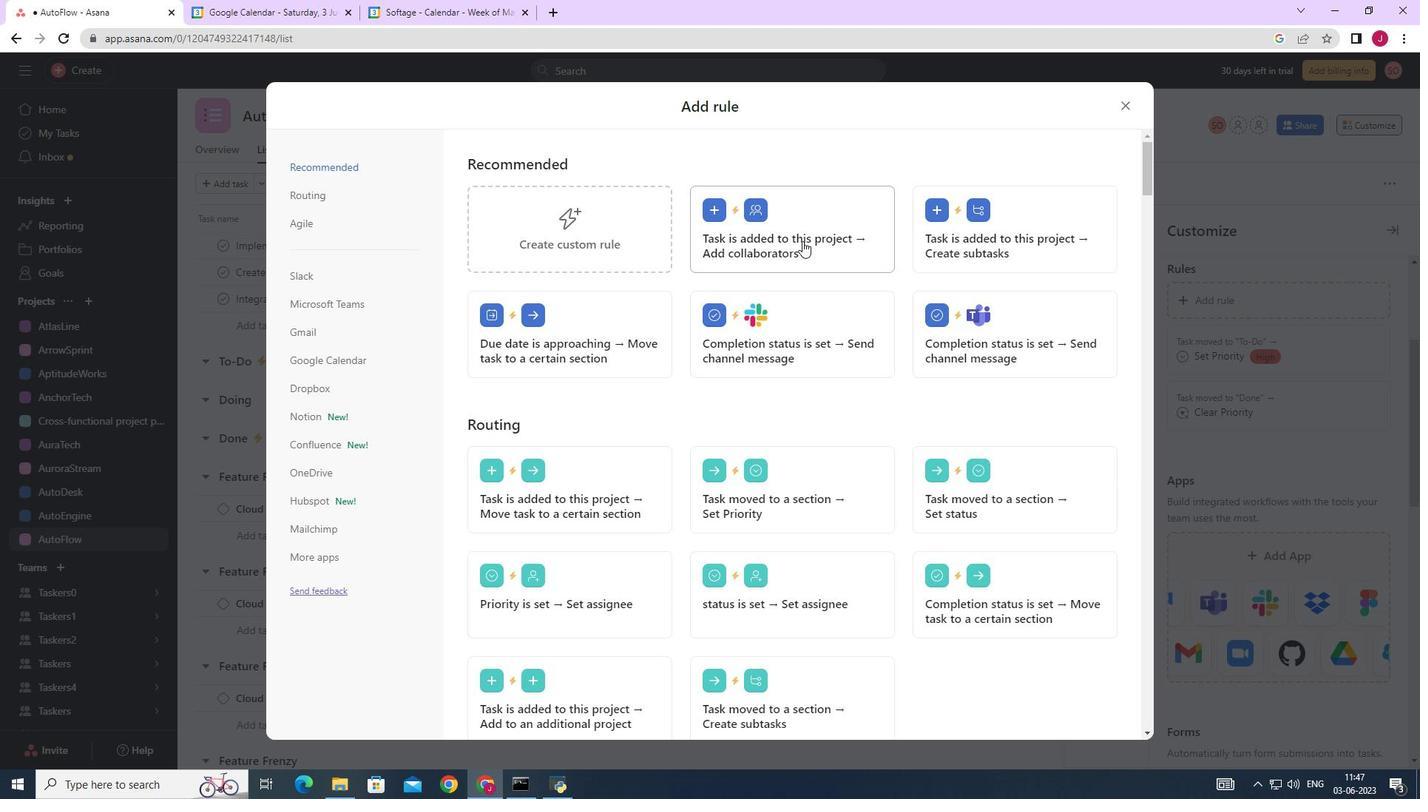 
Action: Mouse scrolled (788, 232) with delta (0, 0)
Screenshot: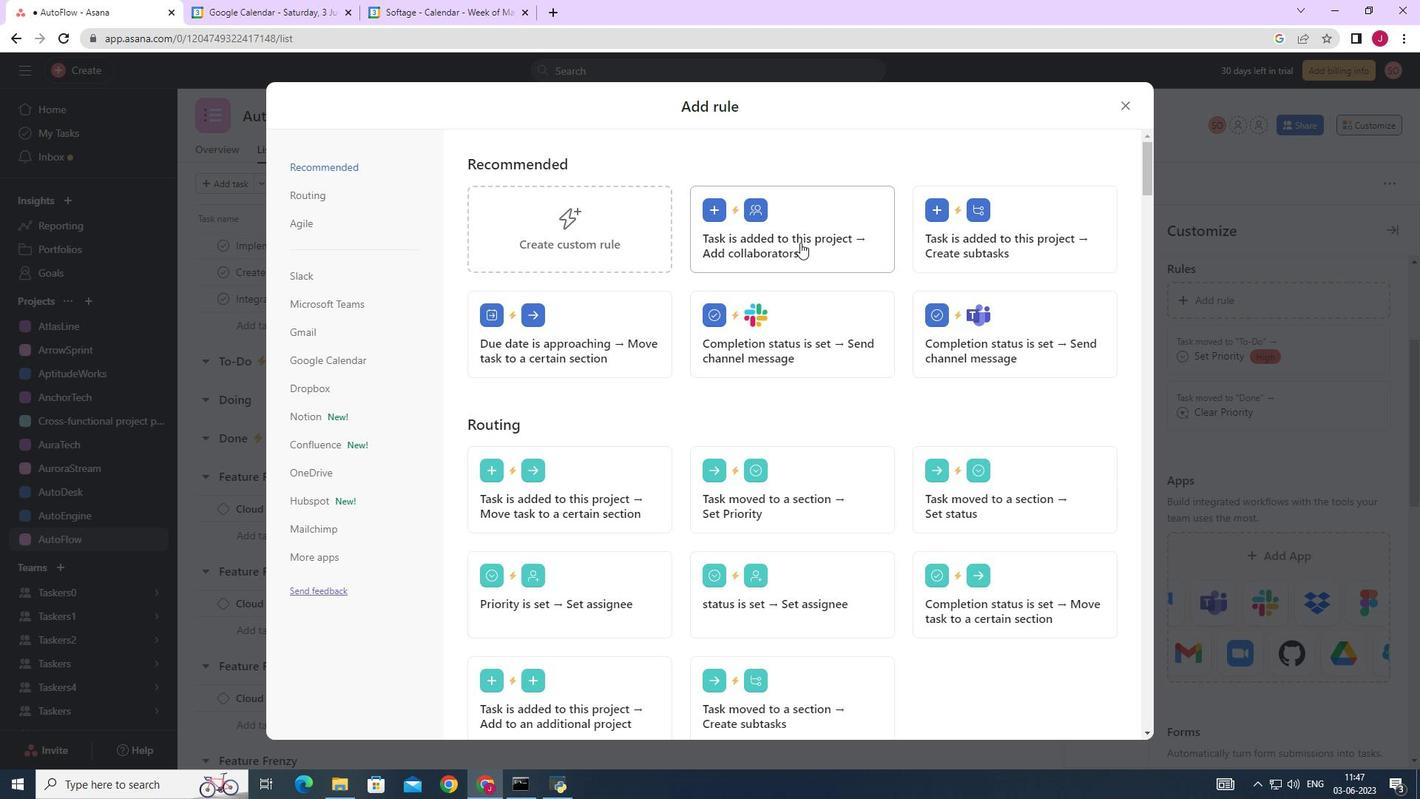 
Action: Mouse moved to (793, 476)
Screenshot: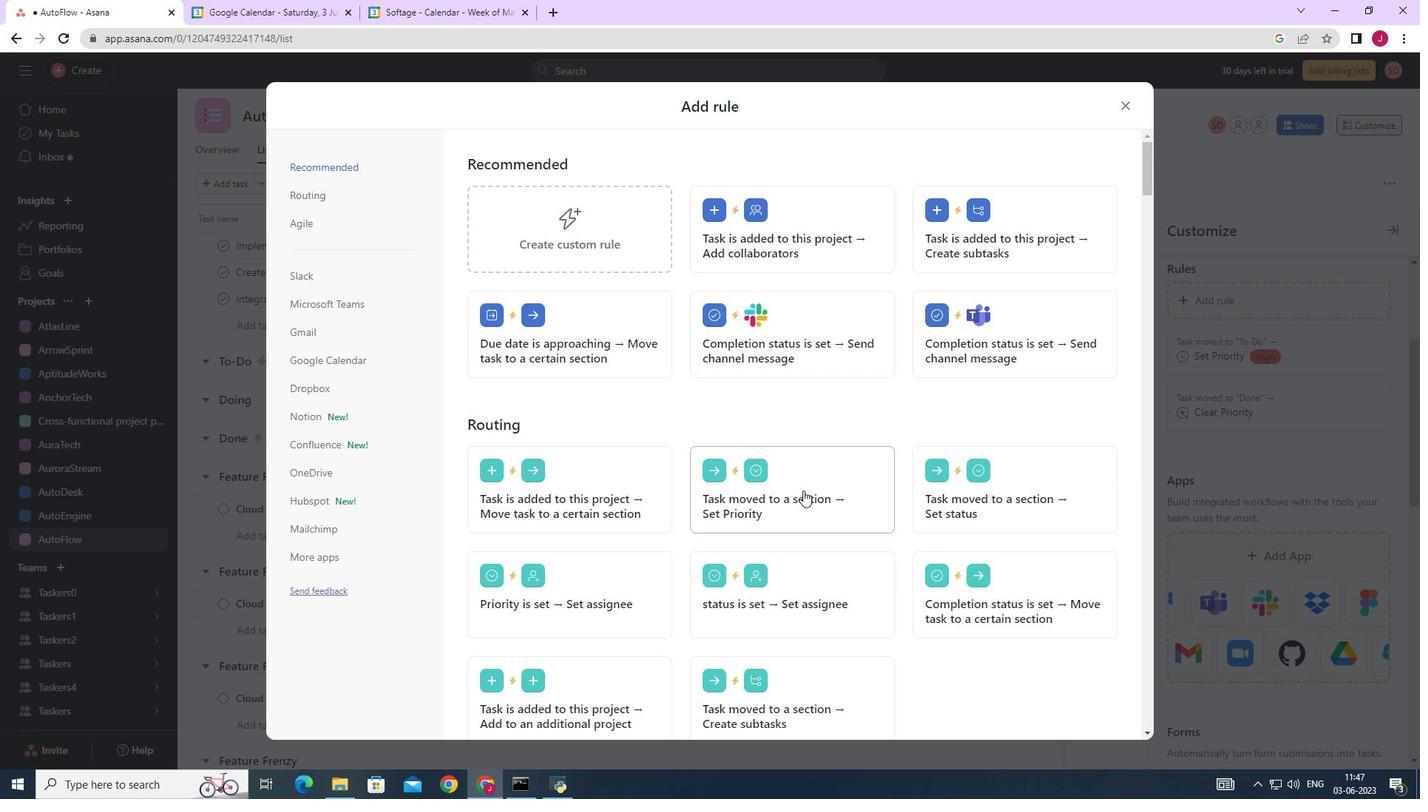 
Action: Mouse pressed left at (793, 476)
Screenshot: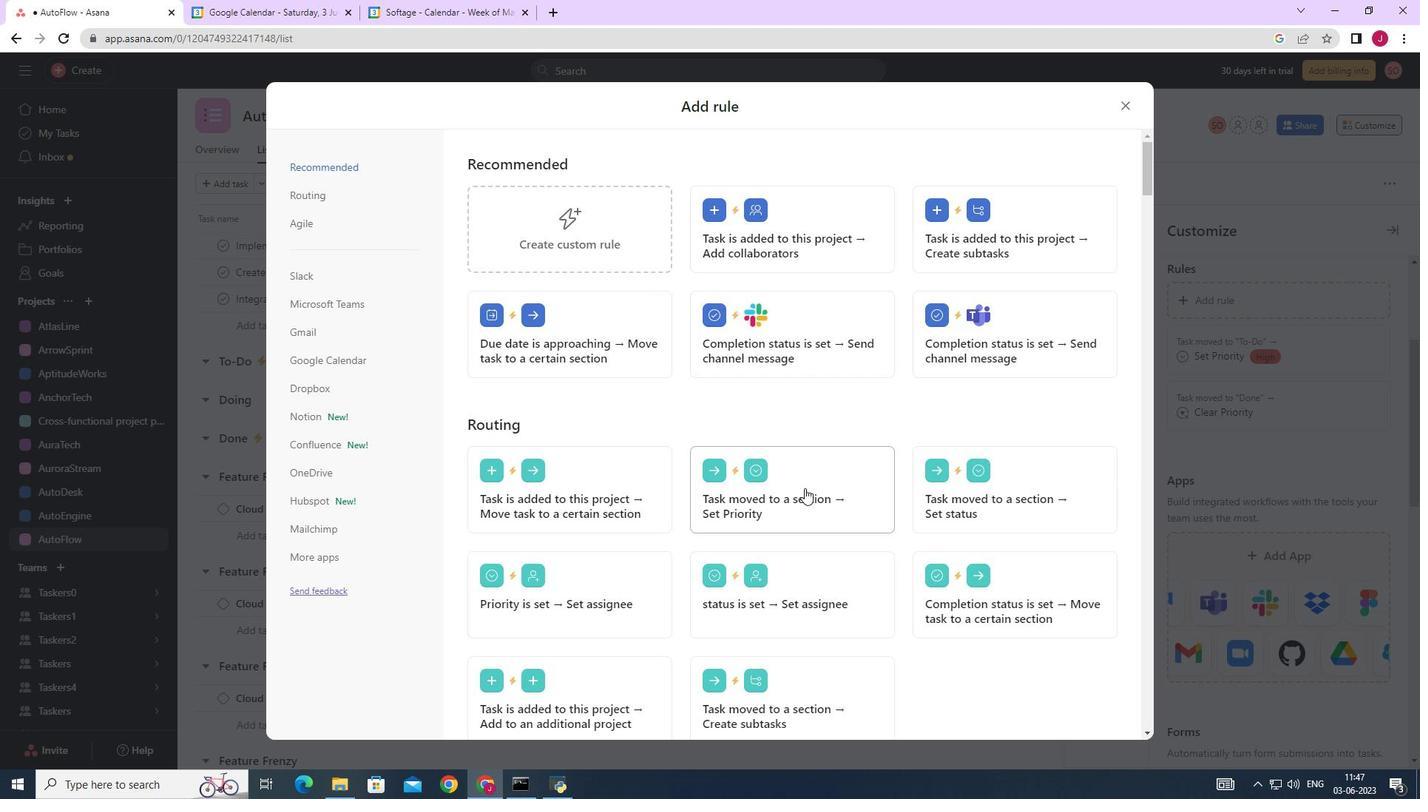 
Action: Mouse moved to (549, 416)
Screenshot: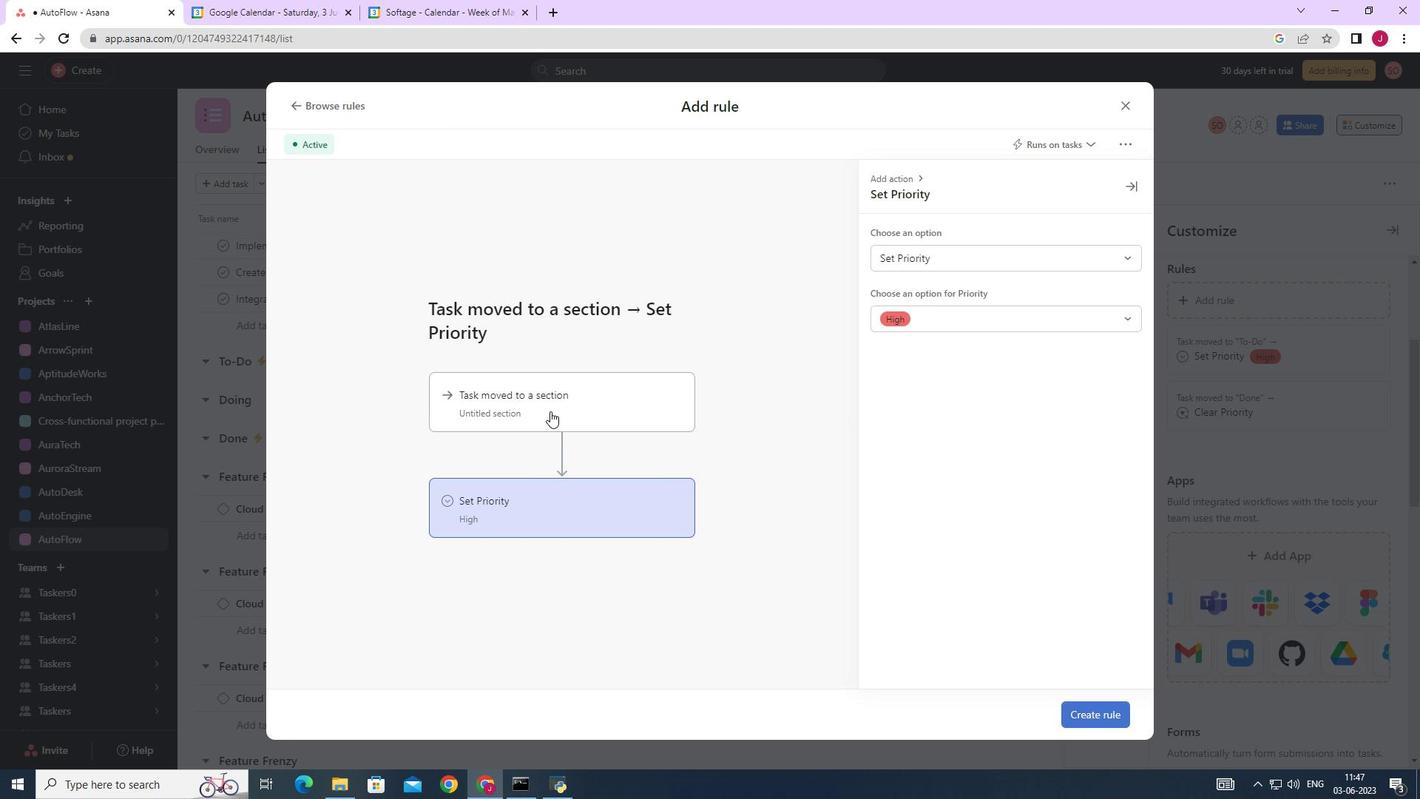 
Action: Mouse scrolled (549, 415) with delta (0, 0)
Screenshot: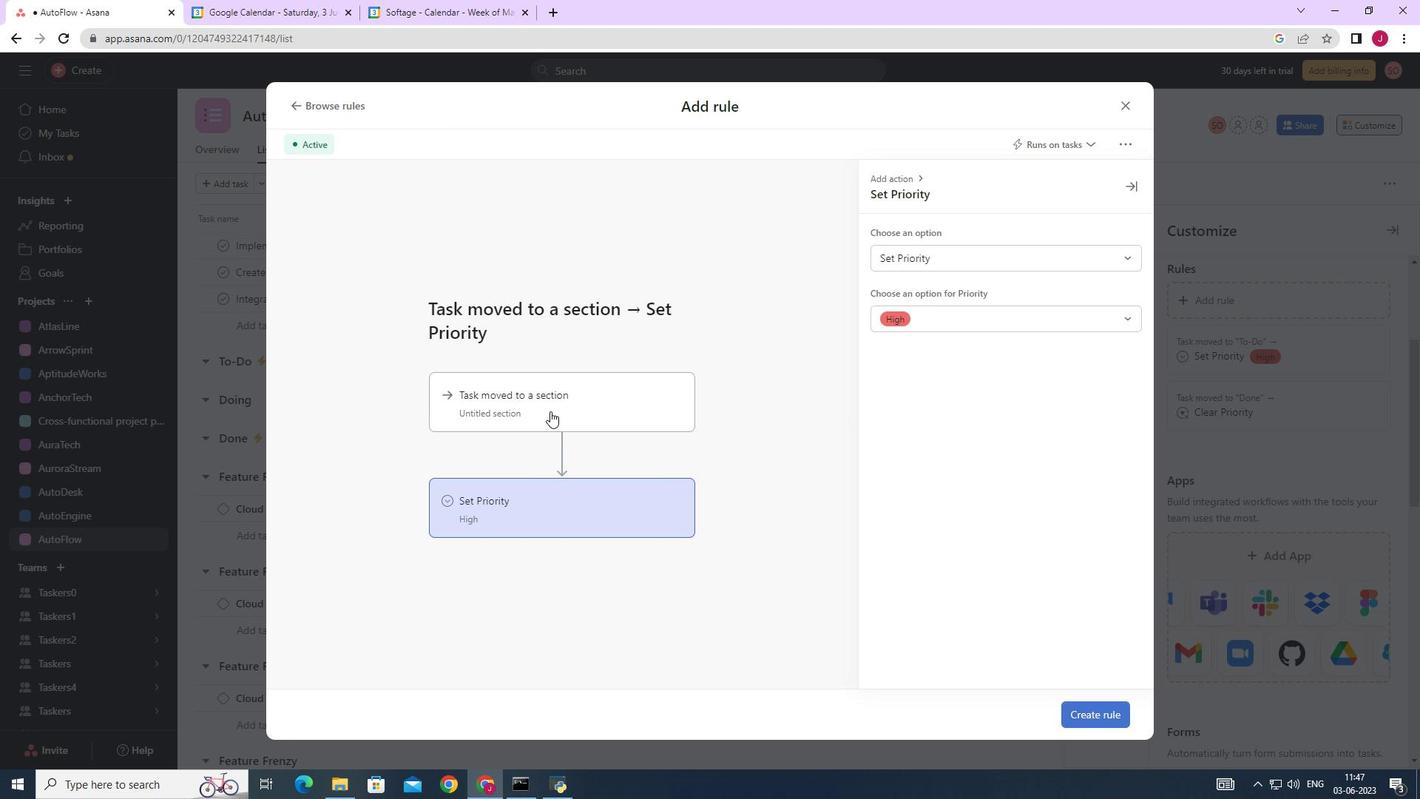 
Action: Mouse scrolled (549, 415) with delta (0, 0)
Screenshot: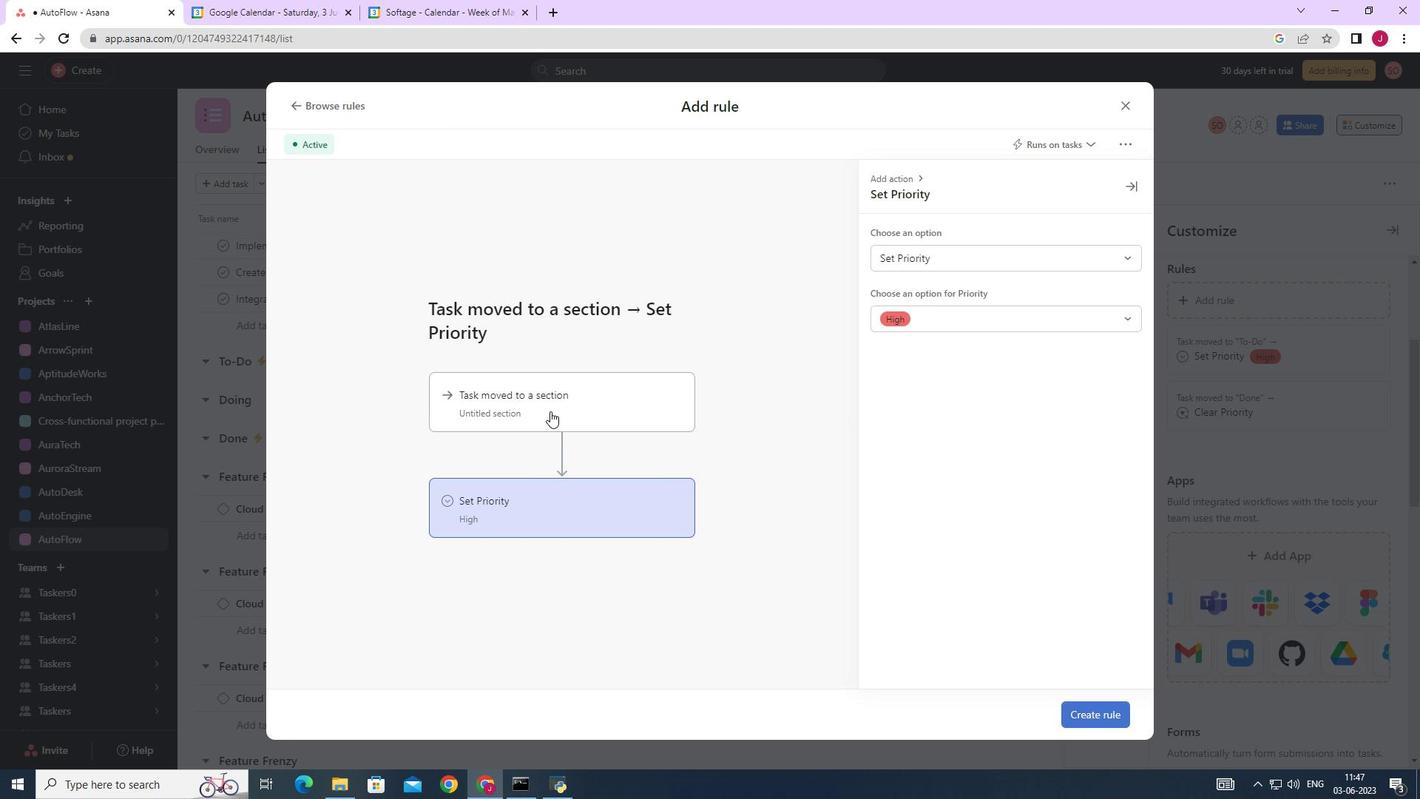 
Action: Mouse moved to (557, 382)
Screenshot: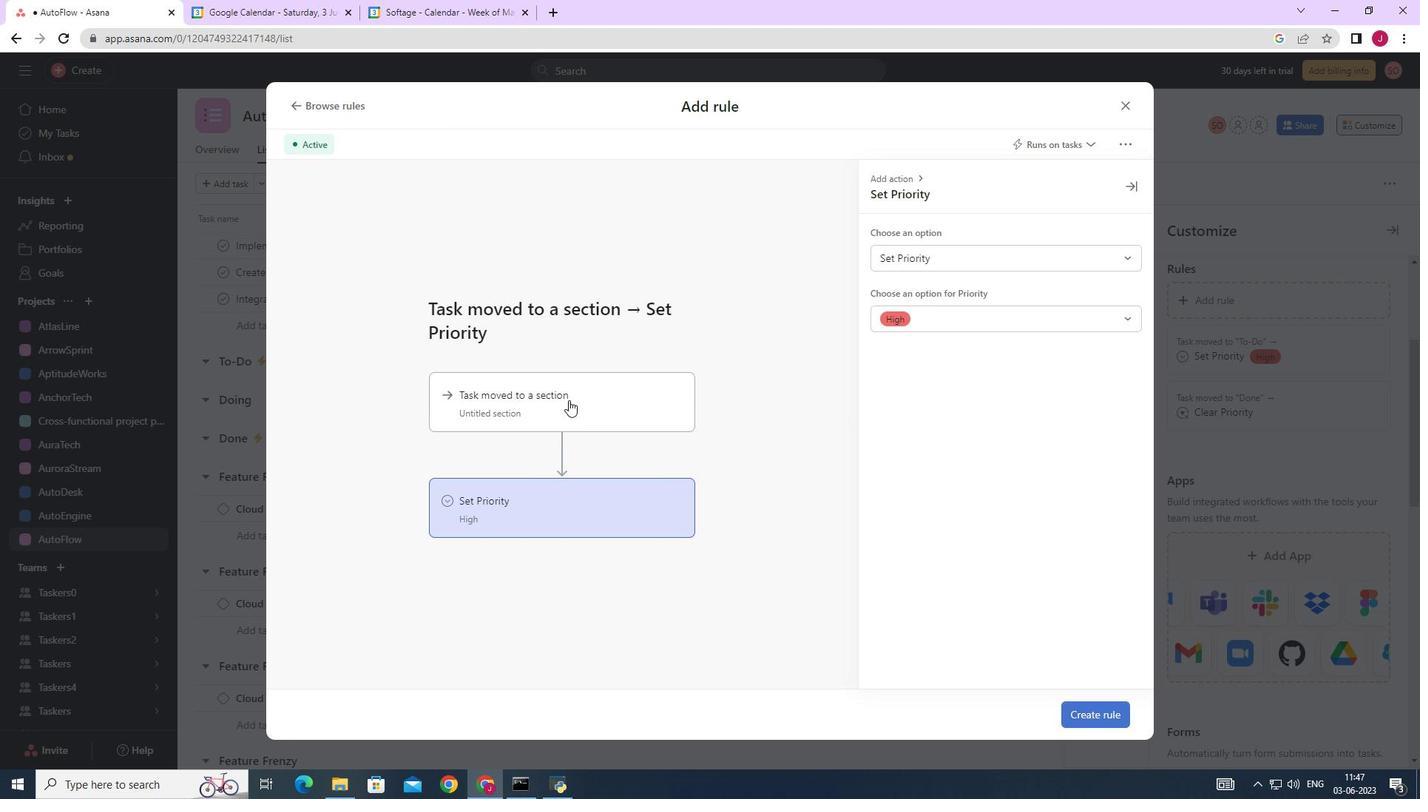 
Action: Mouse pressed left at (557, 382)
Screenshot: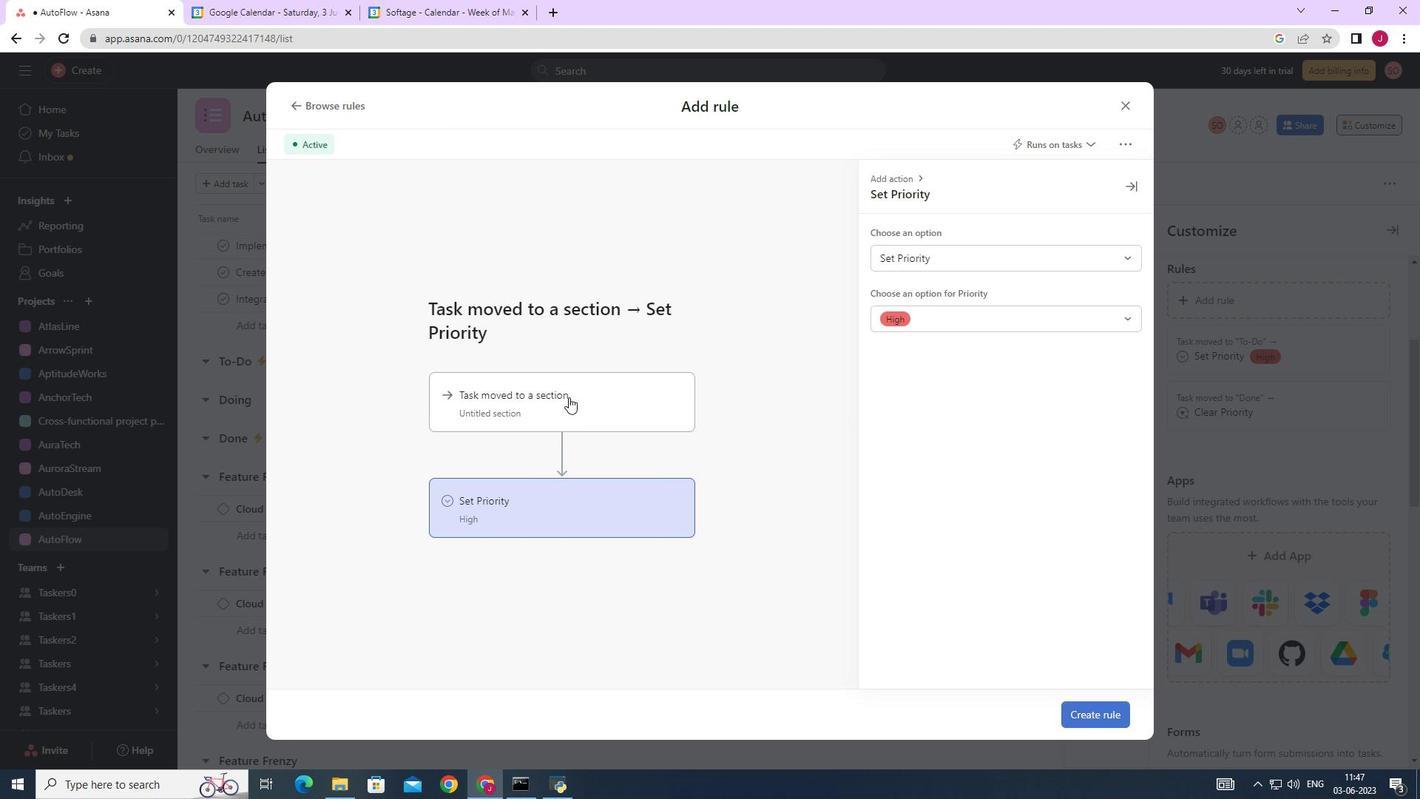 
Action: Mouse pressed left at (557, 382)
Screenshot: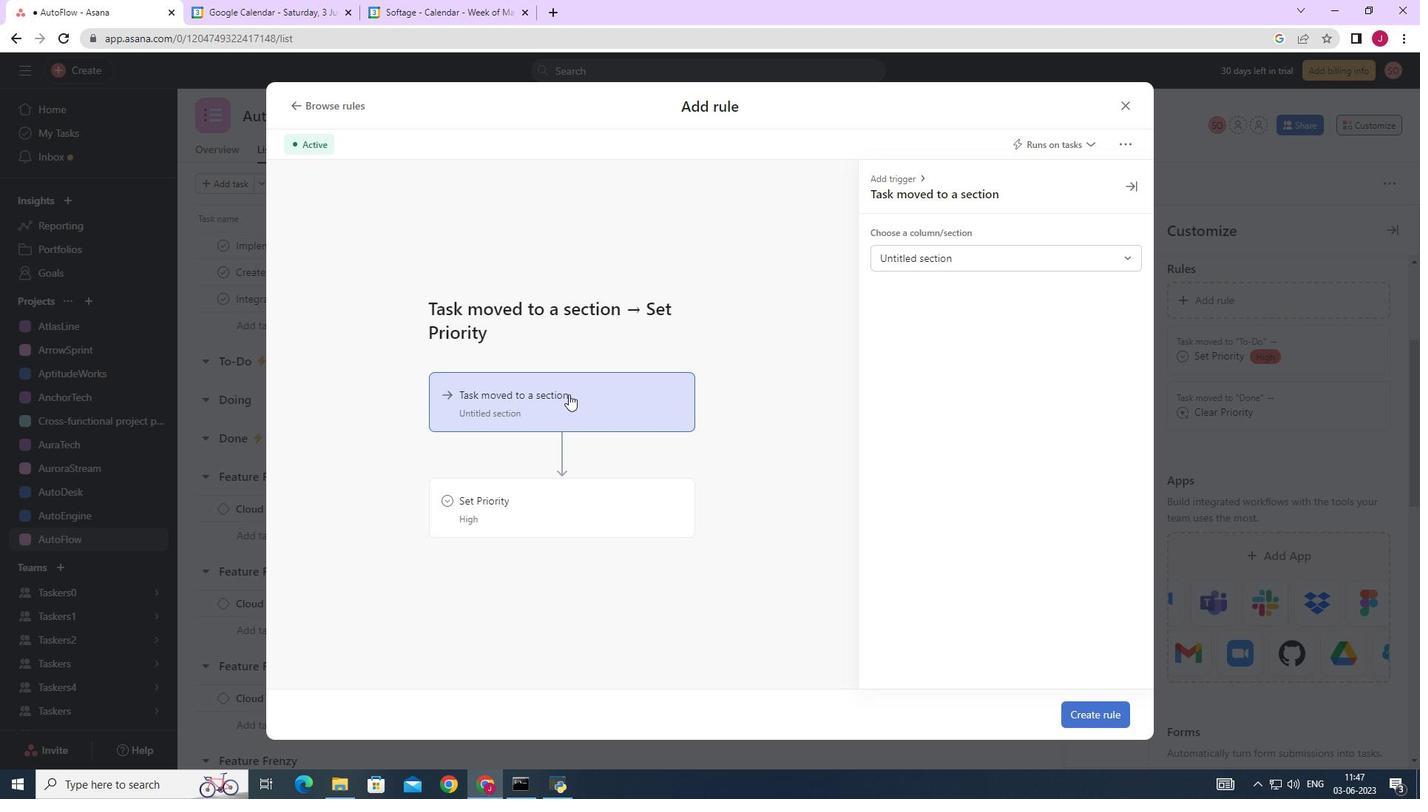 
Action: Mouse moved to (892, 246)
Screenshot: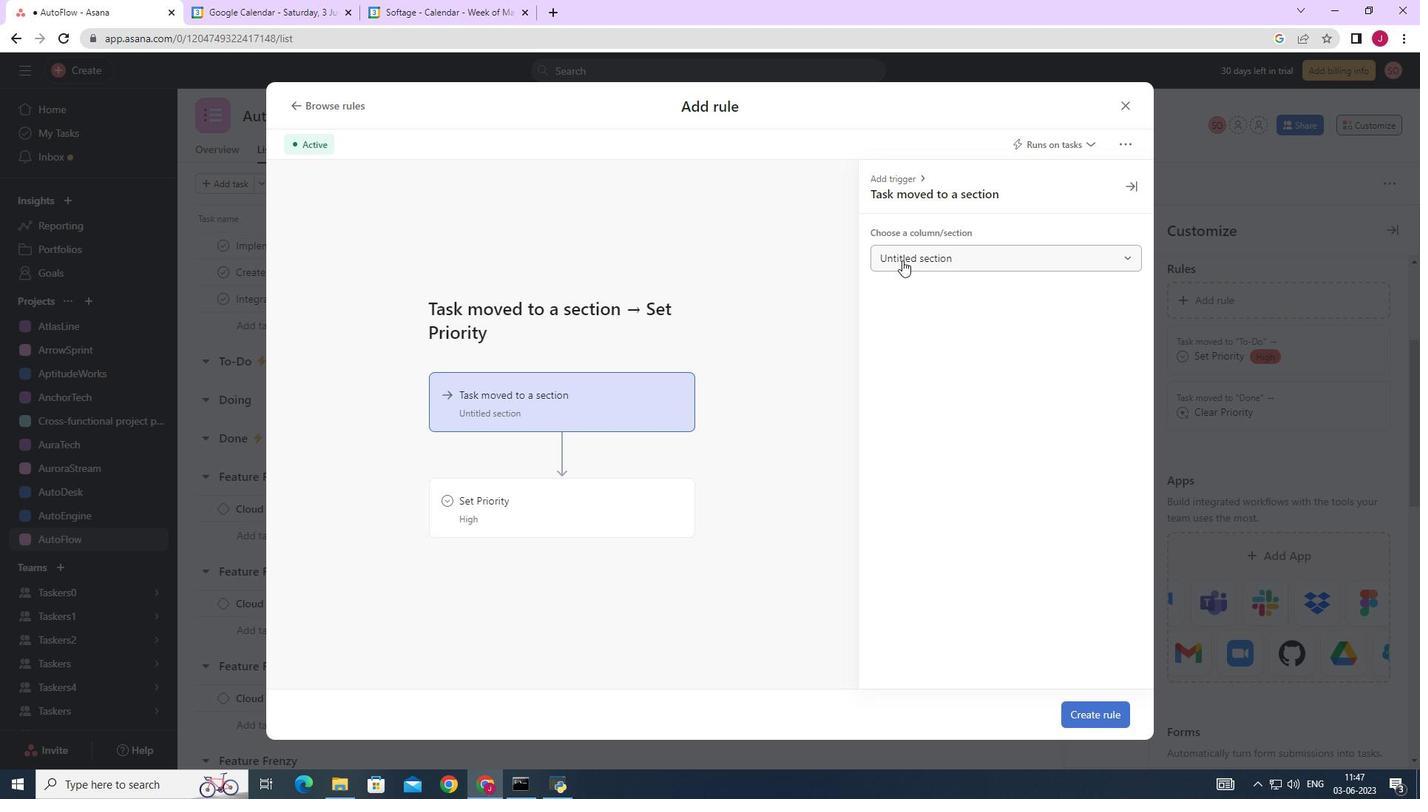 
Action: Mouse pressed left at (892, 246)
Screenshot: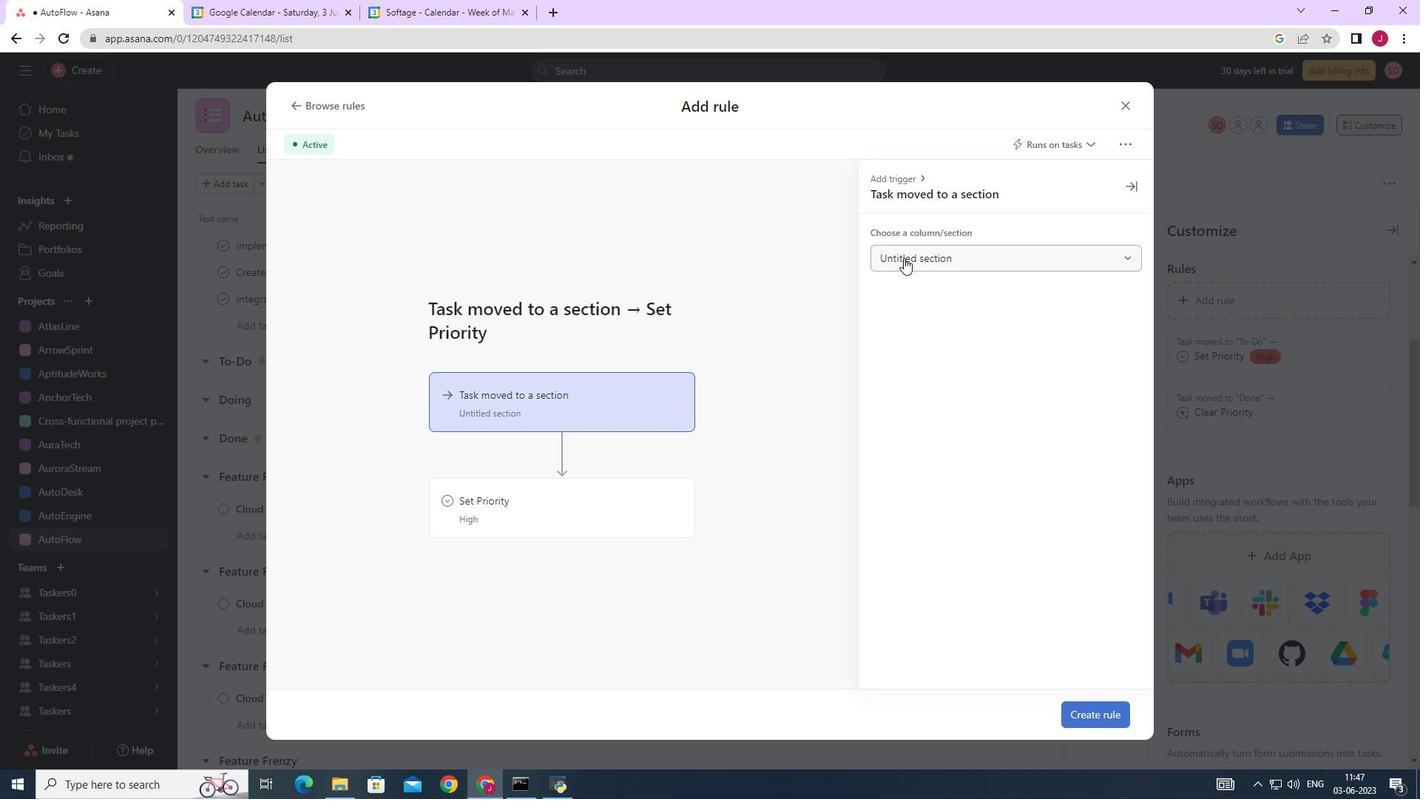 
Action: Mouse moved to (904, 363)
Screenshot: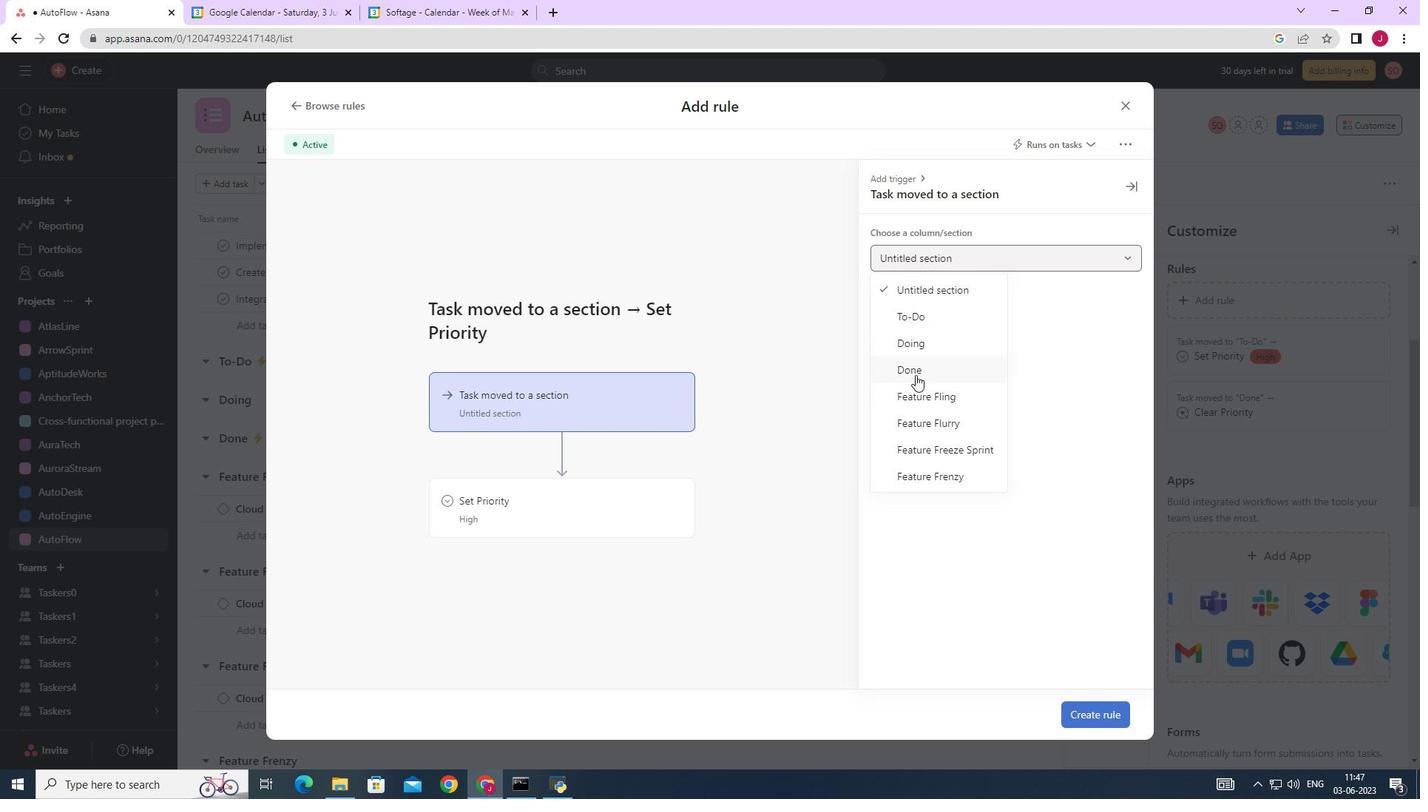 
Action: Mouse pressed left at (904, 363)
Screenshot: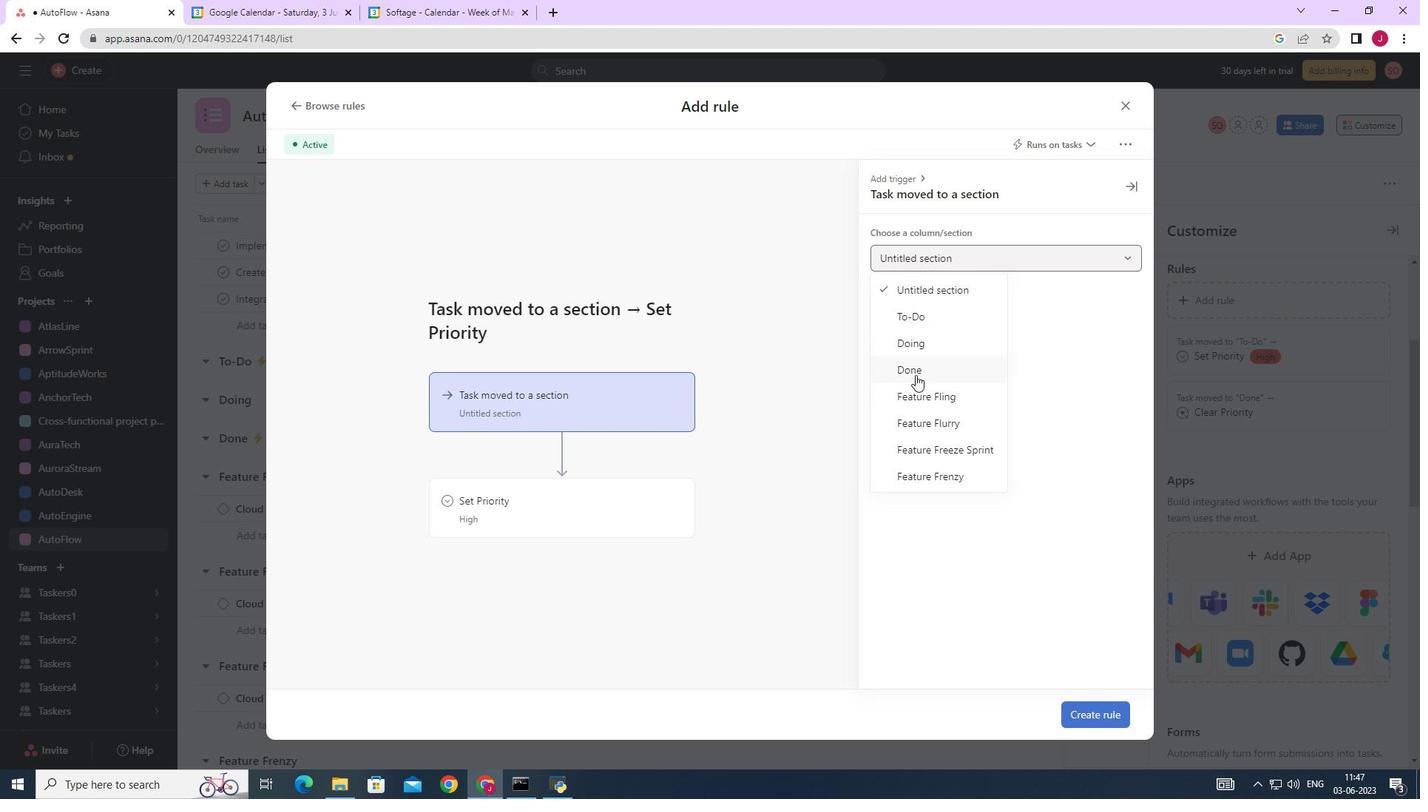 
Action: Mouse moved to (492, 512)
Screenshot: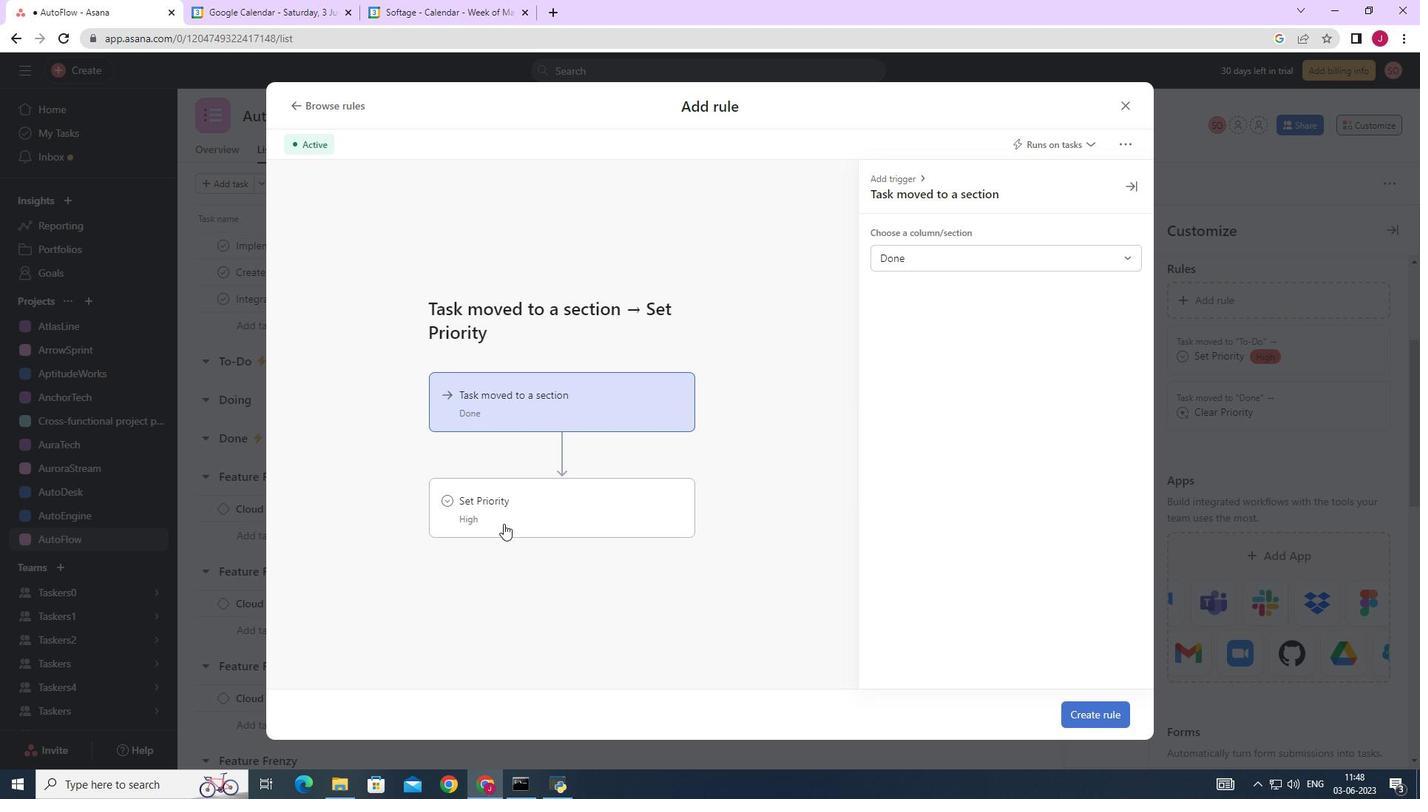 
Action: Mouse pressed left at (492, 512)
Screenshot: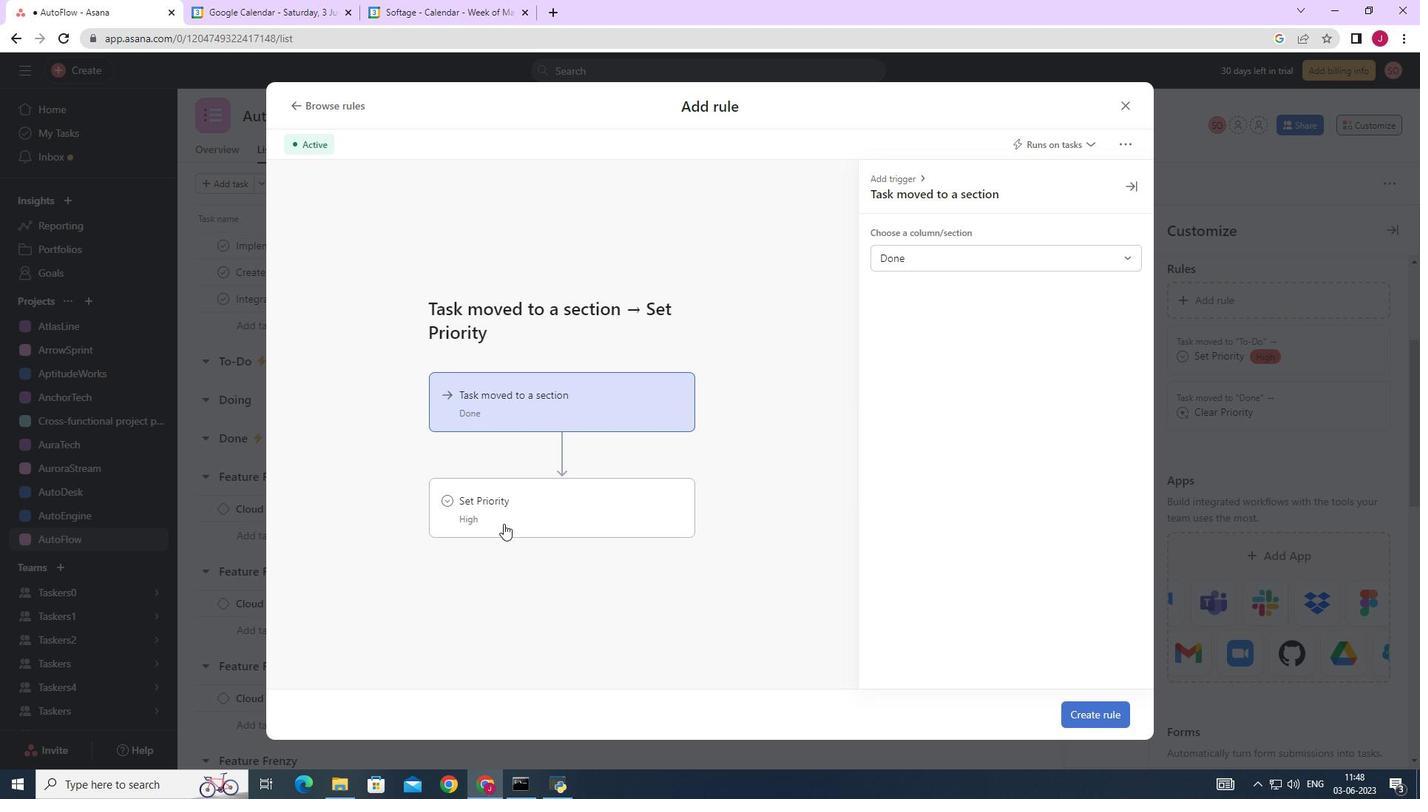
Action: Mouse moved to (888, 240)
Screenshot: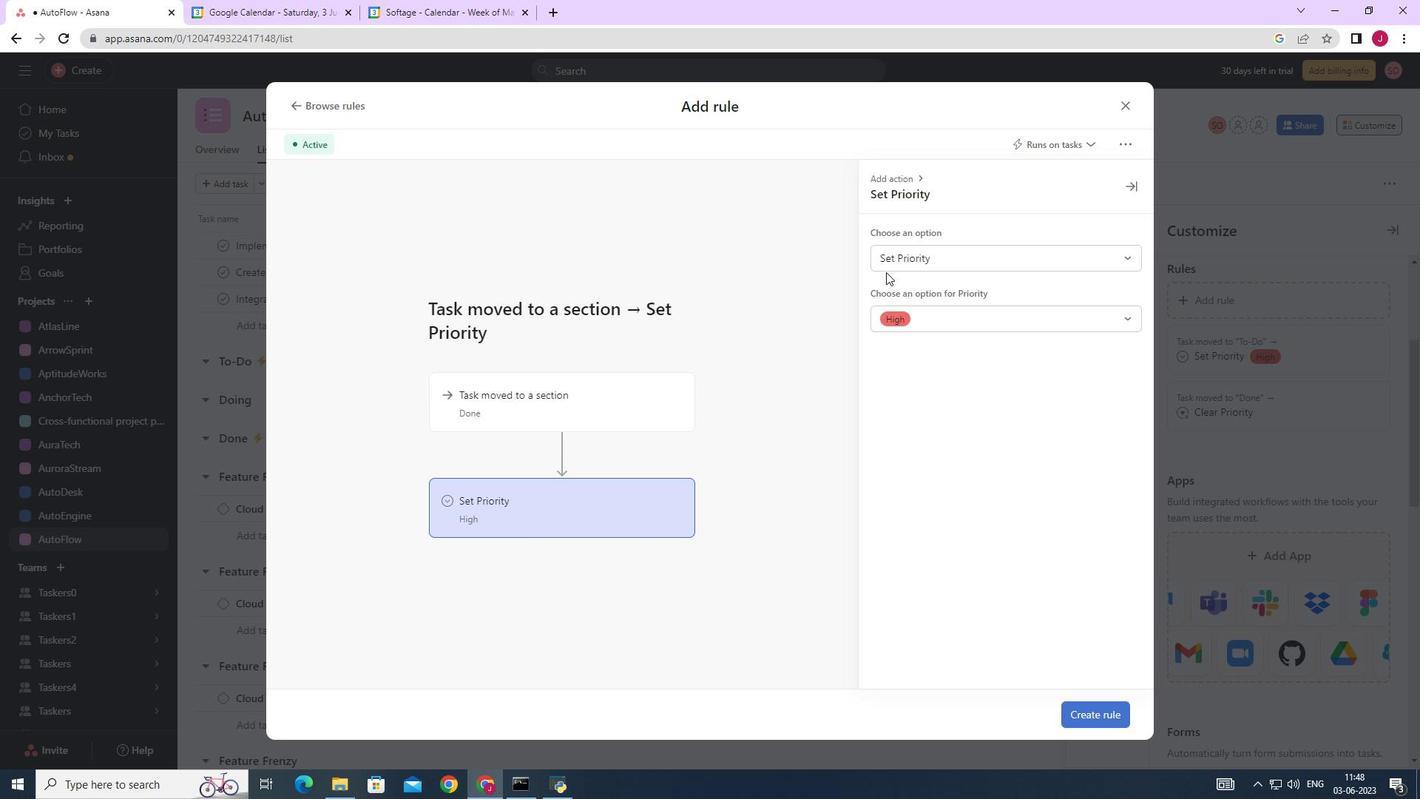 
Action: Mouse pressed left at (888, 240)
Screenshot: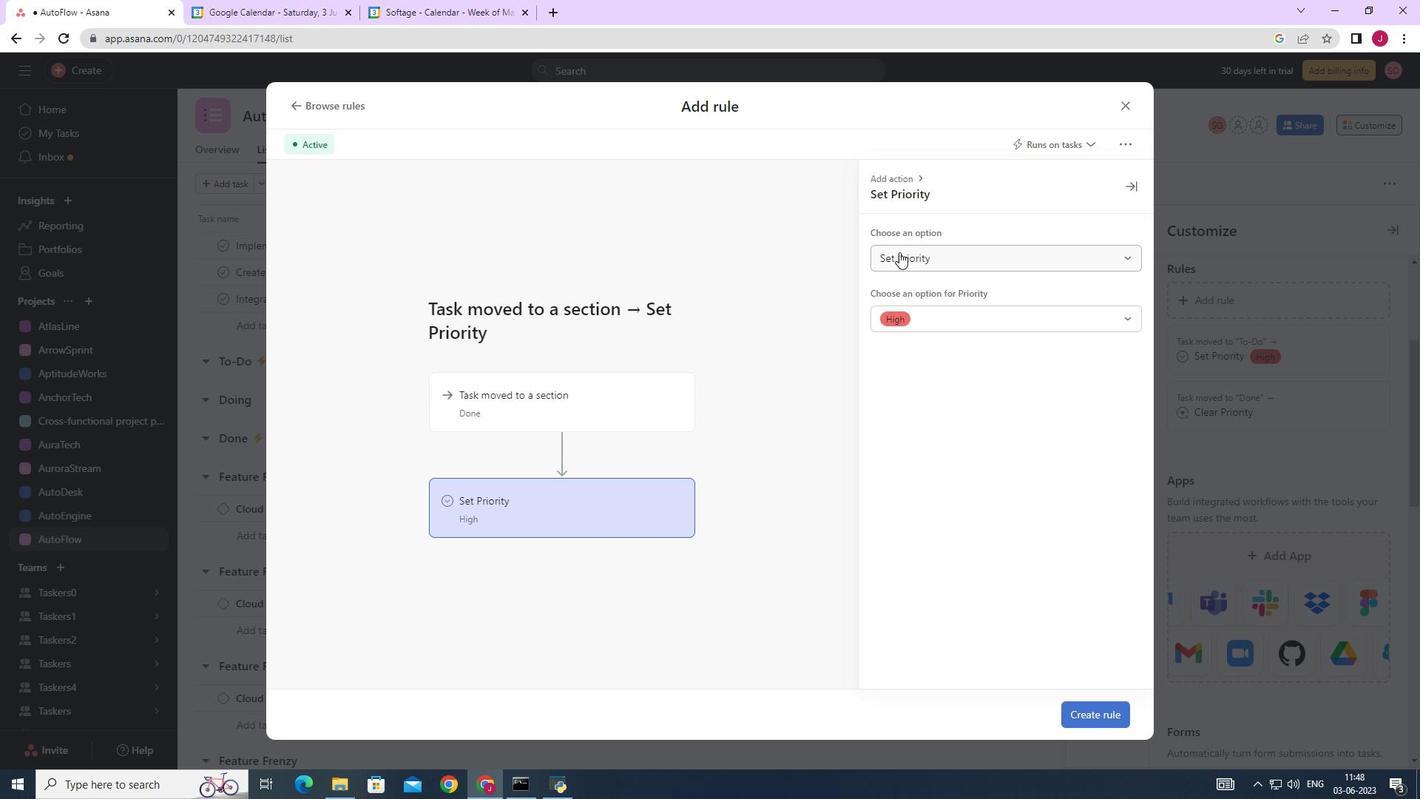 
Action: Mouse moved to (920, 302)
Screenshot: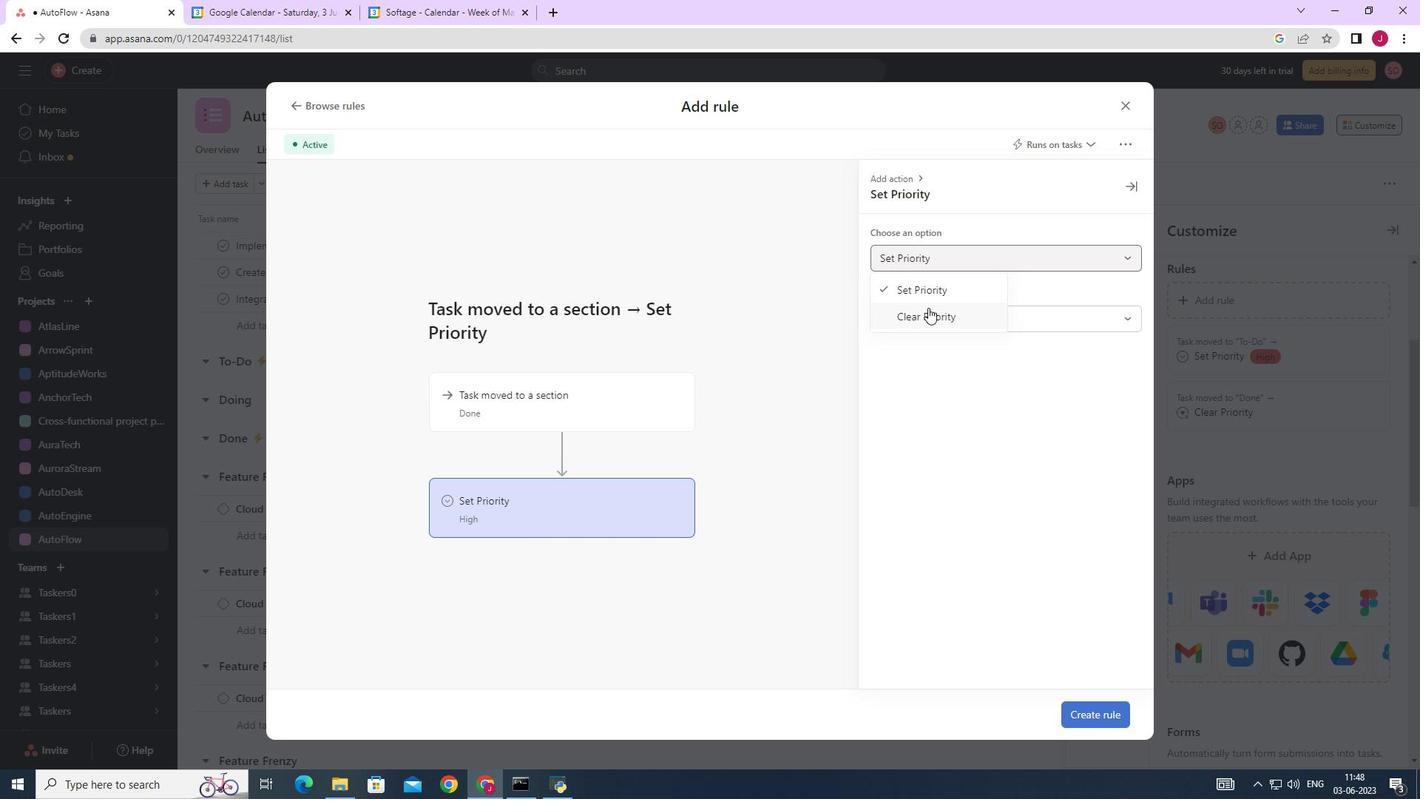 
Action: Mouse pressed left at (920, 302)
Screenshot: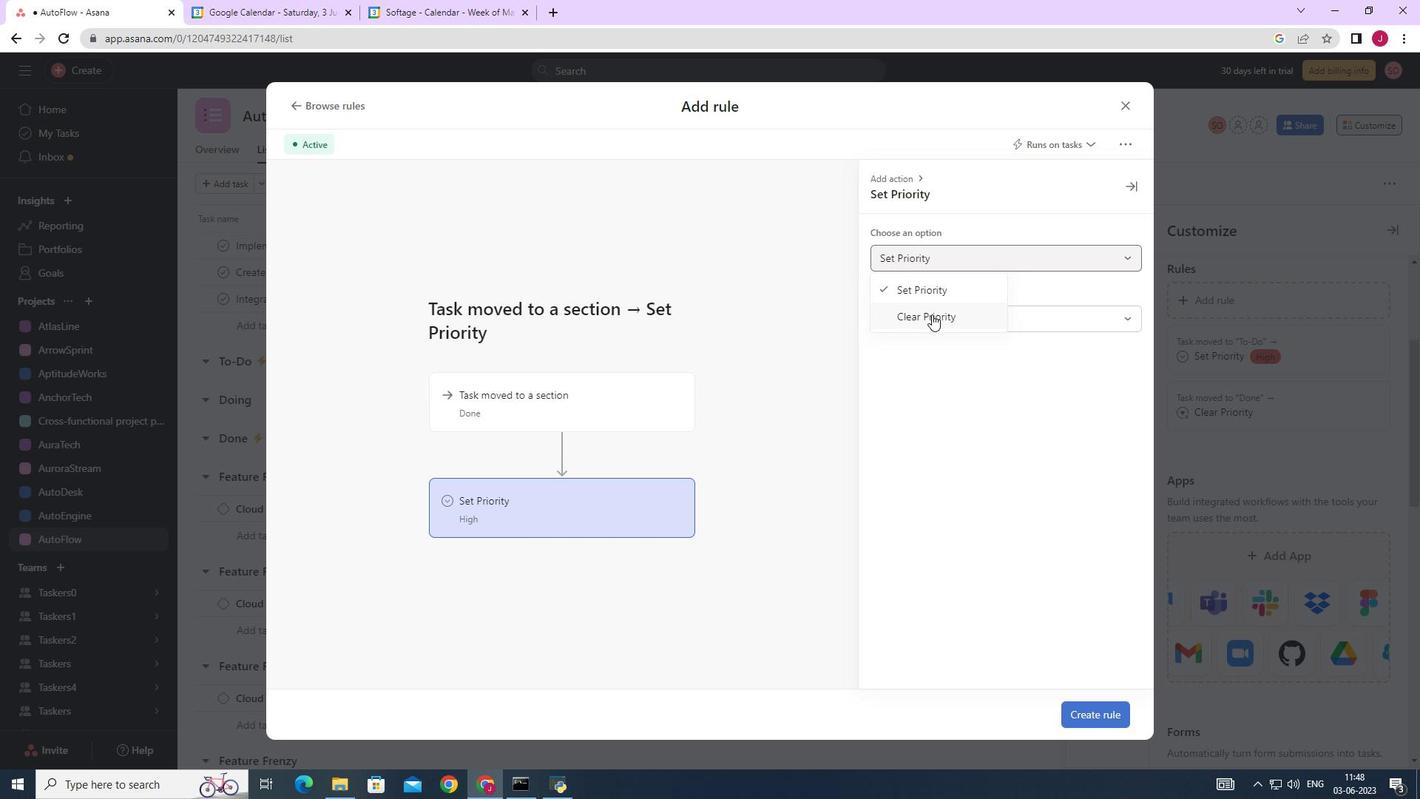 
Action: Mouse moved to (1074, 701)
Screenshot: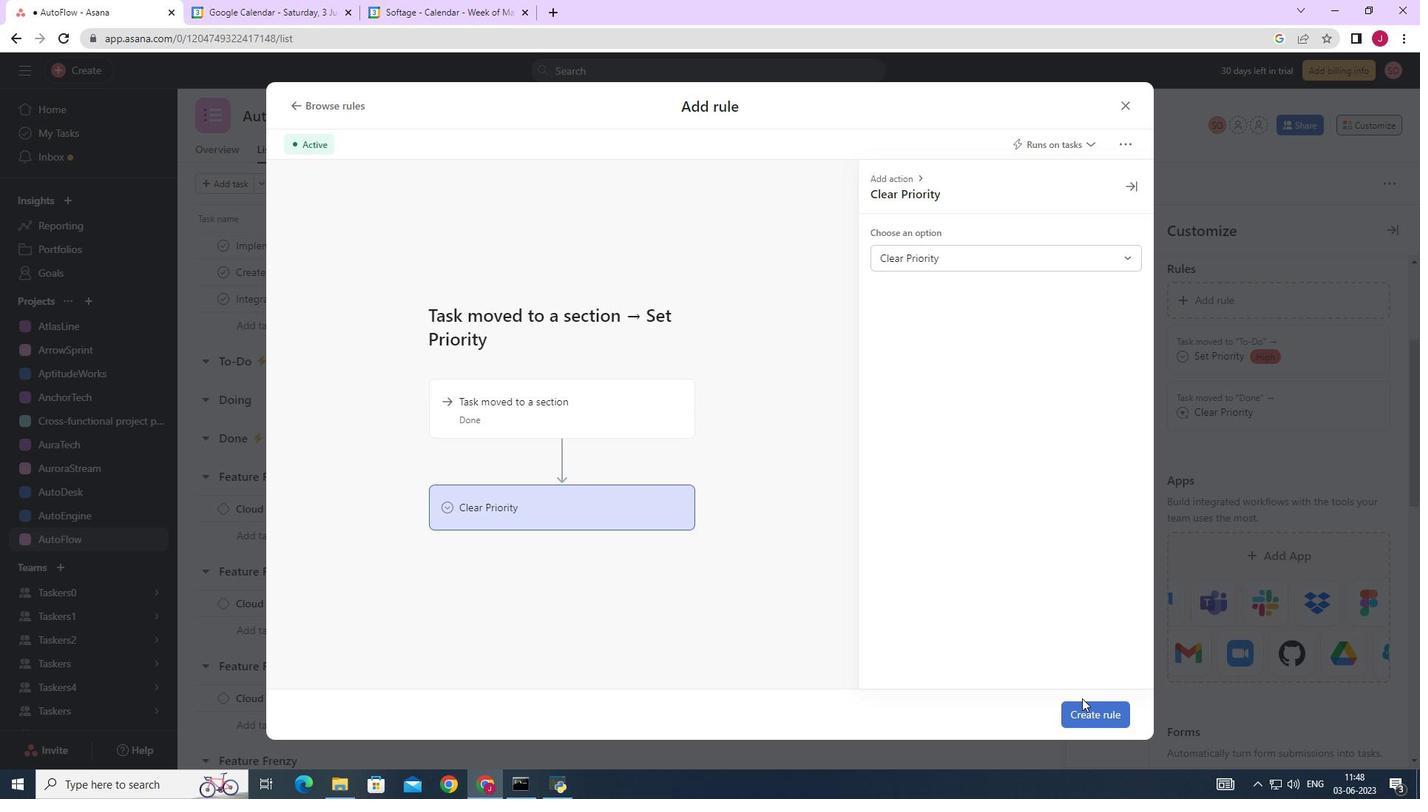 
Action: Mouse pressed left at (1074, 701)
Screenshot: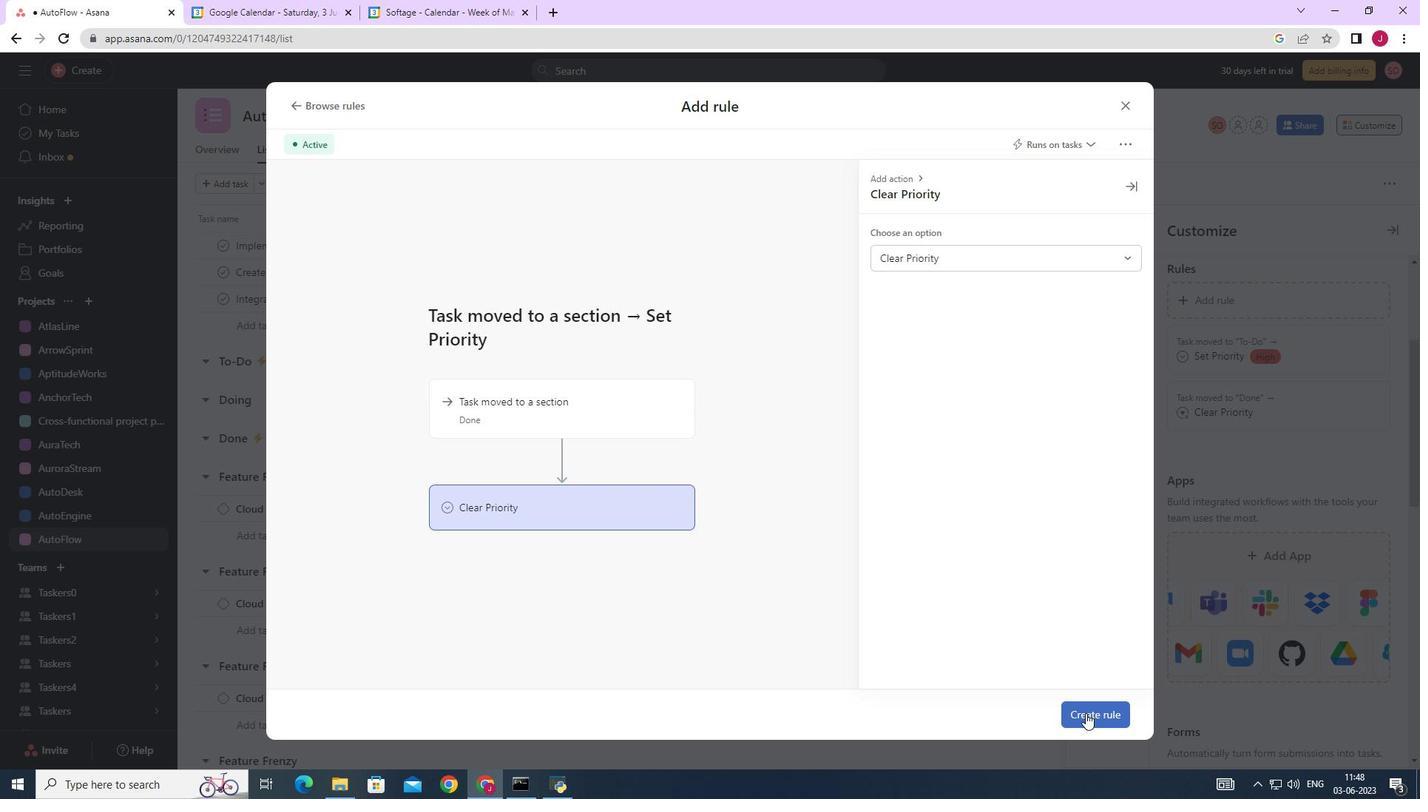 
Action: Mouse moved to (1048, 663)
Screenshot: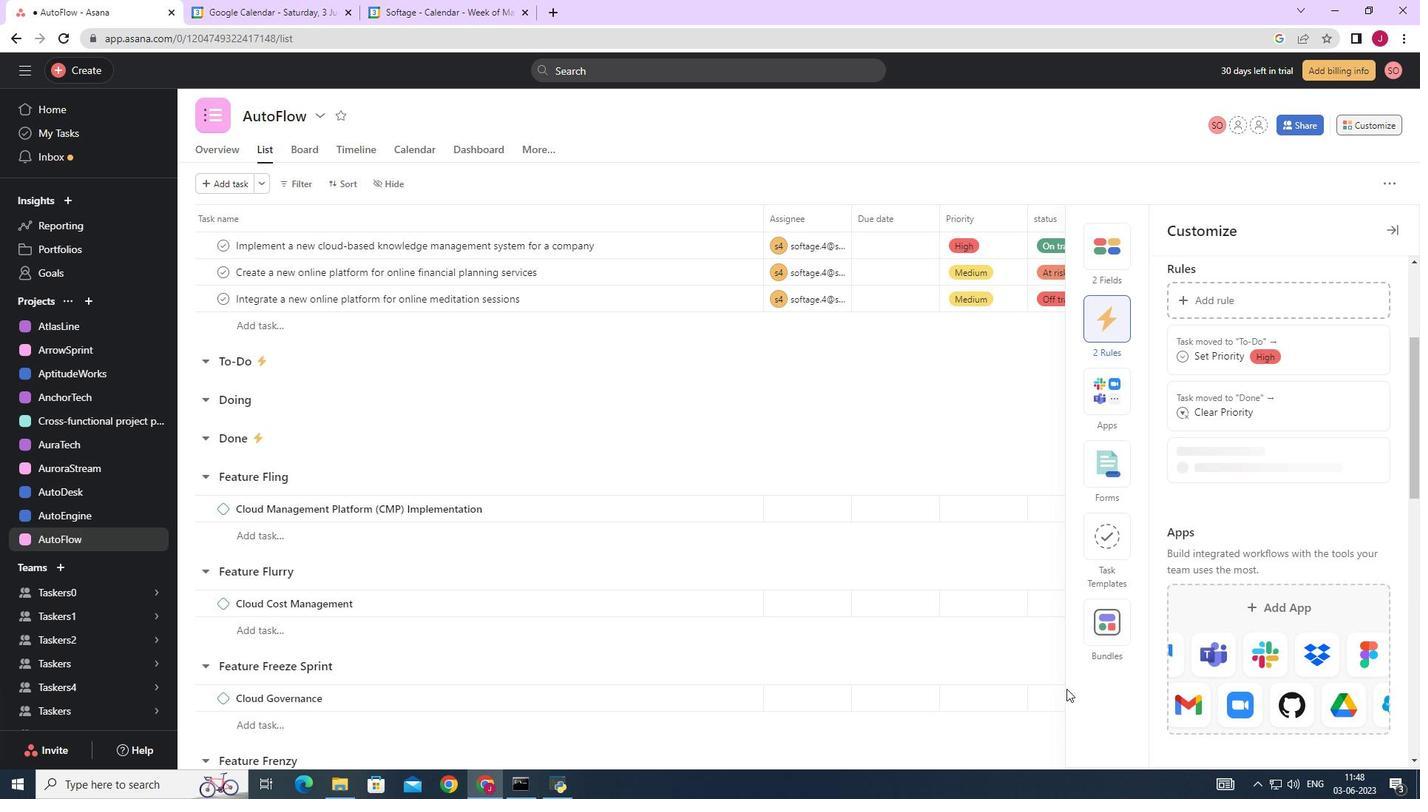
